 Task: Compose an email with the signature Delaney King with the subject Invitation to a baby shower and the message I need your assistance with scheduling a training session for our team on new software. from softage.4@softage.net to softage.8@softage.net, select last sentence, change the font color from current to red and background color to green Send the email. Finally, move the email from Sent Items to the label Intellectual property
Action: Mouse moved to (89, 73)
Screenshot: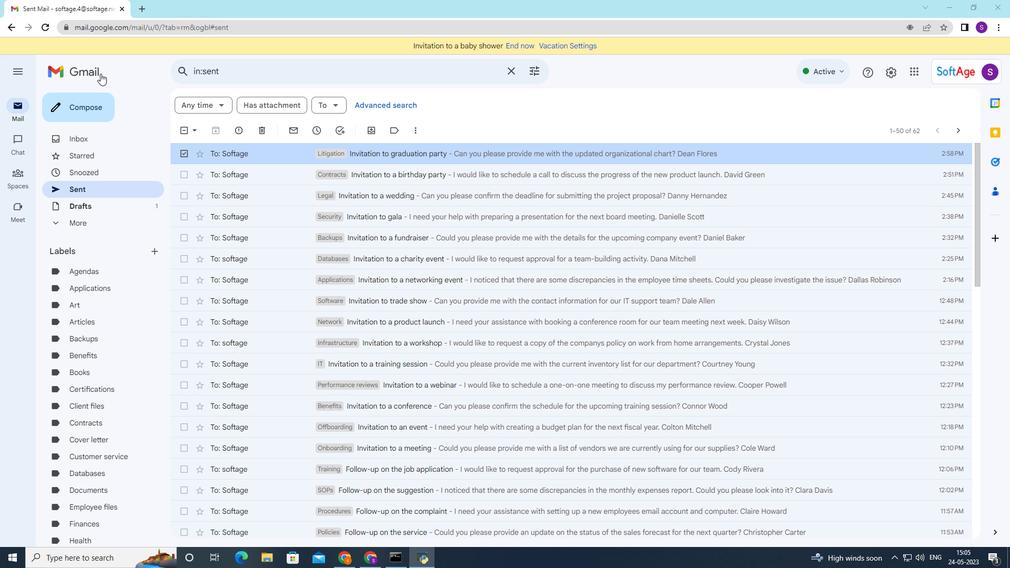 
Action: Mouse pressed left at (89, 73)
Screenshot: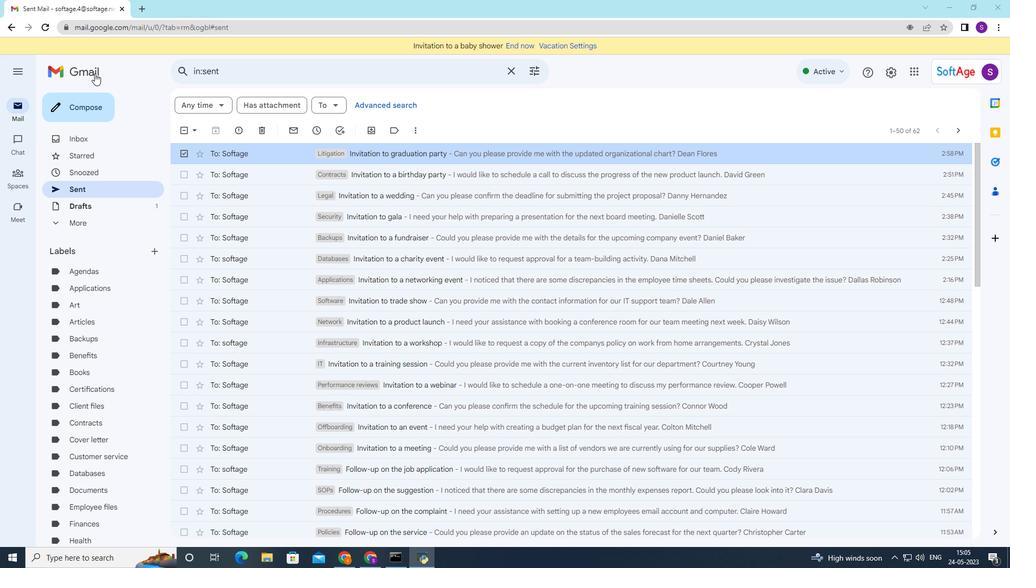 
Action: Mouse moved to (884, 72)
Screenshot: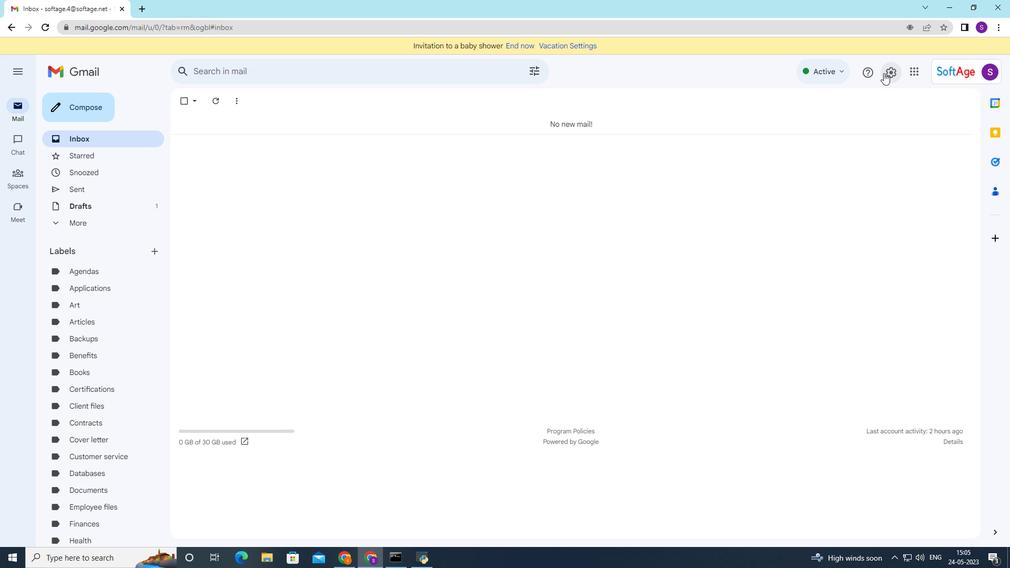 
Action: Mouse pressed left at (884, 72)
Screenshot: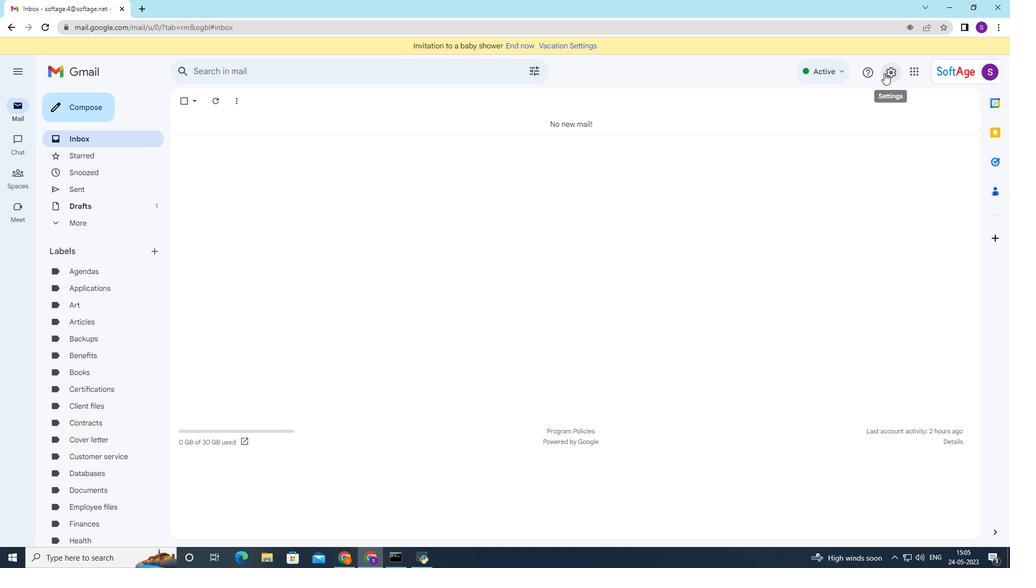 
Action: Mouse moved to (880, 126)
Screenshot: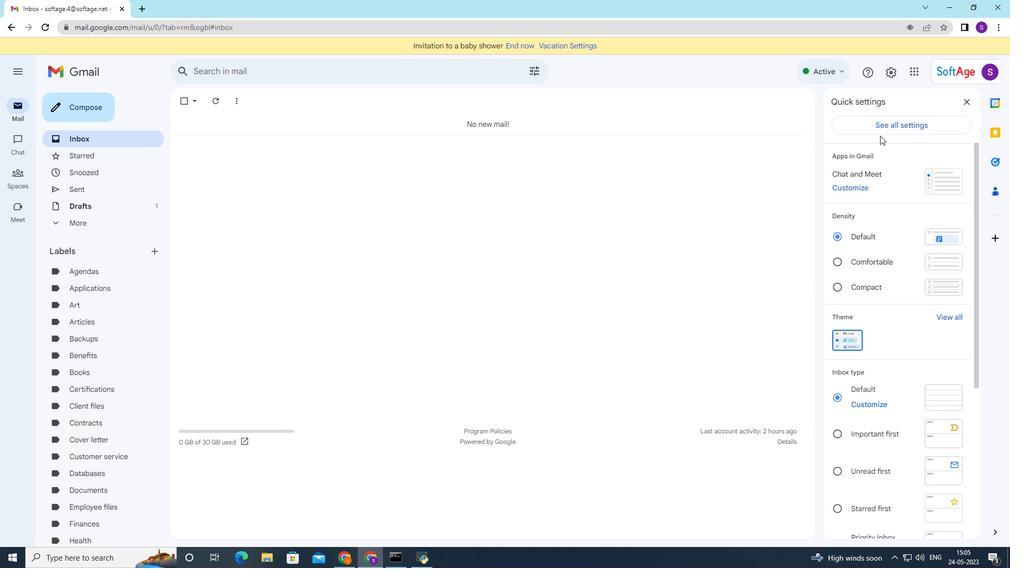 
Action: Mouse pressed left at (880, 126)
Screenshot: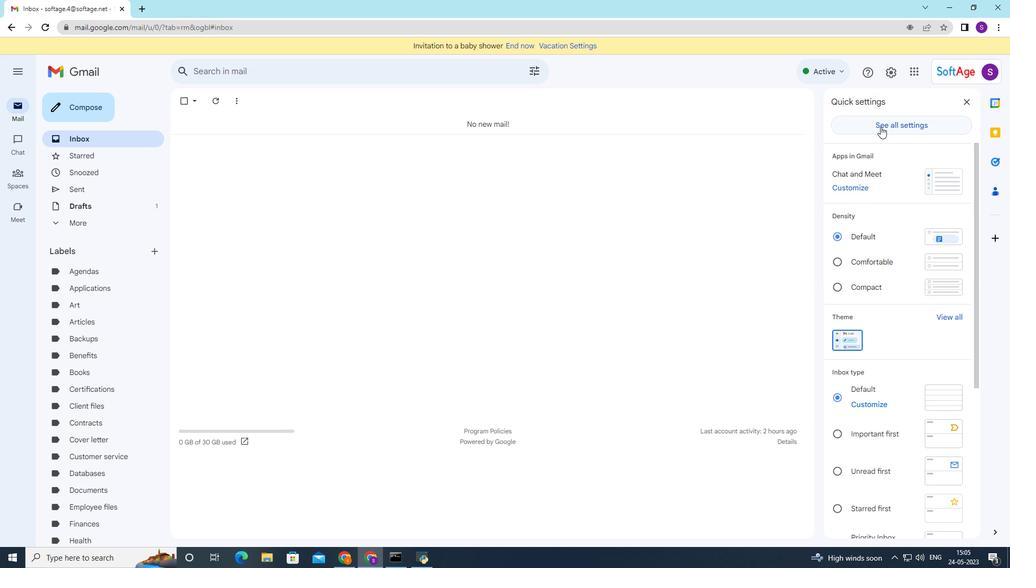 
Action: Mouse moved to (388, 247)
Screenshot: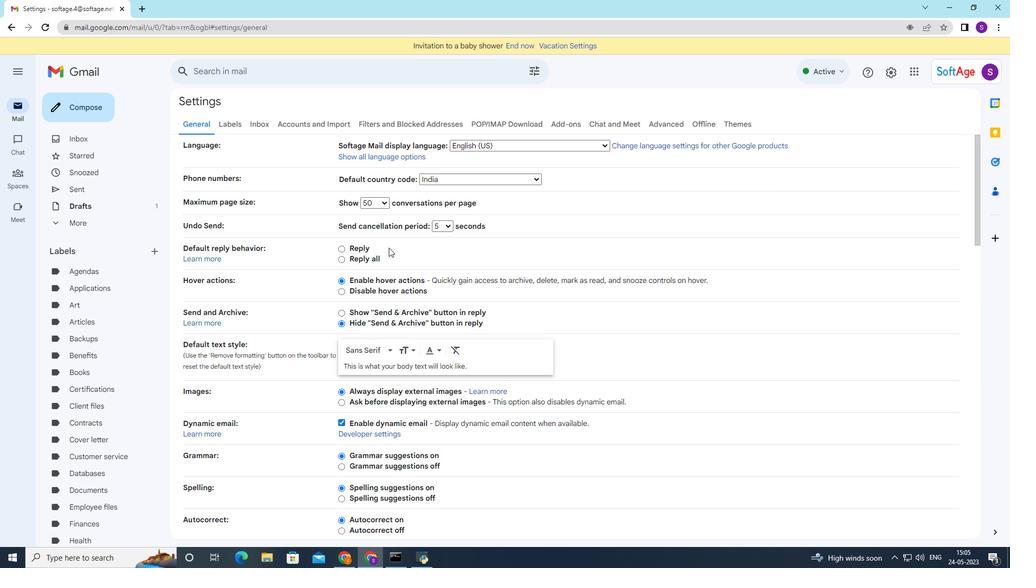 
Action: Mouse scrolled (388, 247) with delta (0, 0)
Screenshot: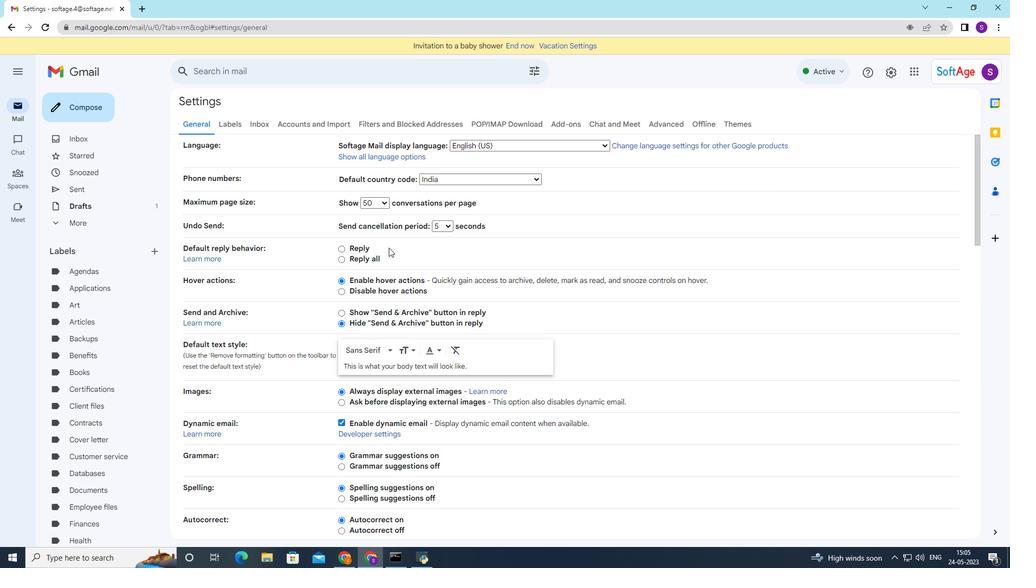 
Action: Mouse moved to (389, 247)
Screenshot: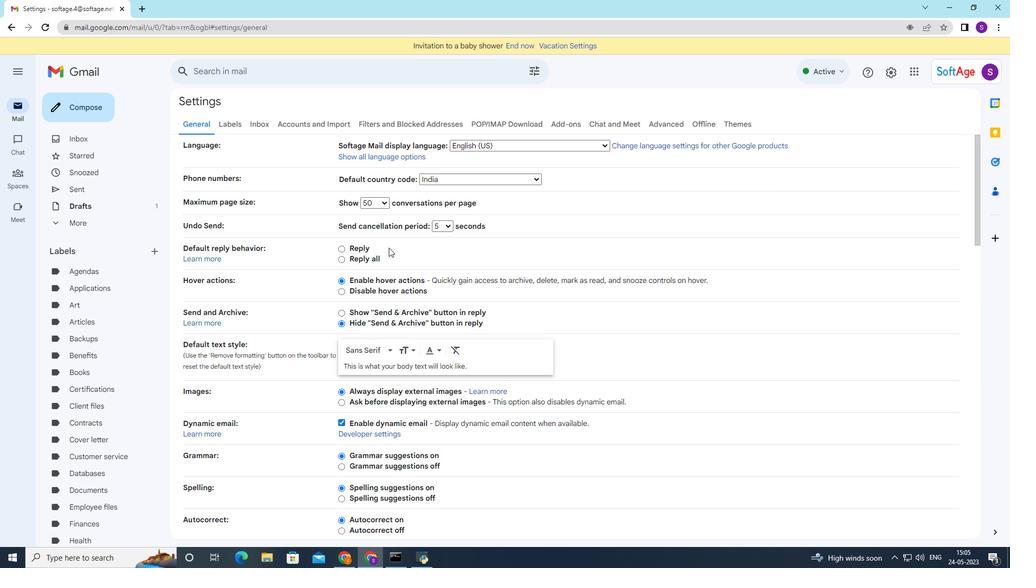 
Action: Mouse scrolled (389, 247) with delta (0, 0)
Screenshot: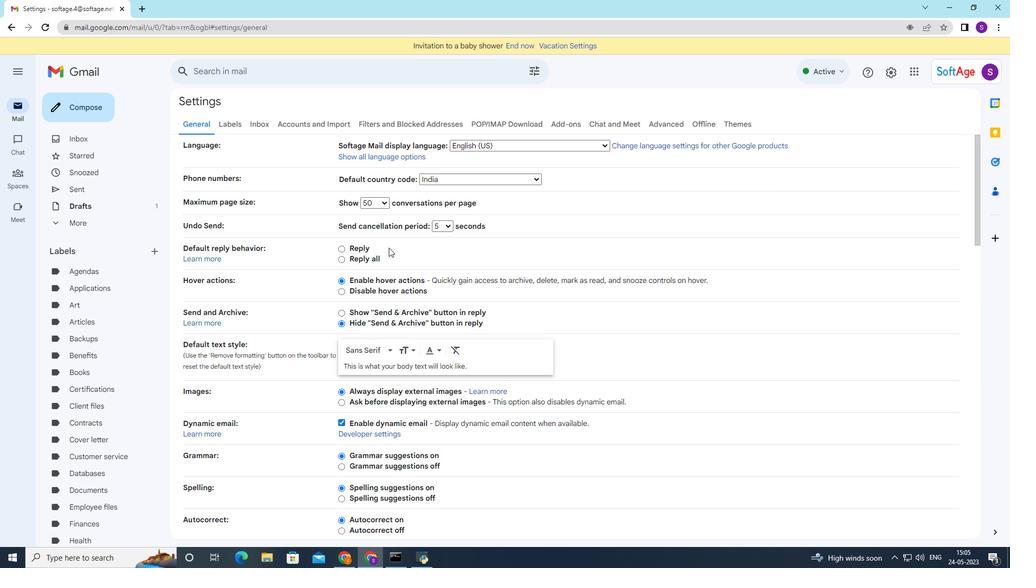 
Action: Mouse scrolled (389, 247) with delta (0, 0)
Screenshot: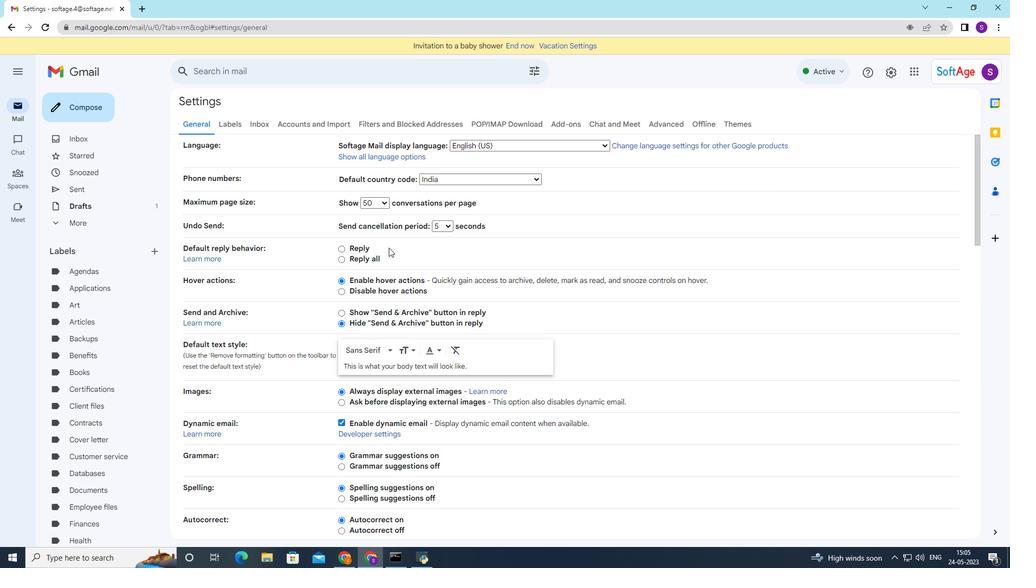 
Action: Mouse moved to (389, 247)
Screenshot: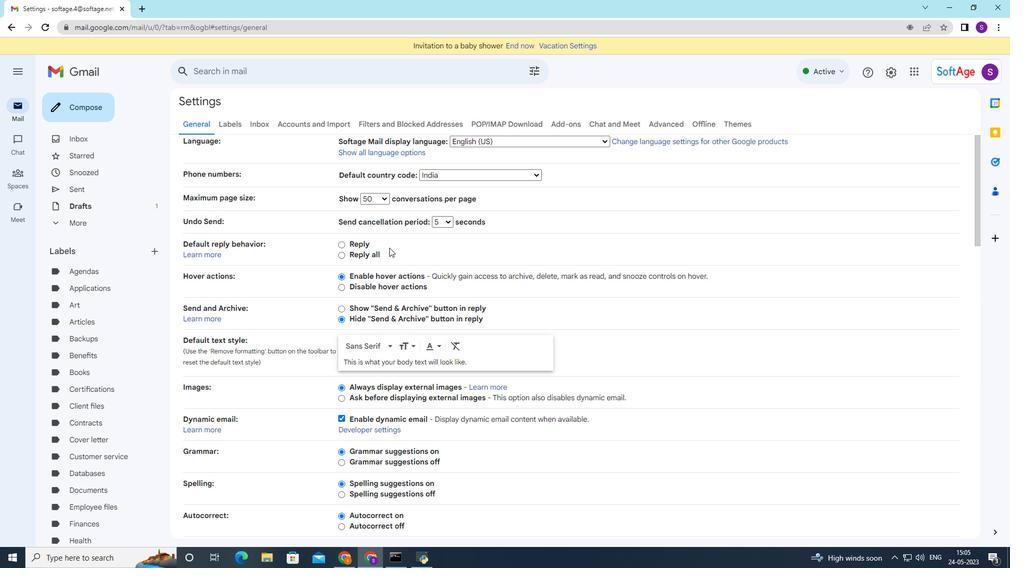 
Action: Mouse scrolled (389, 247) with delta (0, 0)
Screenshot: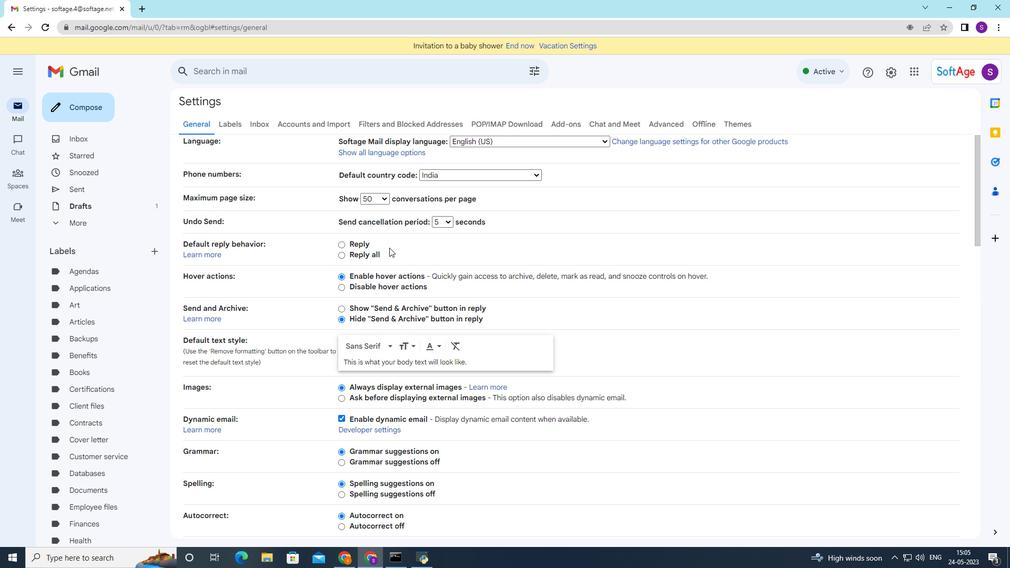 
Action: Mouse moved to (391, 247)
Screenshot: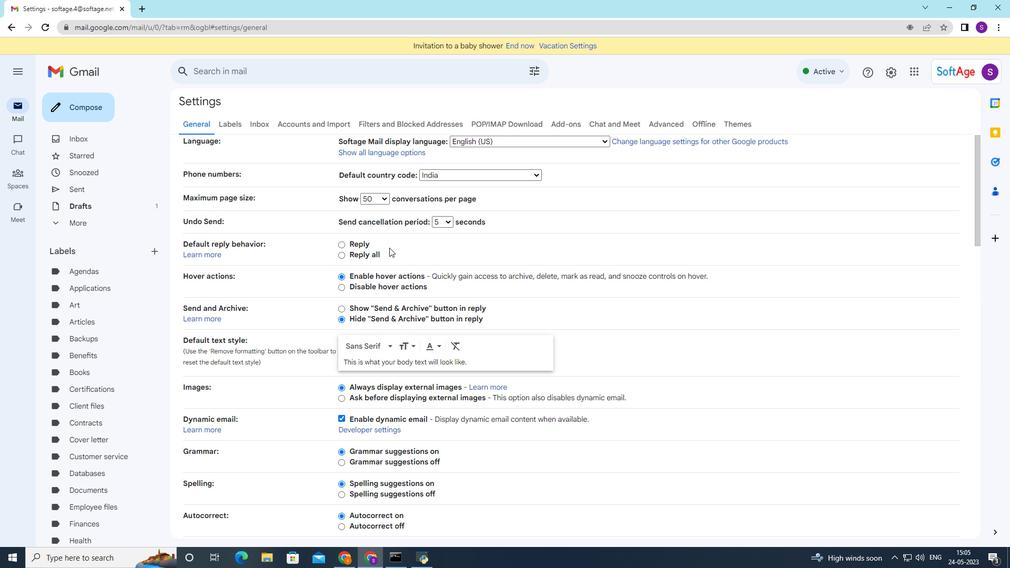 
Action: Mouse scrolled (390, 247) with delta (0, 0)
Screenshot: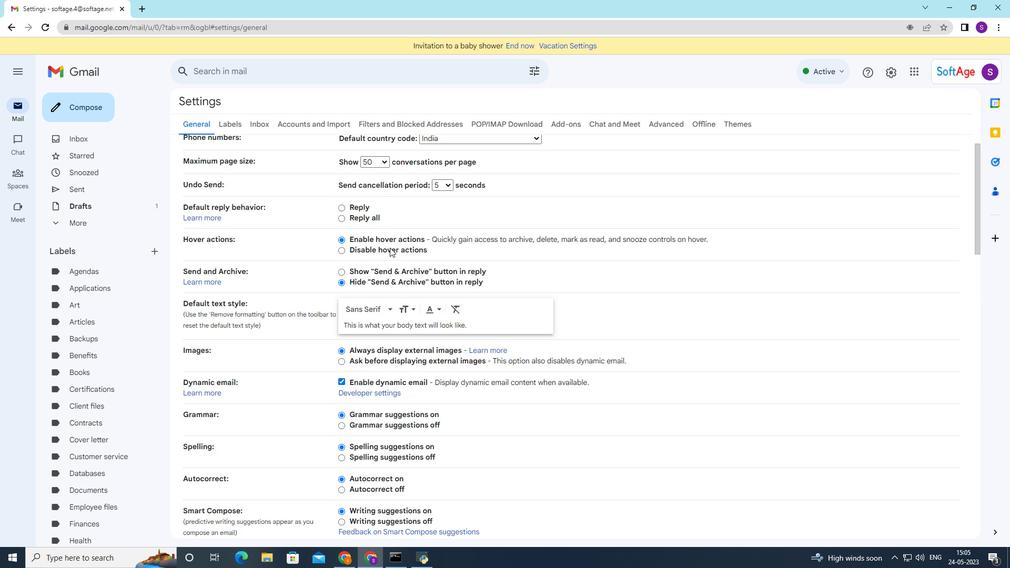 
Action: Mouse moved to (391, 247)
Screenshot: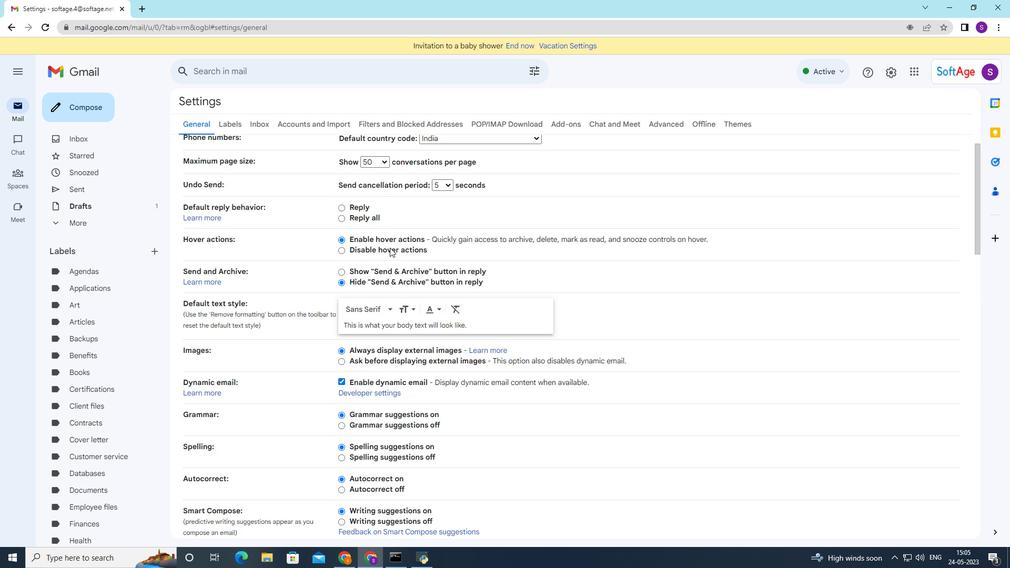 
Action: Mouse scrolled (390, 247) with delta (0, 0)
Screenshot: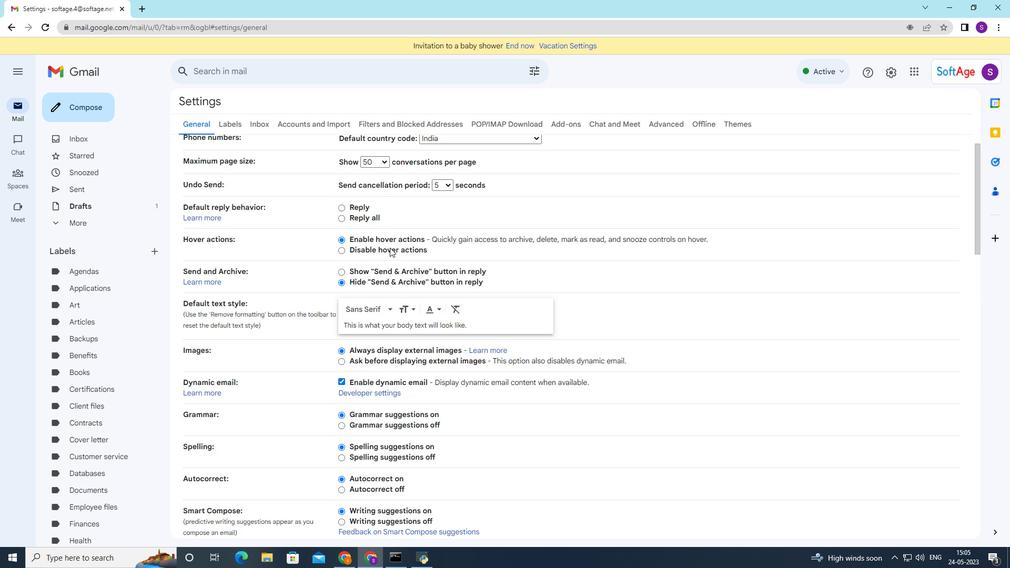 
Action: Mouse moved to (392, 247)
Screenshot: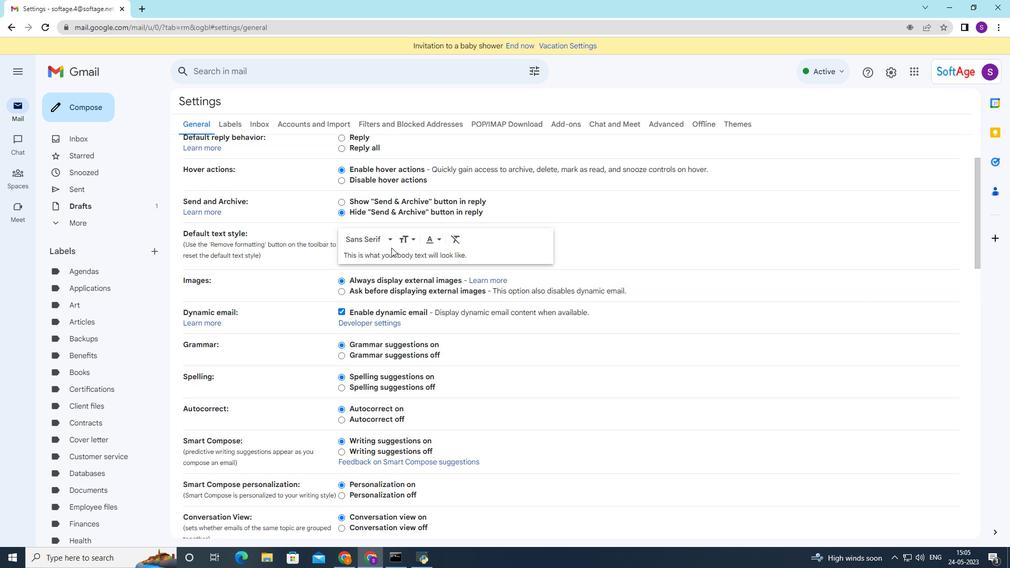 
Action: Mouse scrolled (392, 247) with delta (0, 0)
Screenshot: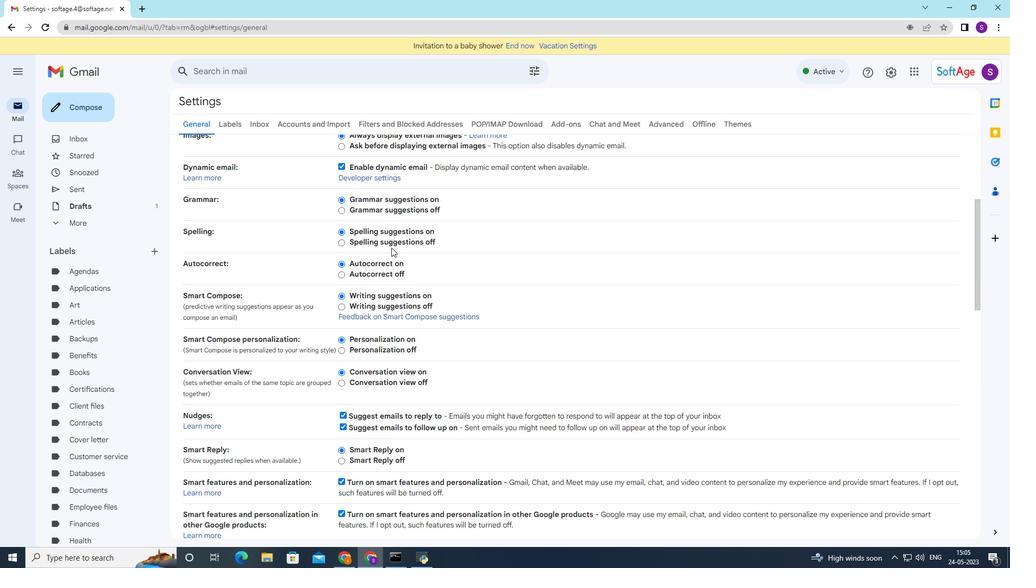 
Action: Mouse scrolled (392, 247) with delta (0, 0)
Screenshot: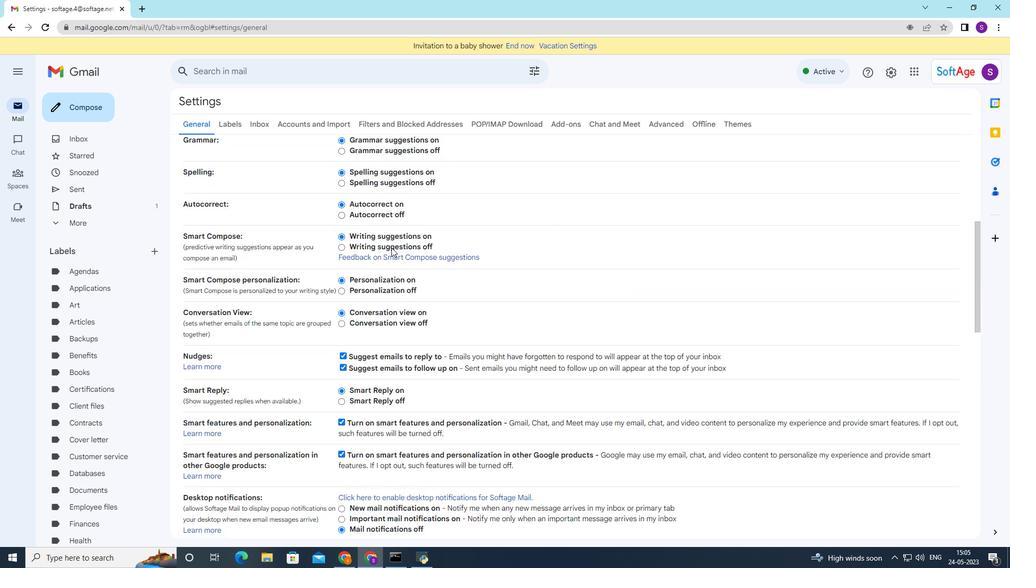 
Action: Mouse scrolled (392, 247) with delta (0, 0)
Screenshot: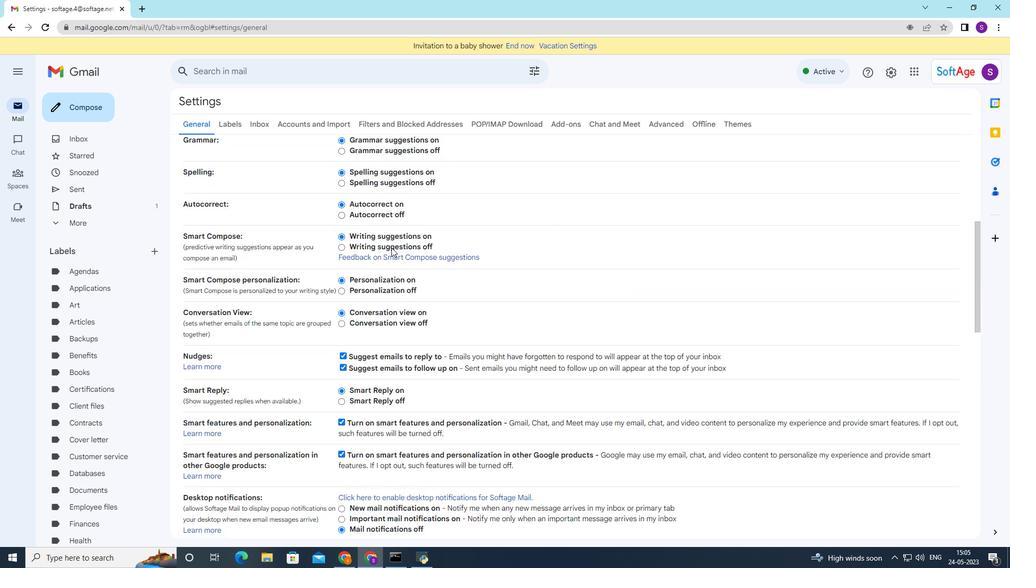 
Action: Mouse moved to (392, 247)
Screenshot: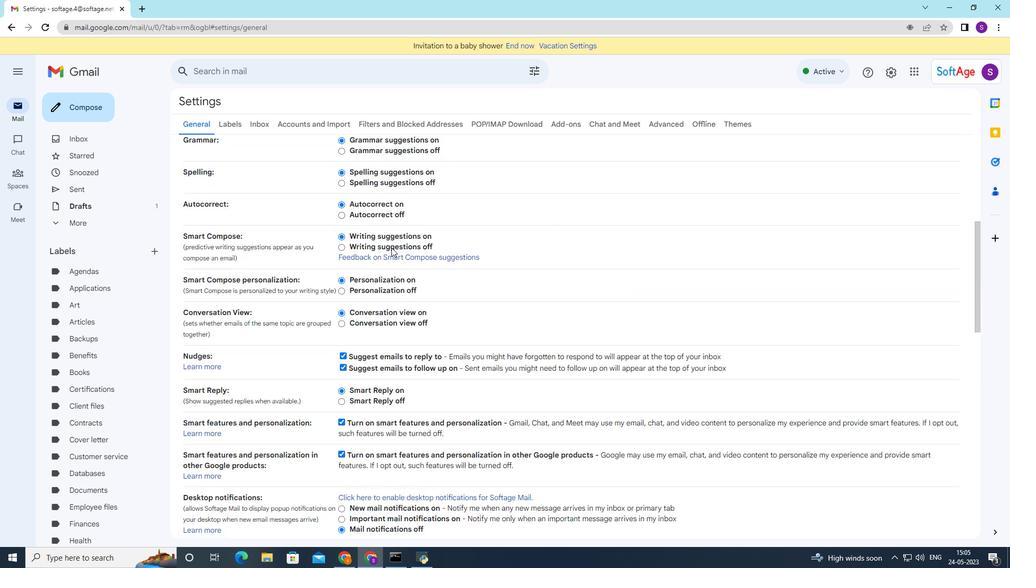 
Action: Mouse scrolled (392, 247) with delta (0, 0)
Screenshot: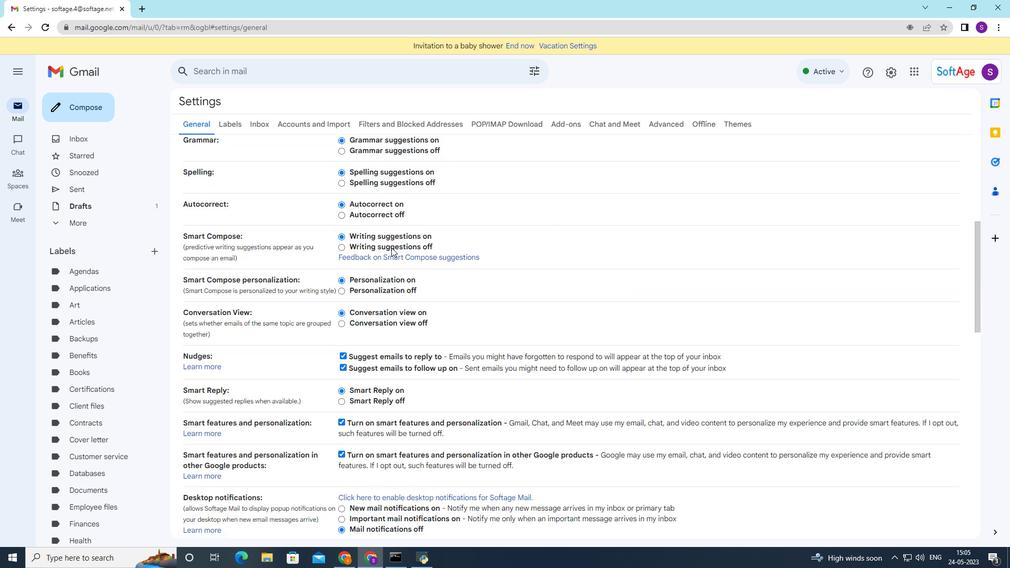 
Action: Mouse scrolled (392, 247) with delta (0, 0)
Screenshot: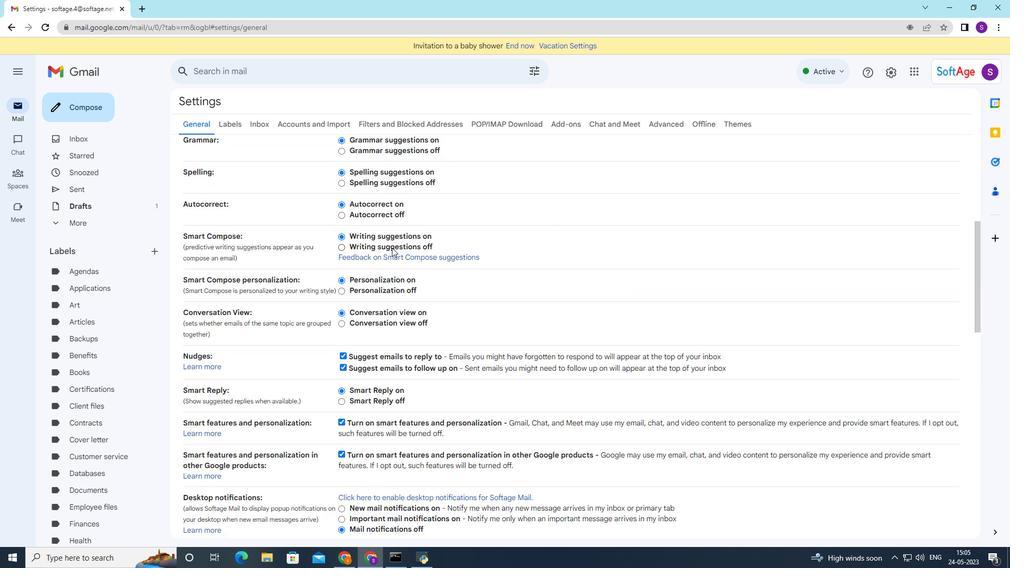 
Action: Mouse moved to (392, 248)
Screenshot: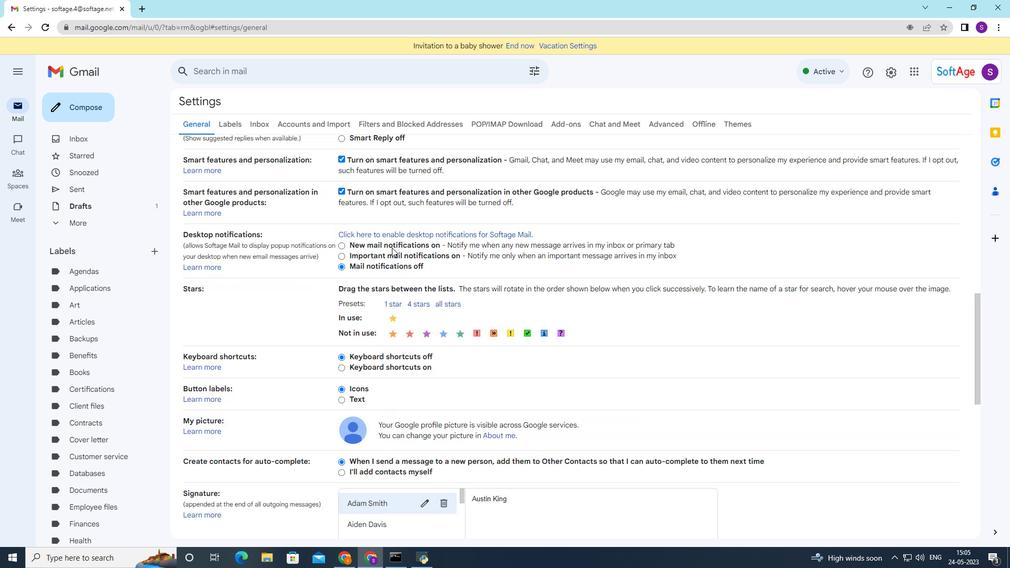 
Action: Mouse scrolled (392, 247) with delta (0, 0)
Screenshot: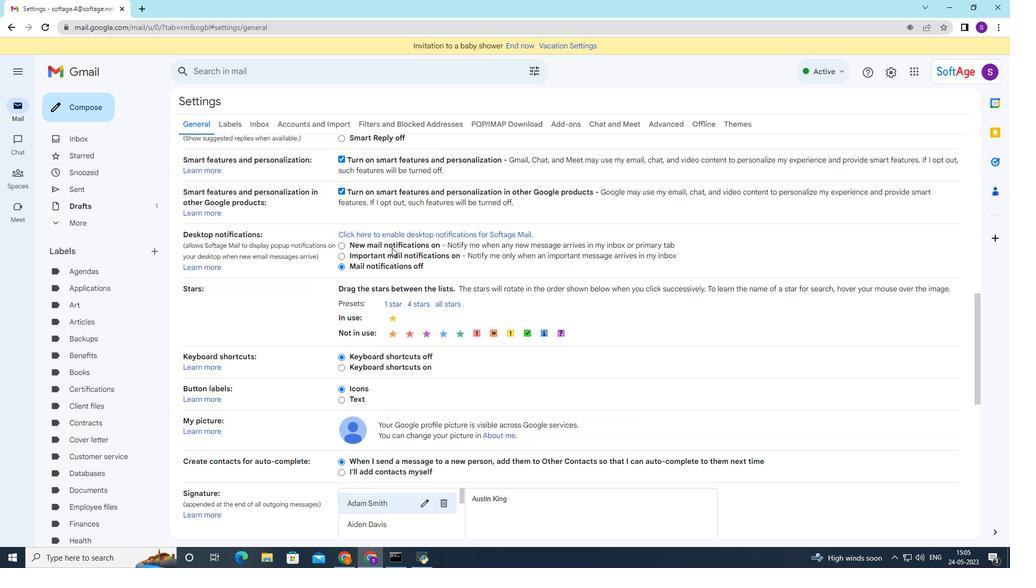
Action: Mouse moved to (392, 248)
Screenshot: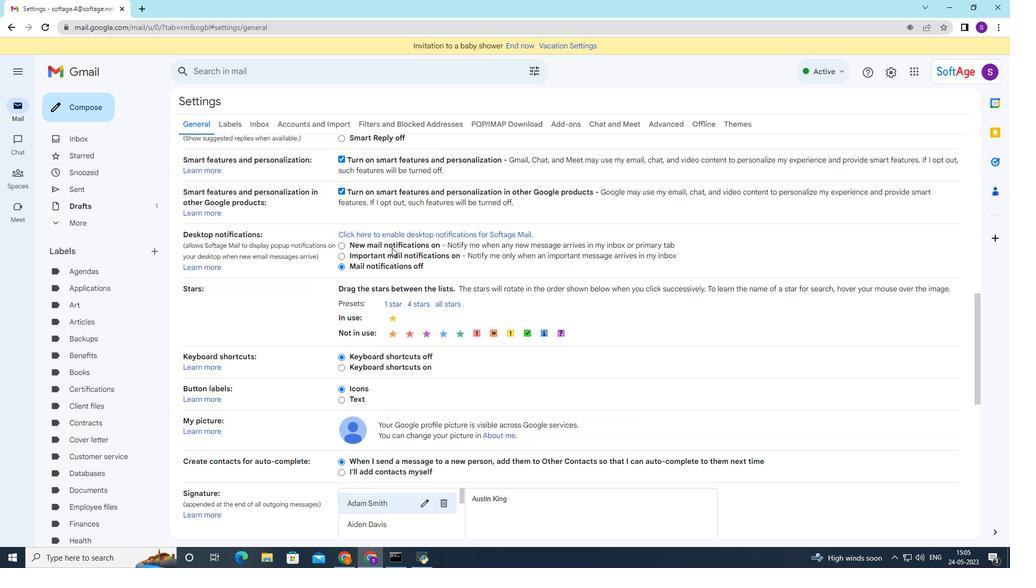 
Action: Mouse scrolled (392, 247) with delta (0, 0)
Screenshot: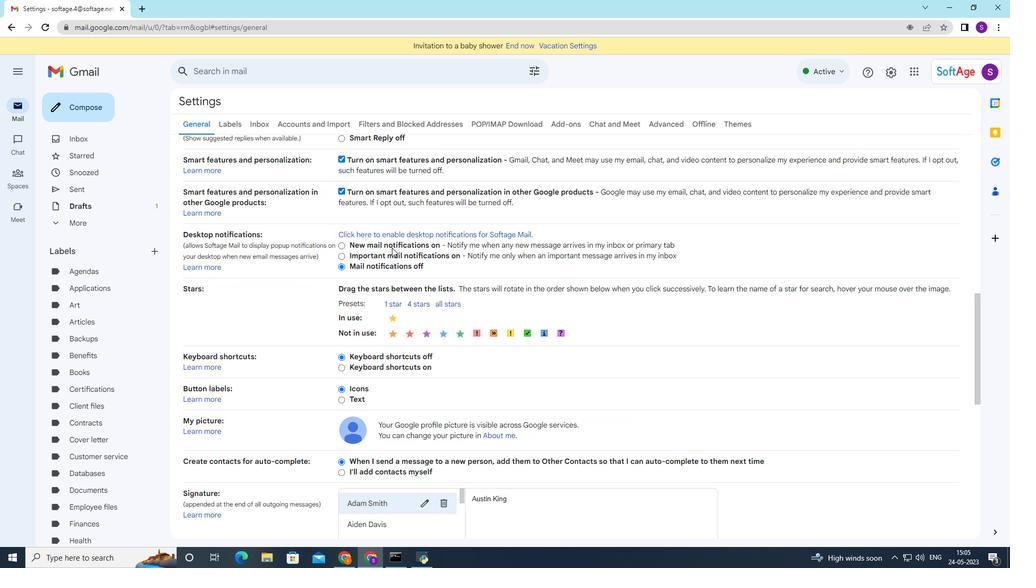 
Action: Mouse scrolled (392, 247) with delta (0, 0)
Screenshot: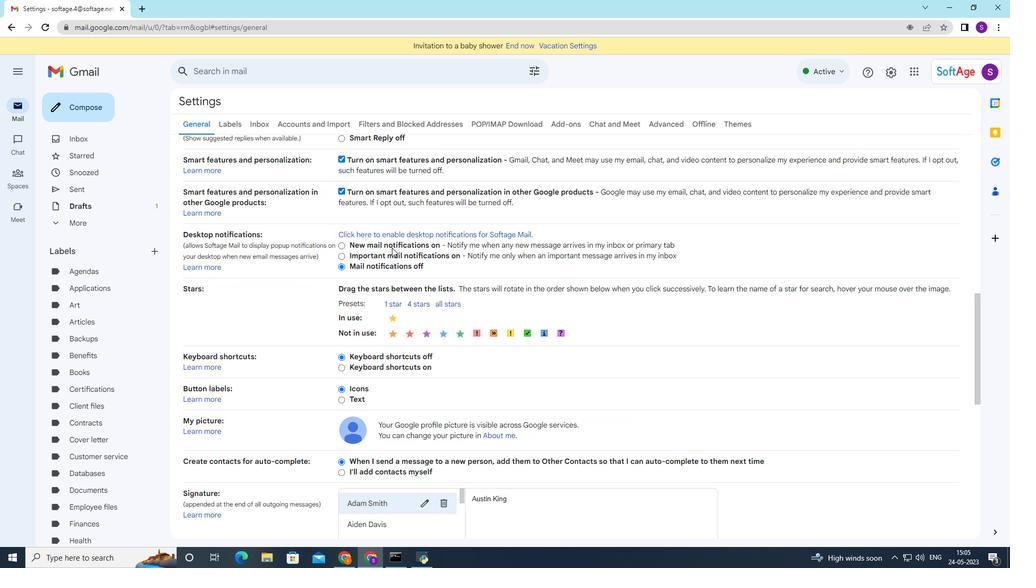 
Action: Mouse scrolled (392, 247) with delta (0, 0)
Screenshot: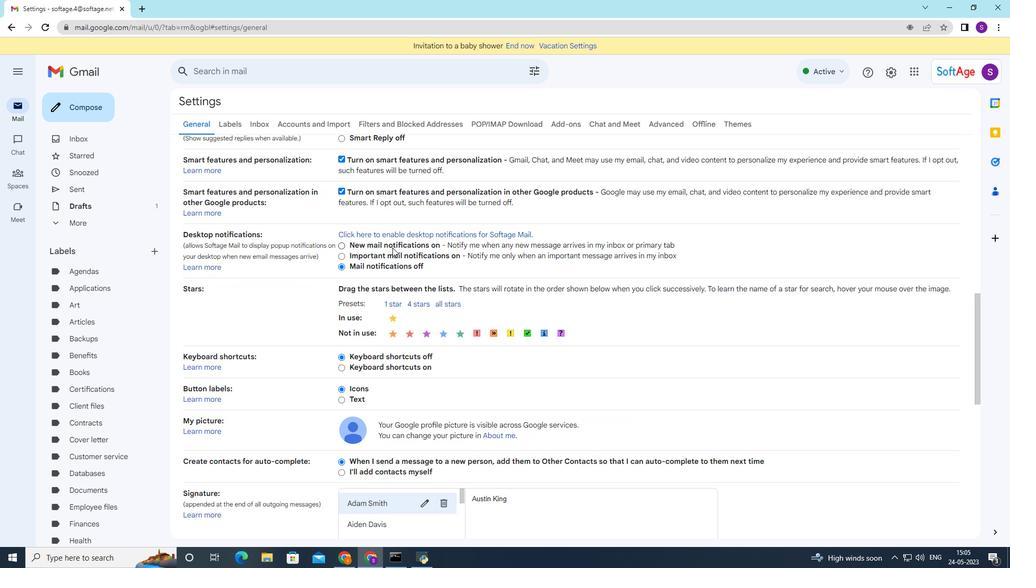 
Action: Mouse moved to (393, 248)
Screenshot: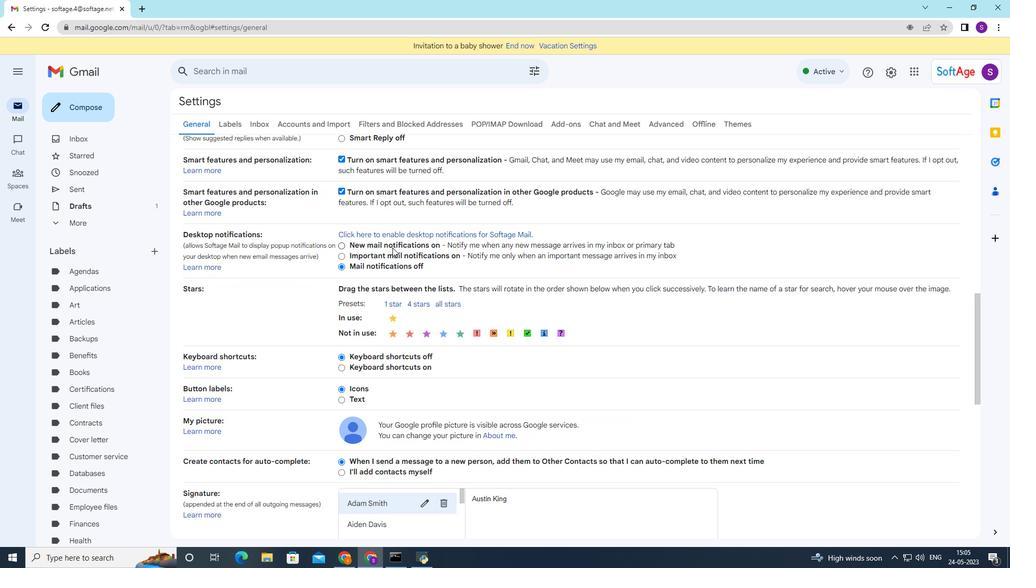 
Action: Mouse scrolled (393, 247) with delta (0, 0)
Screenshot: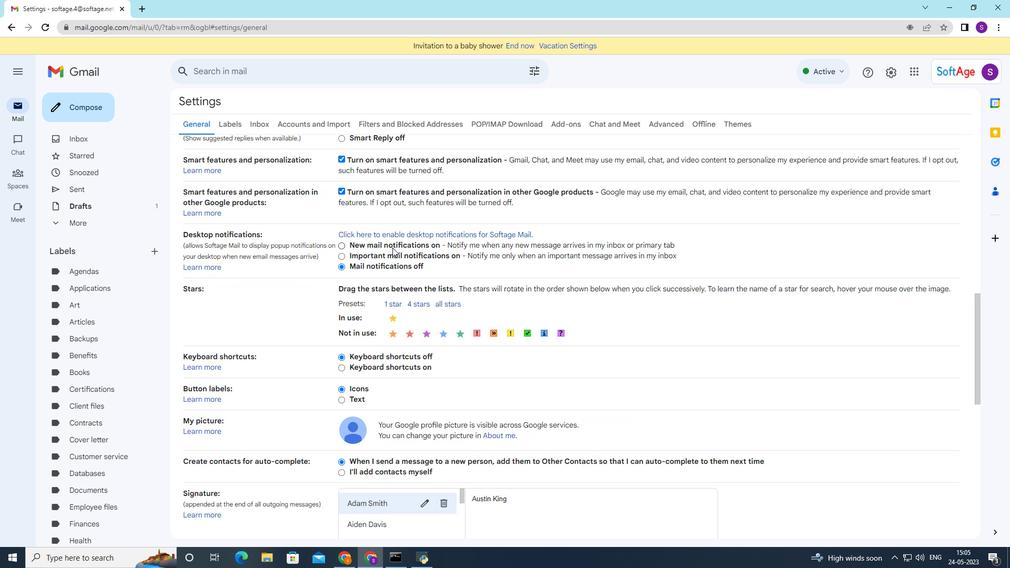 
Action: Mouse moved to (407, 321)
Screenshot: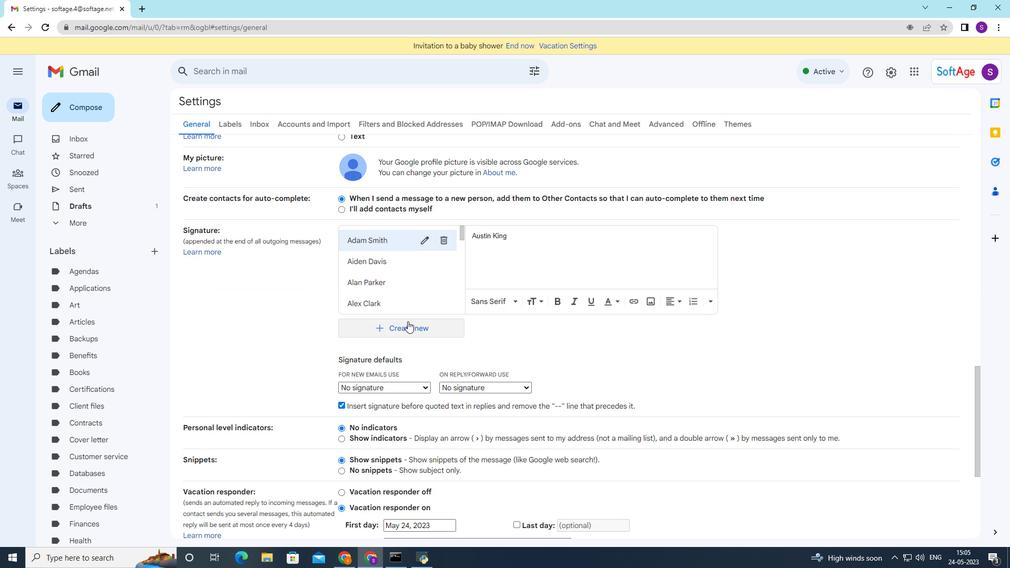 
Action: Mouse pressed left at (407, 321)
Screenshot: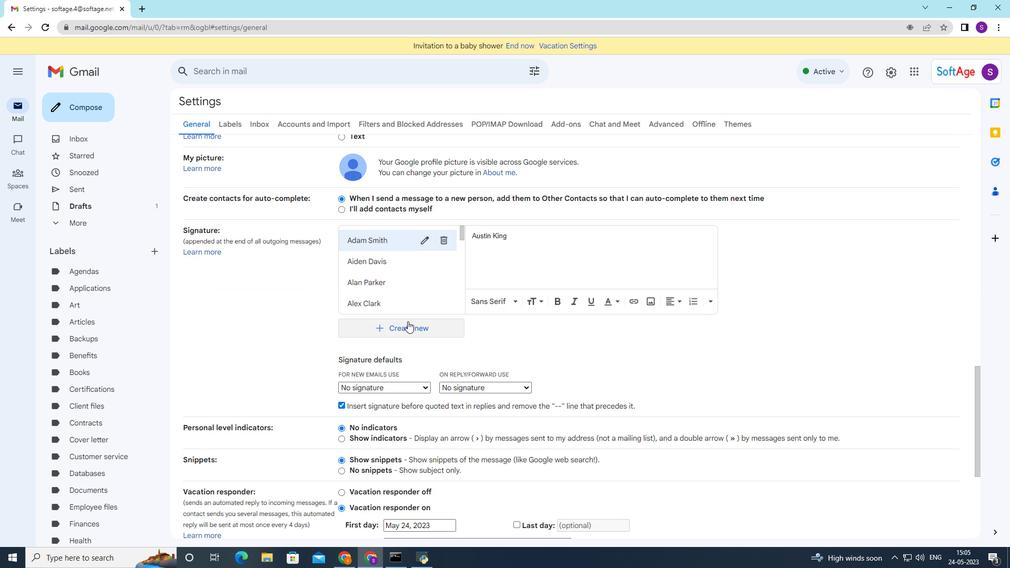 
Action: Mouse moved to (432, 307)
Screenshot: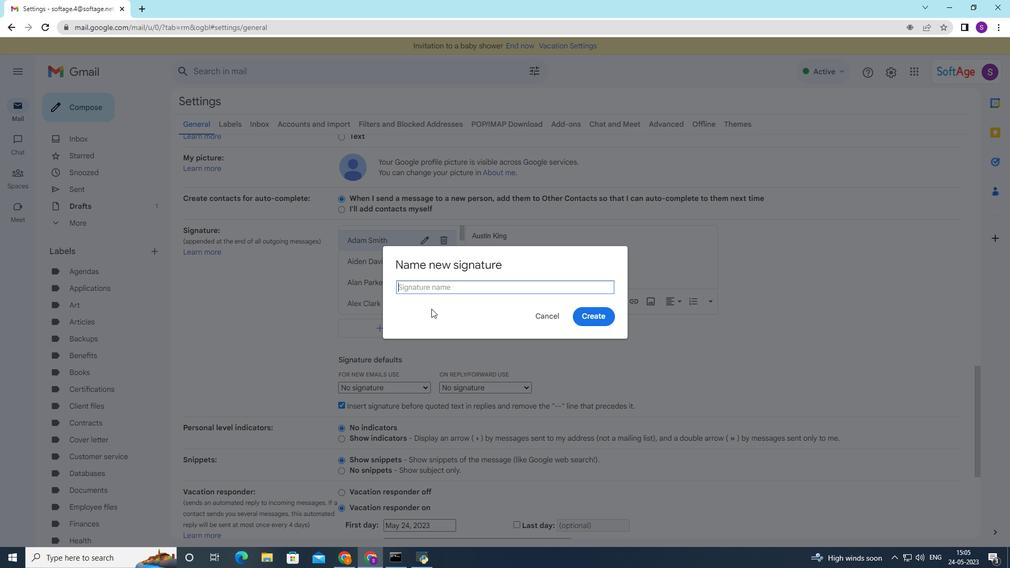 
Action: Key pressed <Key.shift><Key.shift><Key.shift><Key.shift>Delaney<Key.space><Key.shift>L<Key.backspace><Key.shift>King
Screenshot: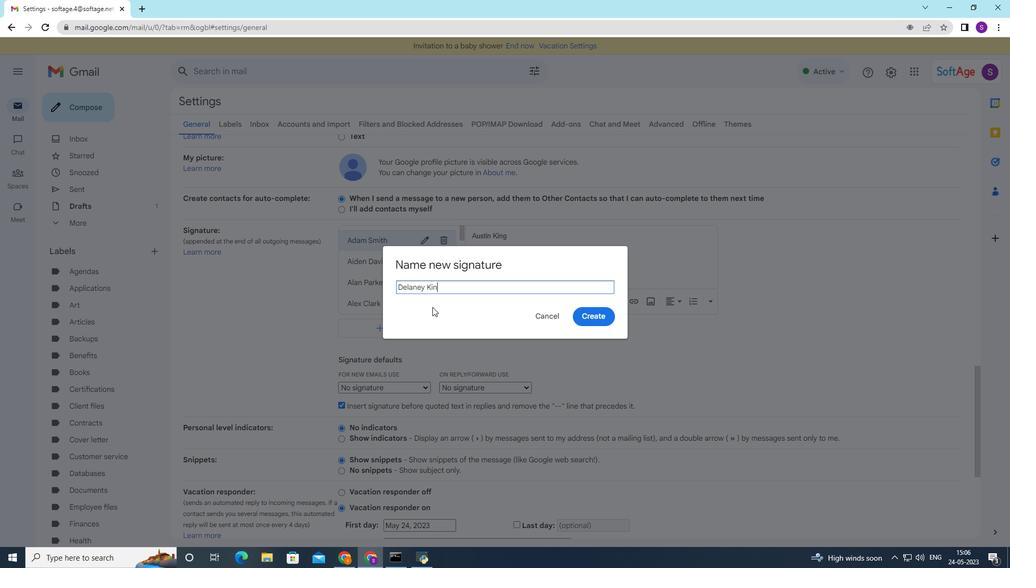 
Action: Mouse moved to (588, 316)
Screenshot: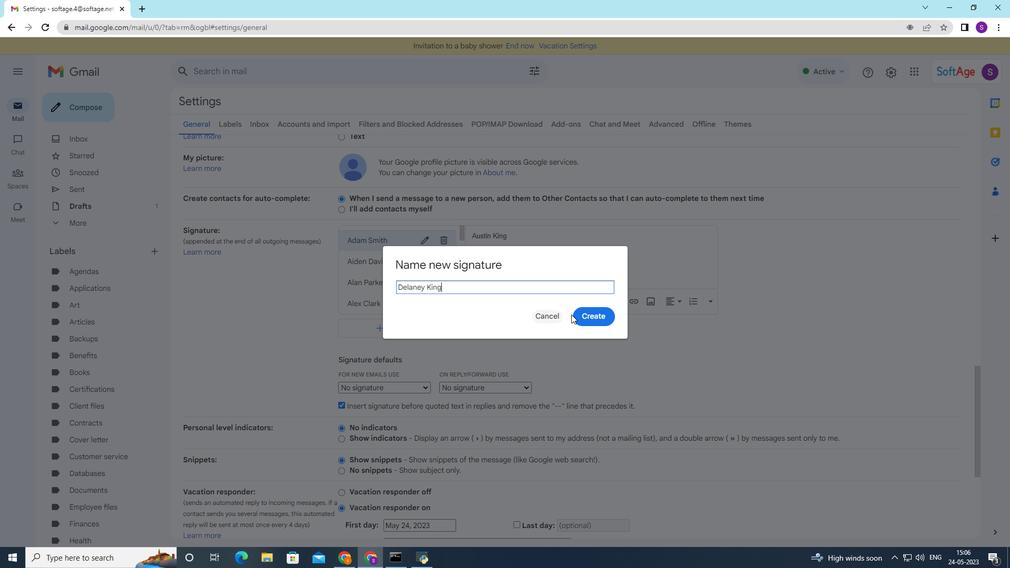 
Action: Mouse pressed left at (588, 316)
Screenshot: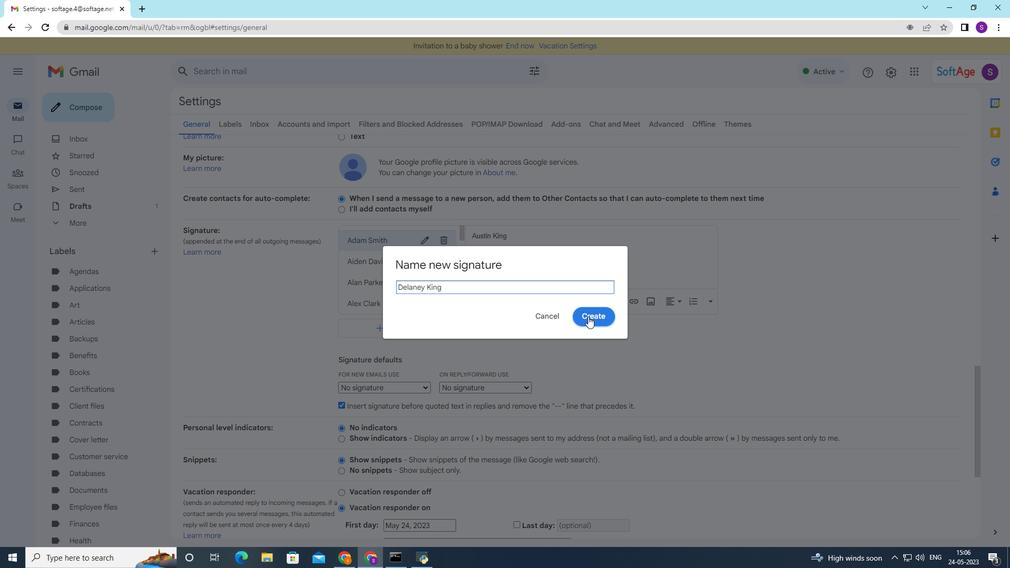 
Action: Mouse moved to (559, 289)
Screenshot: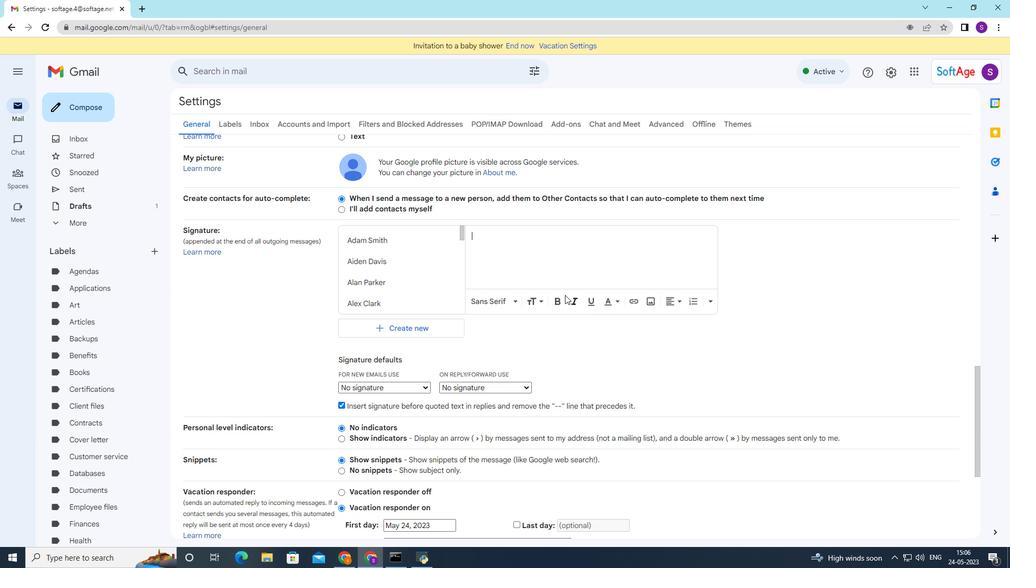 
Action: Key pressed <Key.shift>Delam<Key.backspace>ney<Key.space><Key.shift>King
Screenshot: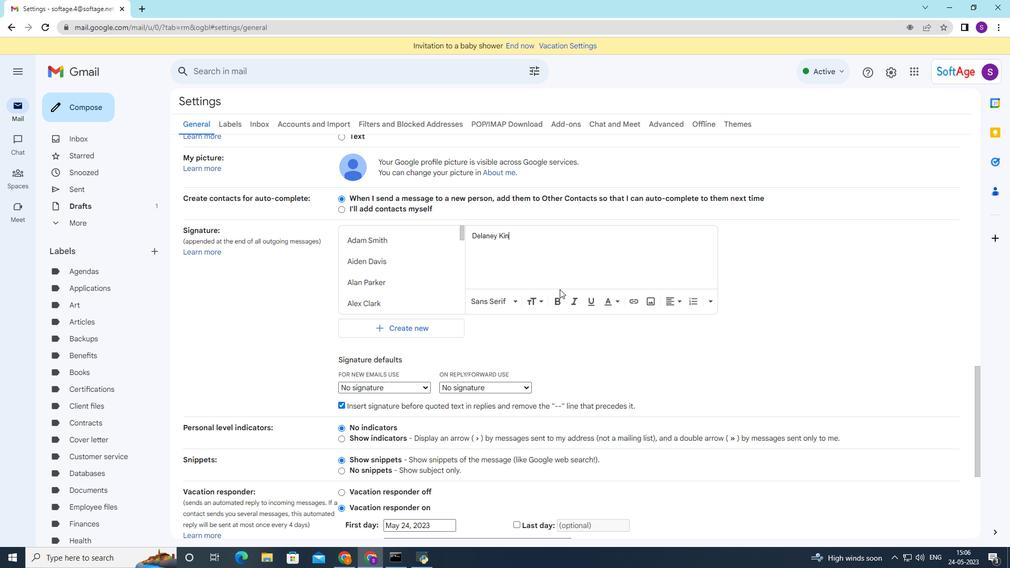 
Action: Mouse moved to (533, 294)
Screenshot: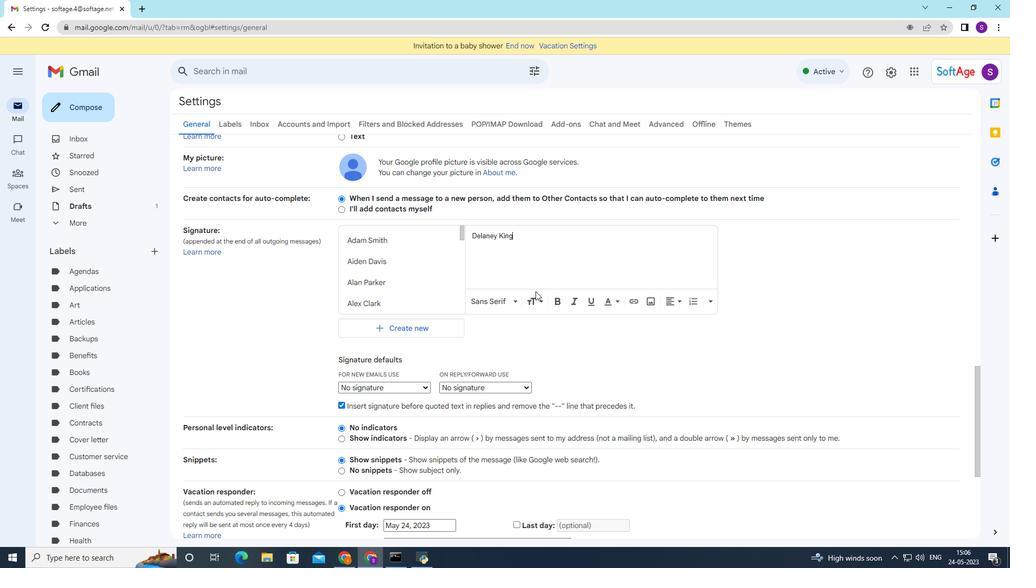 
Action: Mouse scrolled (533, 294) with delta (0, 0)
Screenshot: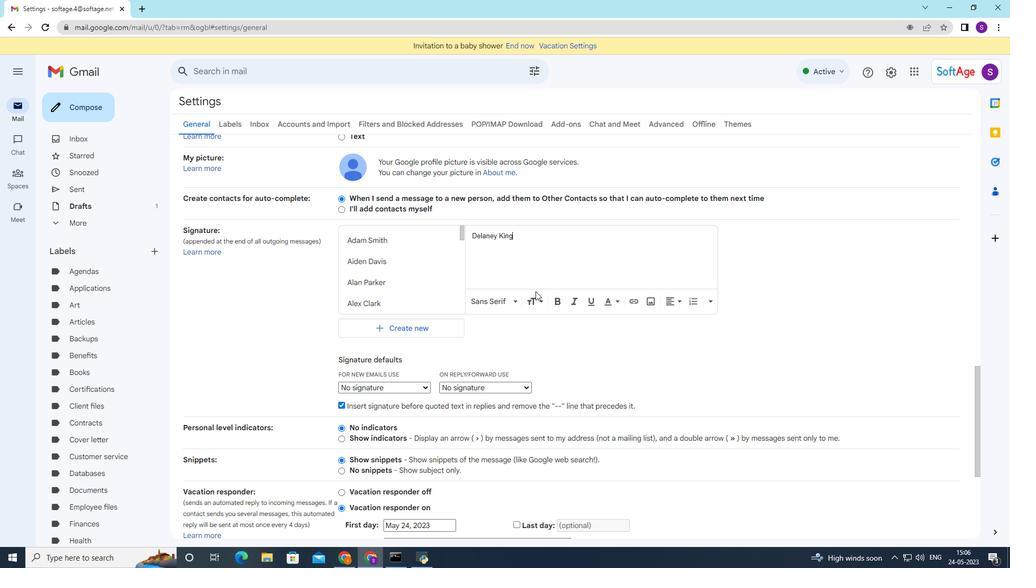 
Action: Mouse moved to (532, 295)
Screenshot: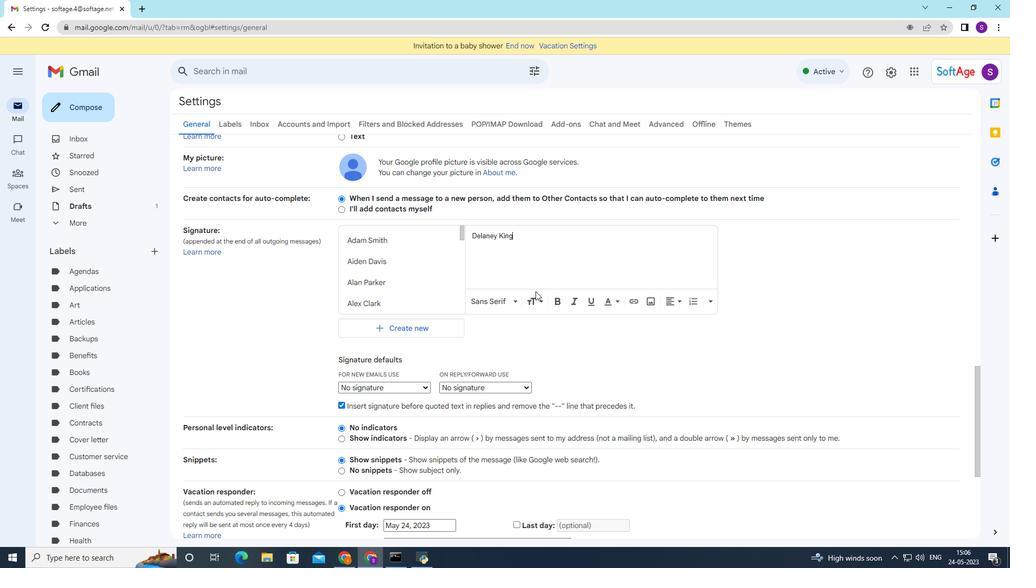 
Action: Mouse scrolled (532, 294) with delta (0, 0)
Screenshot: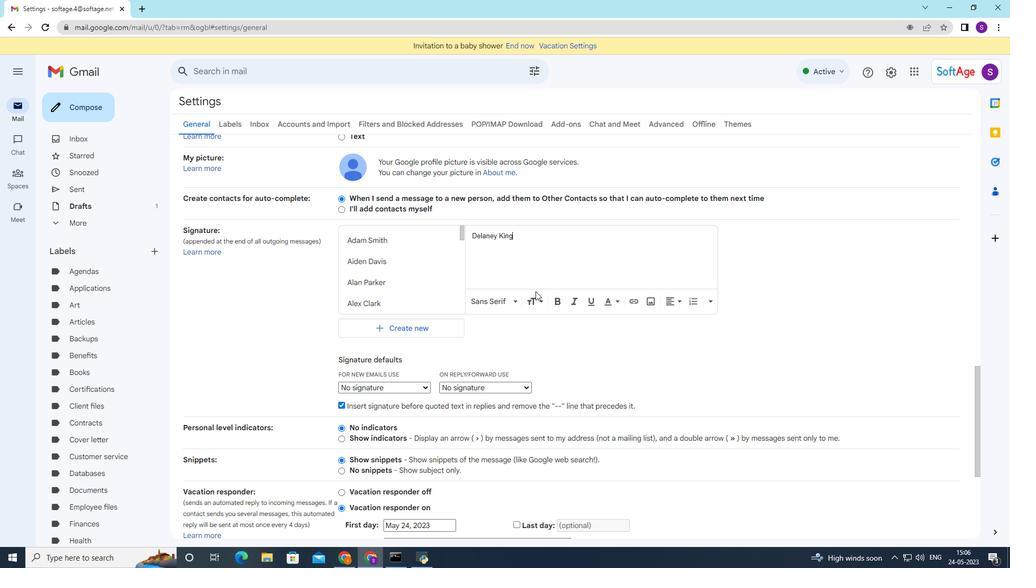 
Action: Mouse moved to (532, 295)
Screenshot: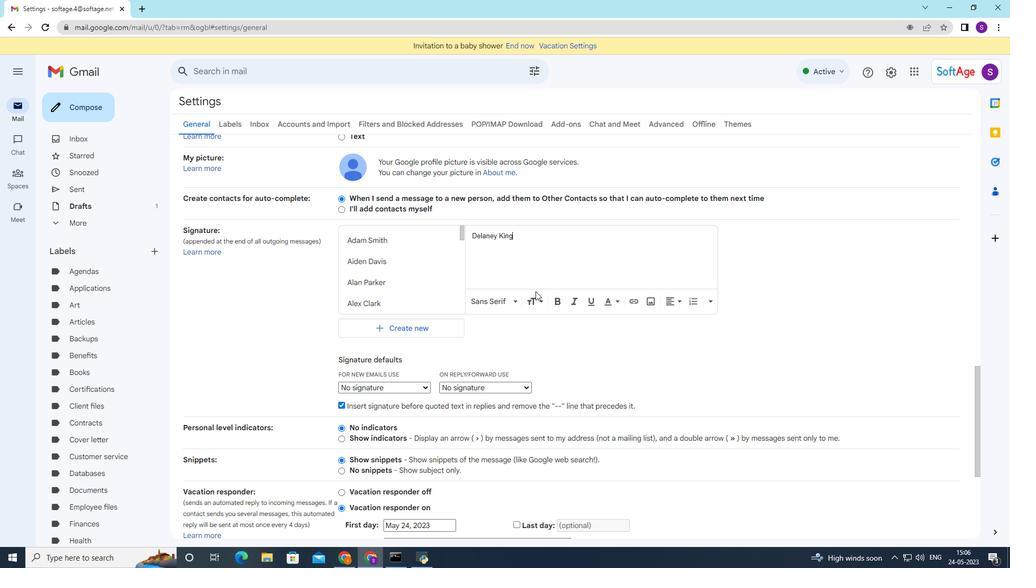 
Action: Mouse scrolled (532, 294) with delta (0, 0)
Screenshot: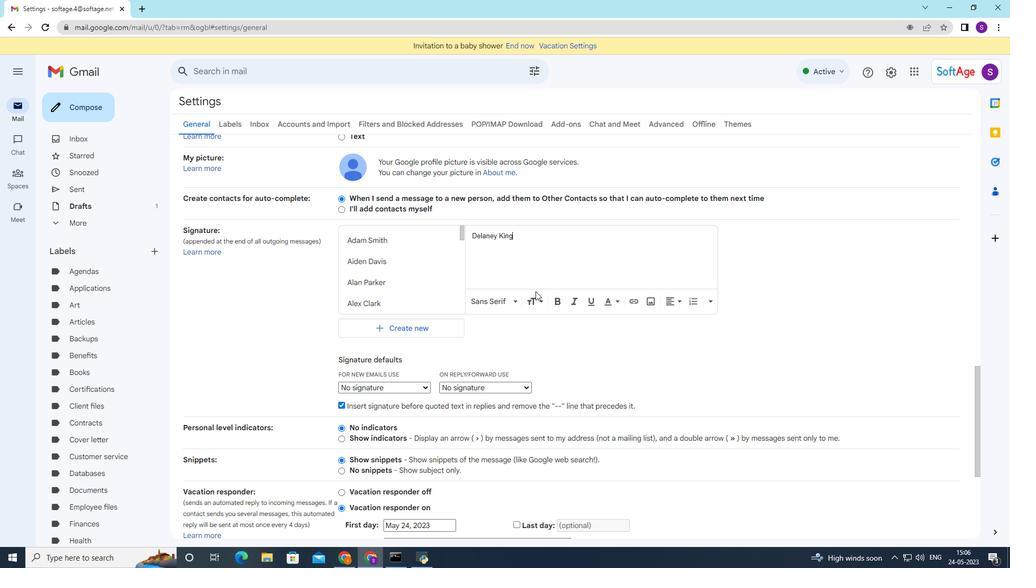 
Action: Mouse scrolled (532, 294) with delta (0, 0)
Screenshot: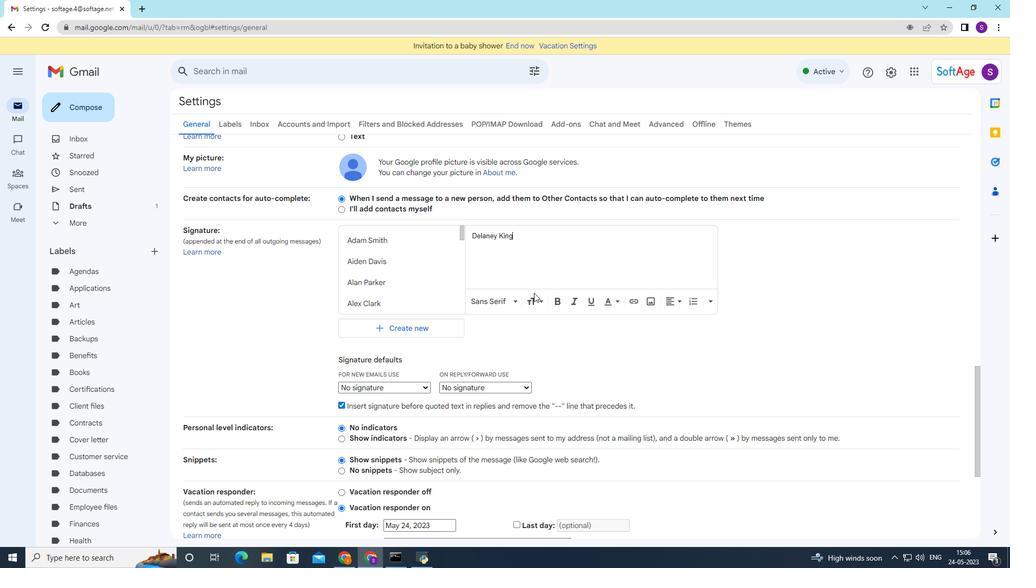 
Action: Mouse scrolled (532, 294) with delta (0, 0)
Screenshot: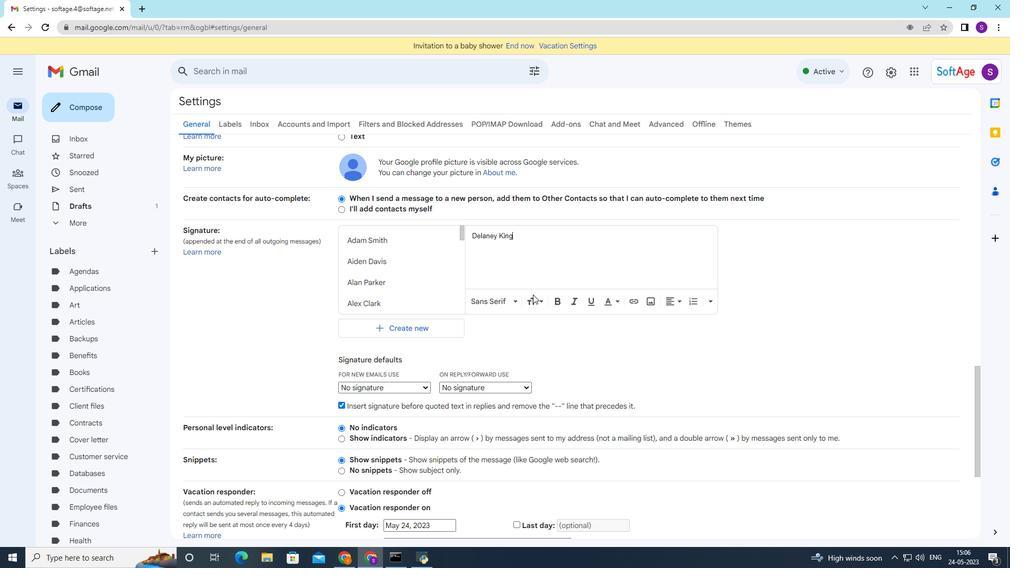 
Action: Mouse moved to (533, 358)
Screenshot: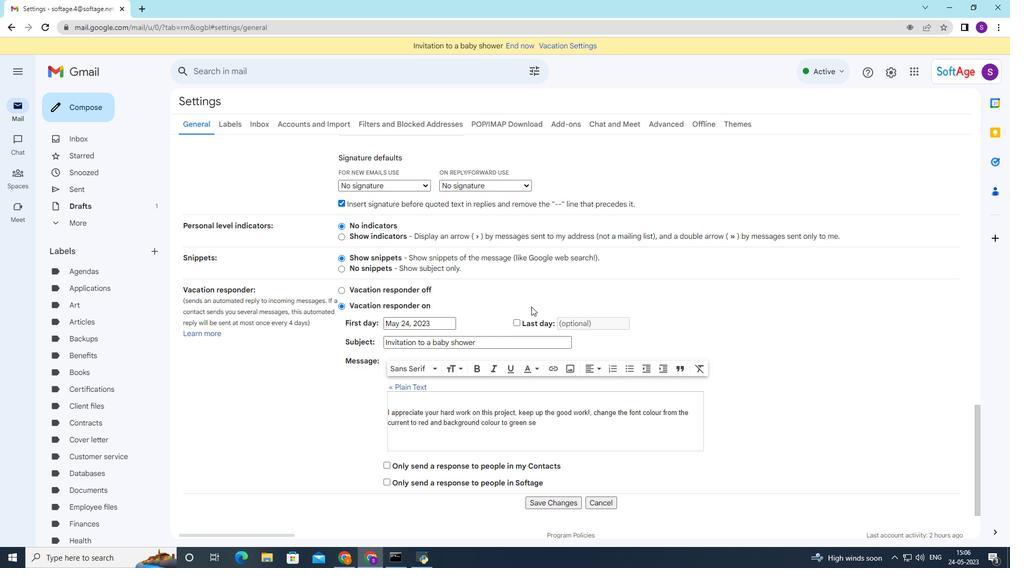 
Action: Mouse scrolled (533, 357) with delta (0, 0)
Screenshot: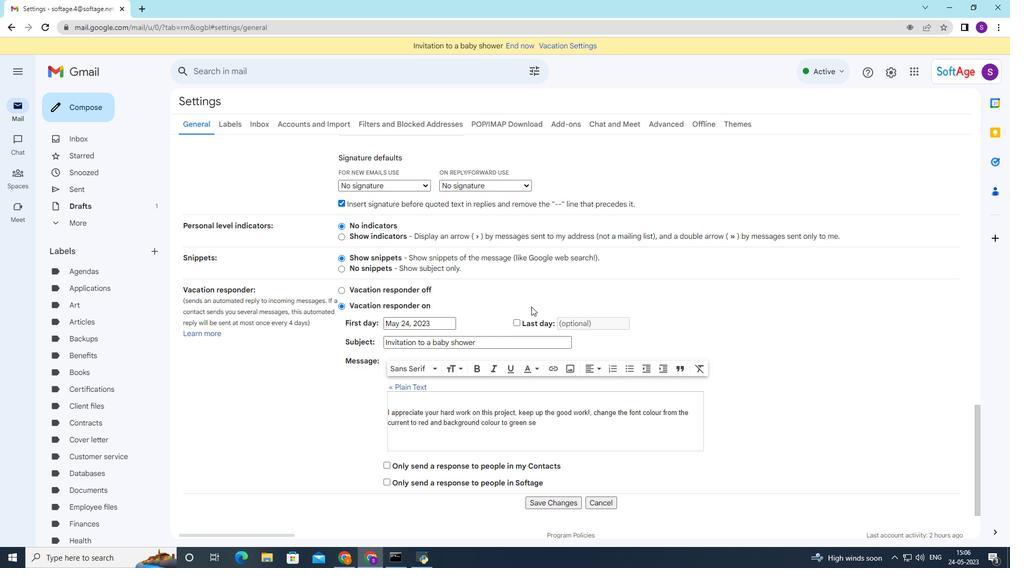
Action: Mouse moved to (535, 363)
Screenshot: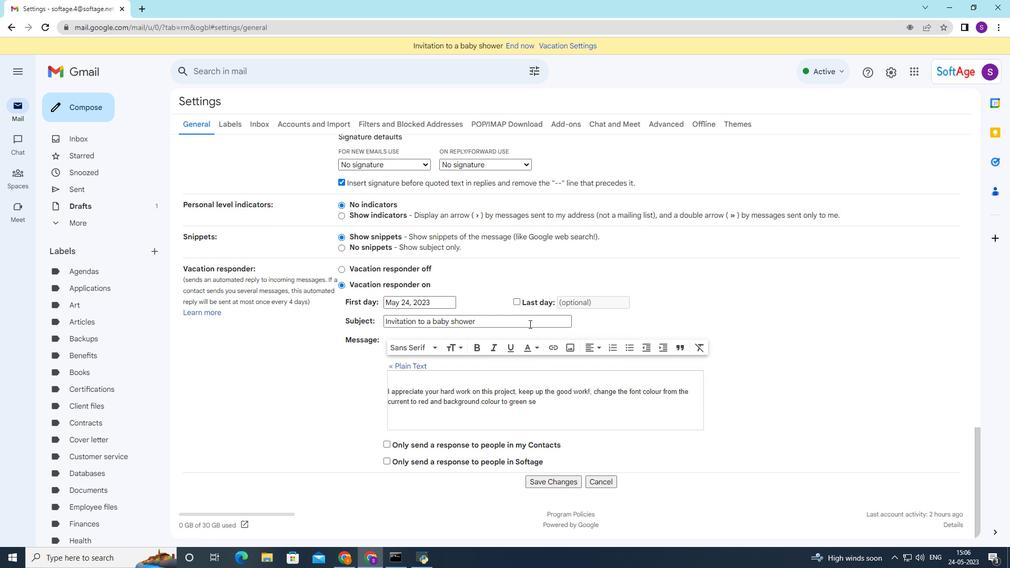 
Action: Mouse scrolled (535, 362) with delta (0, 0)
Screenshot: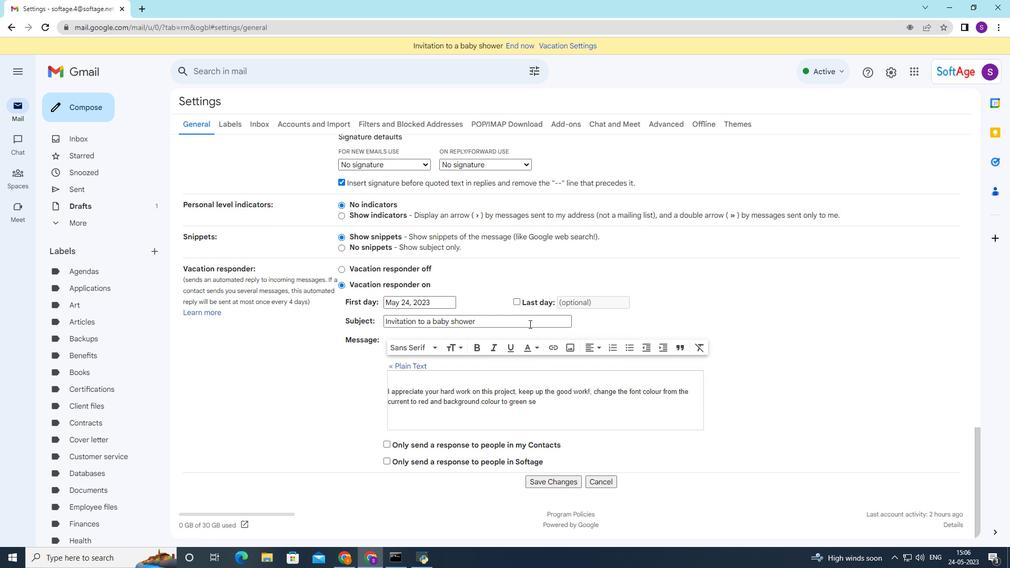 
Action: Mouse moved to (537, 365)
Screenshot: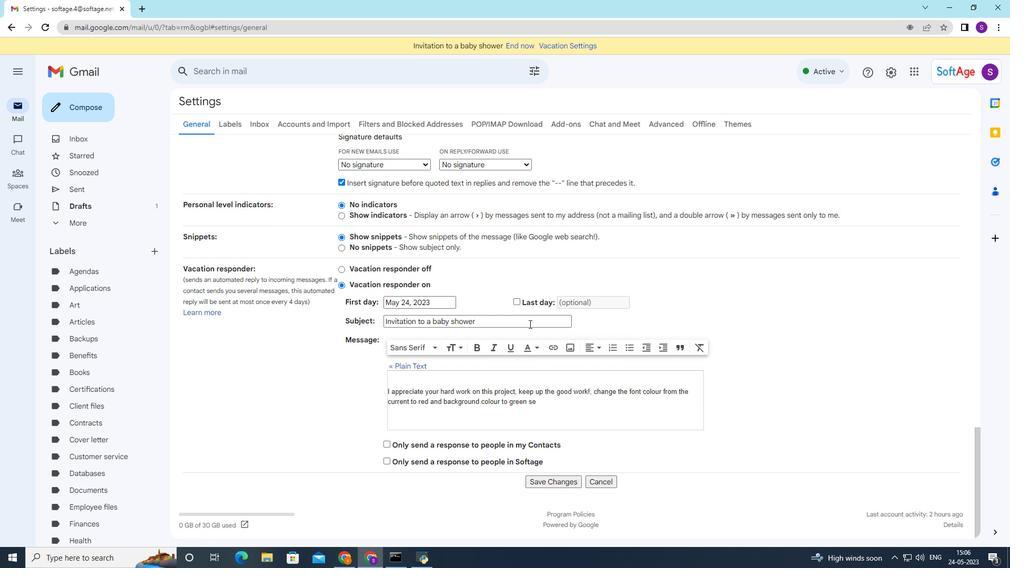 
Action: Mouse scrolled (537, 364) with delta (0, 0)
Screenshot: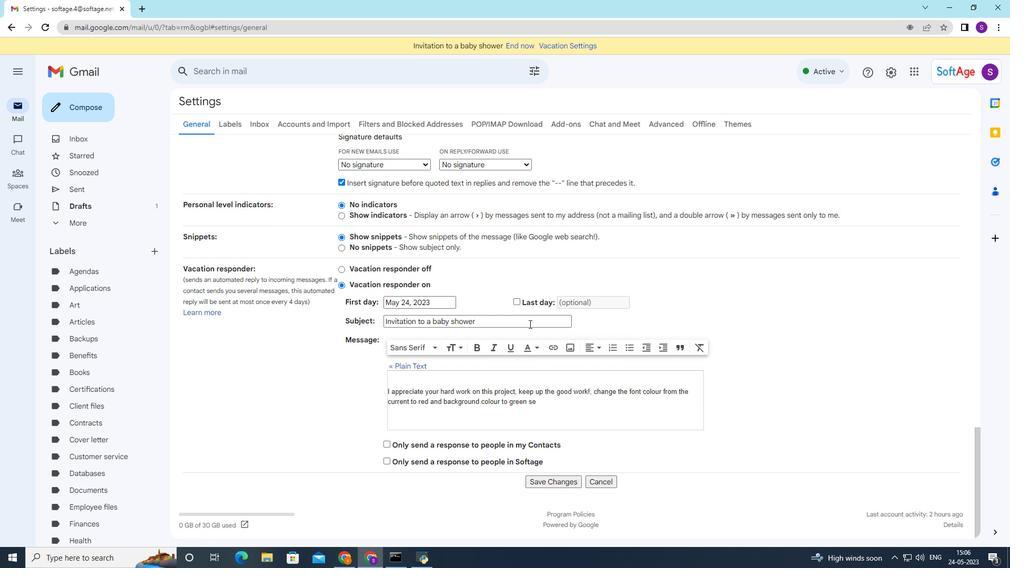 
Action: Mouse moved to (558, 485)
Screenshot: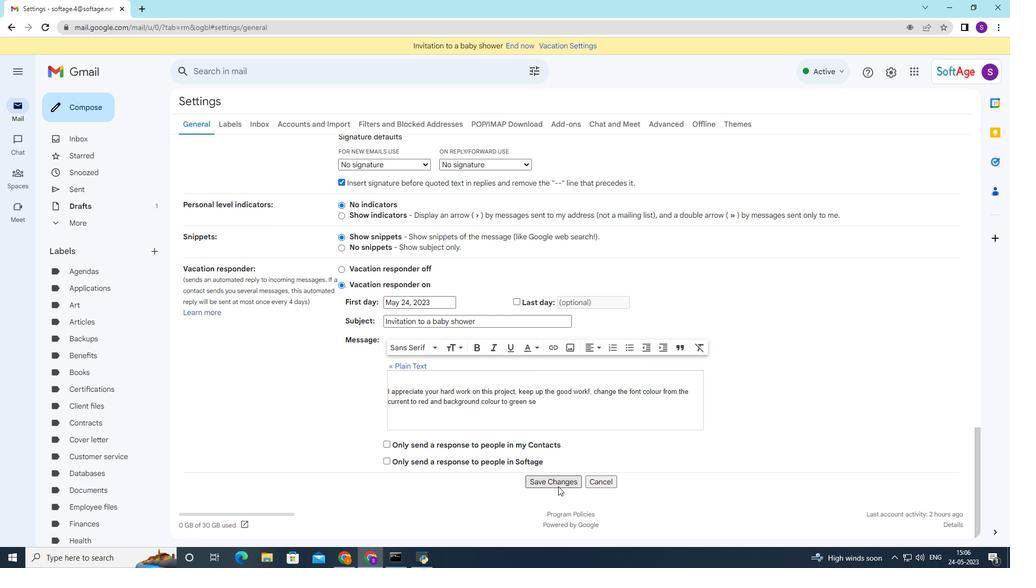 
Action: Mouse pressed left at (558, 485)
Screenshot: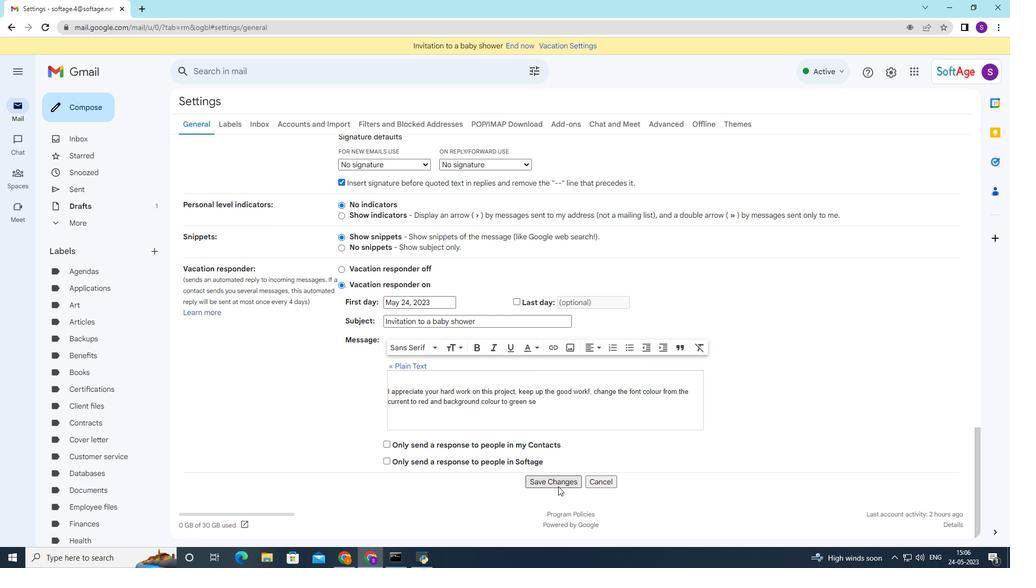 
Action: Mouse moved to (79, 112)
Screenshot: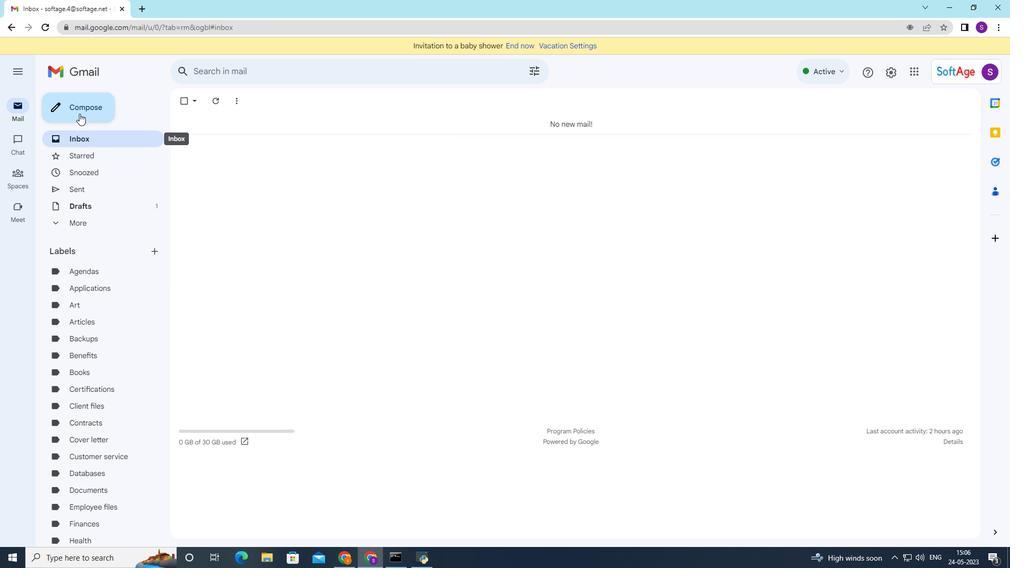
Action: Mouse pressed left at (79, 112)
Screenshot: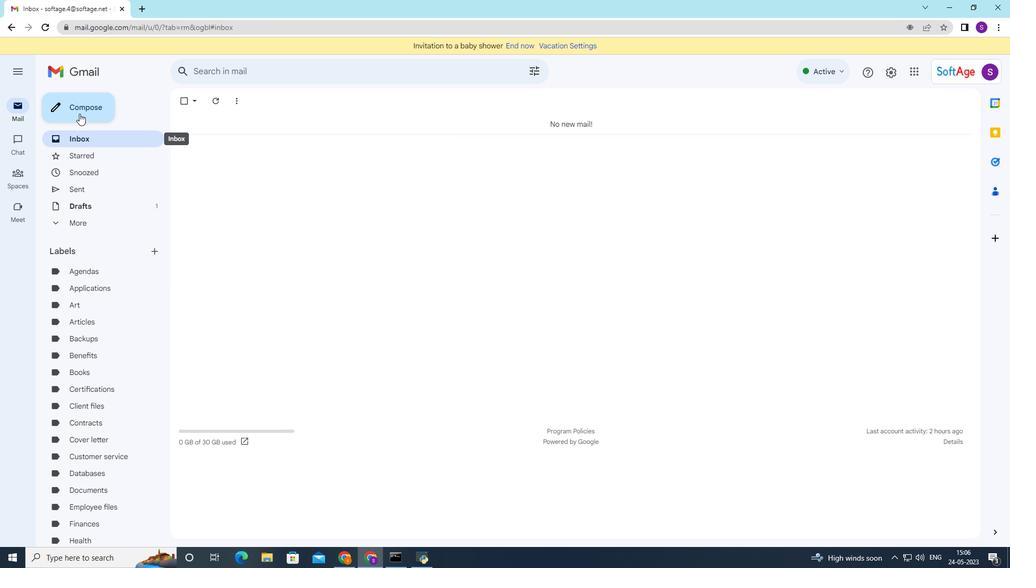
Action: Mouse moved to (565, 380)
Screenshot: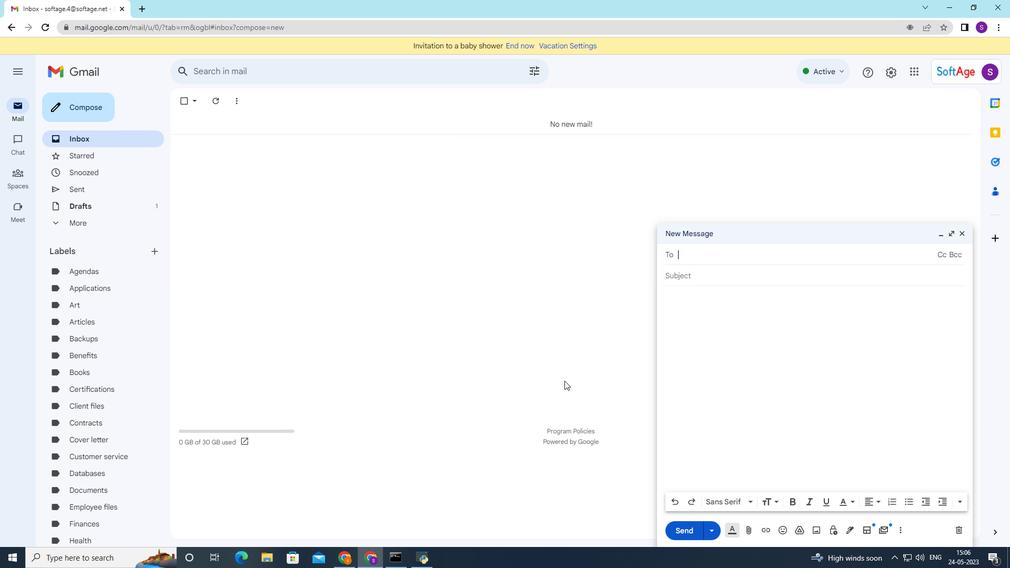 
Action: Key pressed softage.8
Screenshot: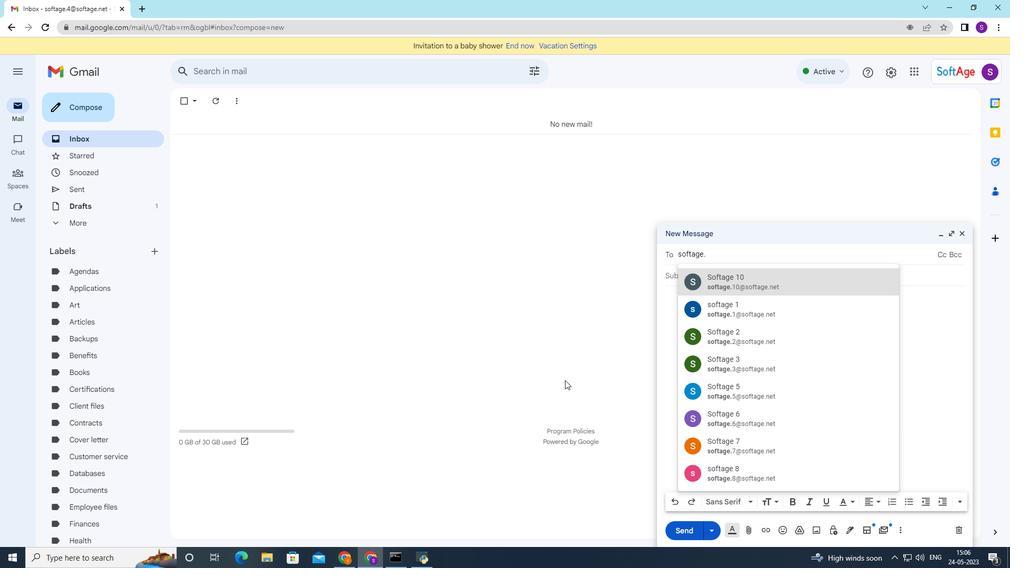 
Action: Mouse moved to (706, 268)
Screenshot: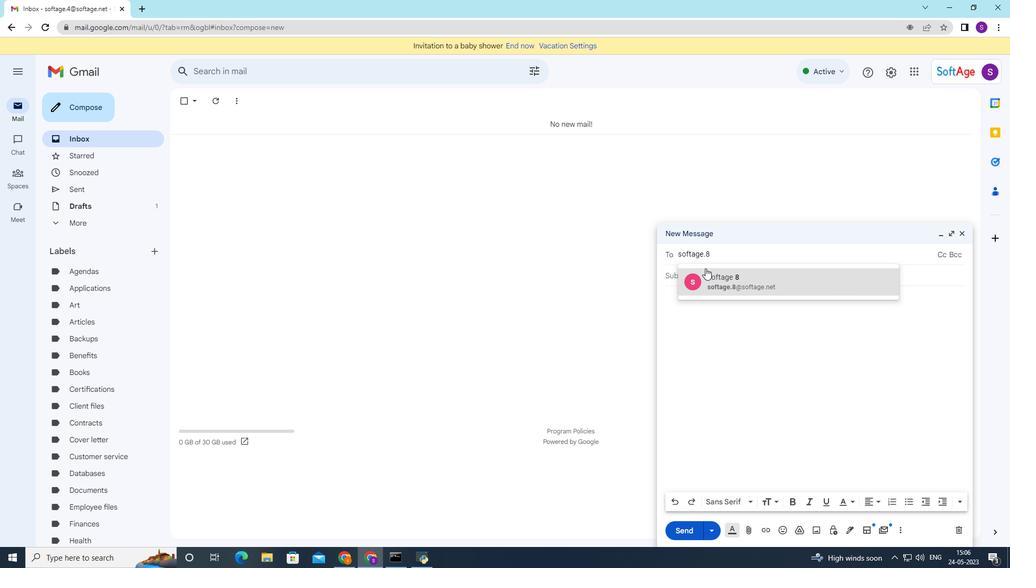
Action: Mouse pressed left at (706, 268)
Screenshot: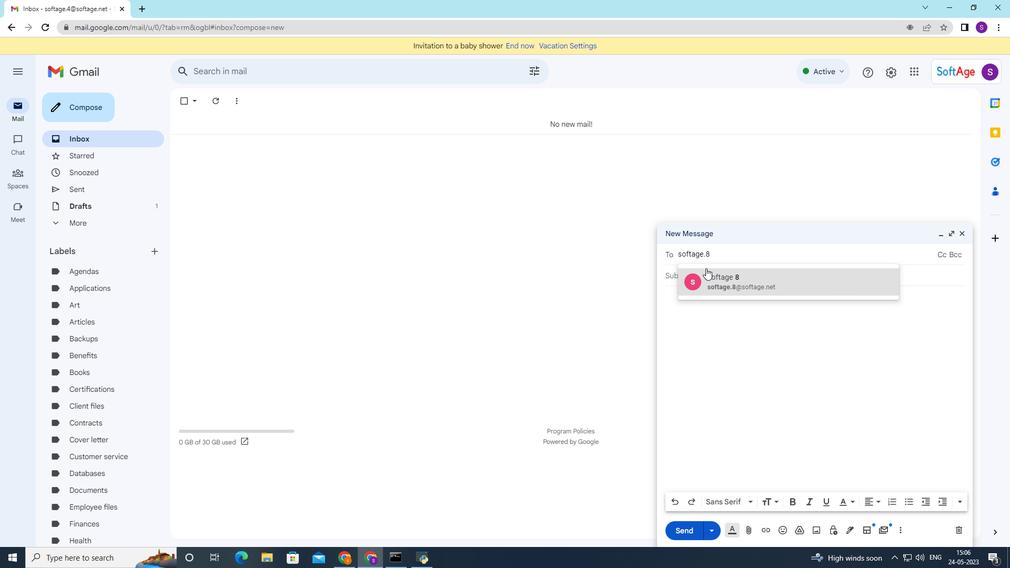 
Action: Mouse moved to (703, 284)
Screenshot: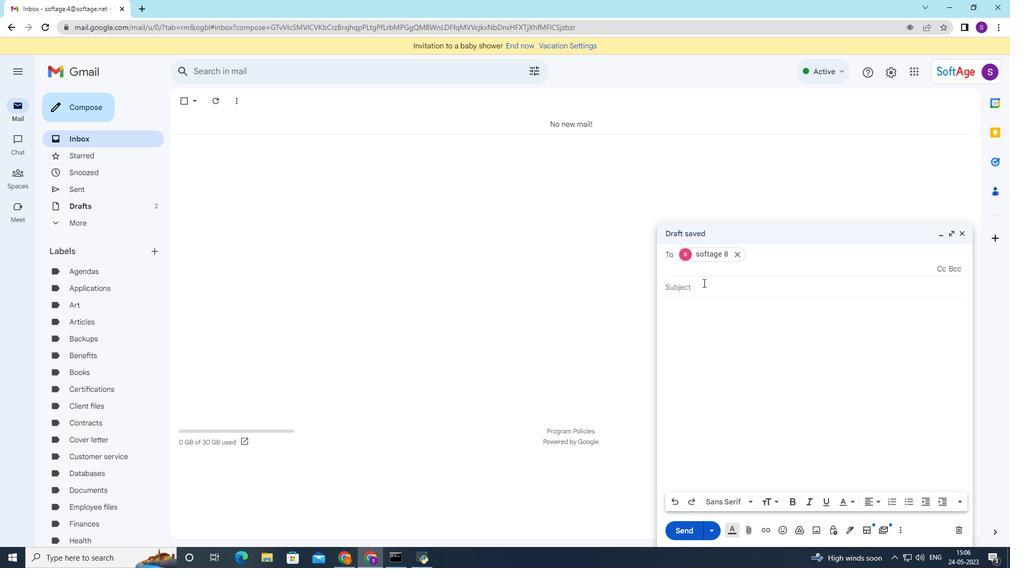 
Action: Mouse pressed left at (703, 284)
Screenshot: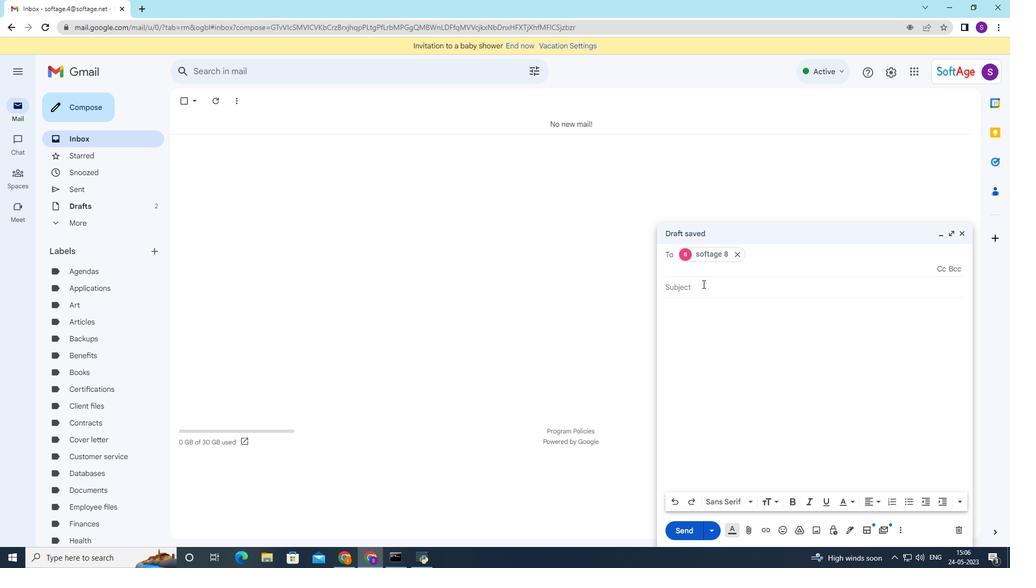 
Action: Mouse moved to (851, 532)
Screenshot: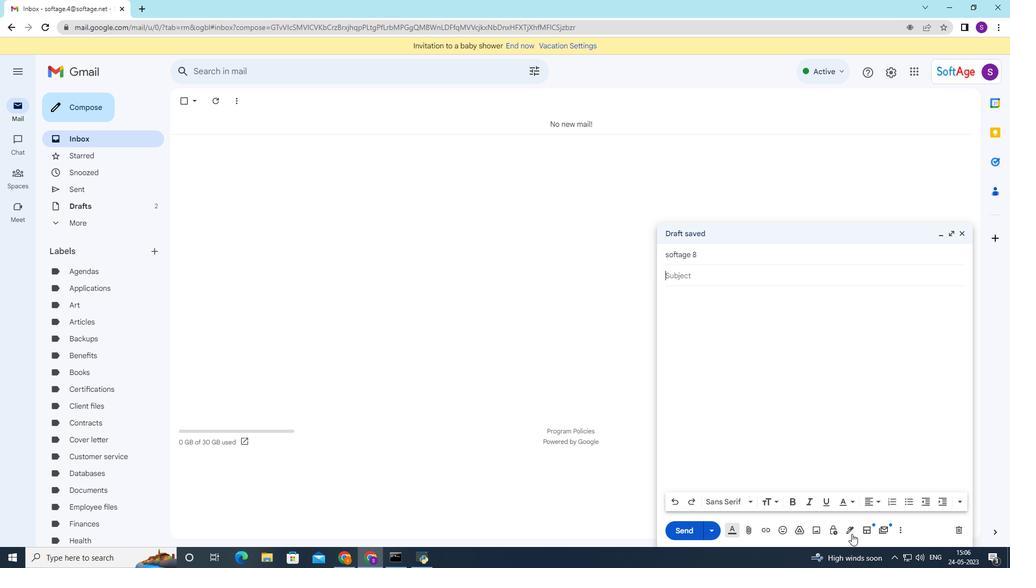 
Action: Mouse pressed left at (851, 532)
Screenshot: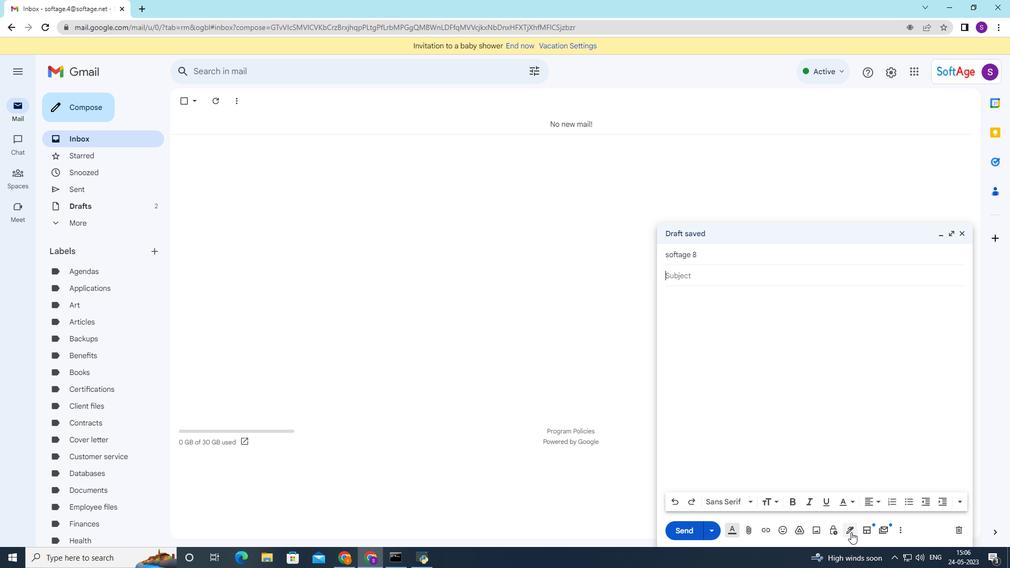 
Action: Mouse moved to (915, 341)
Screenshot: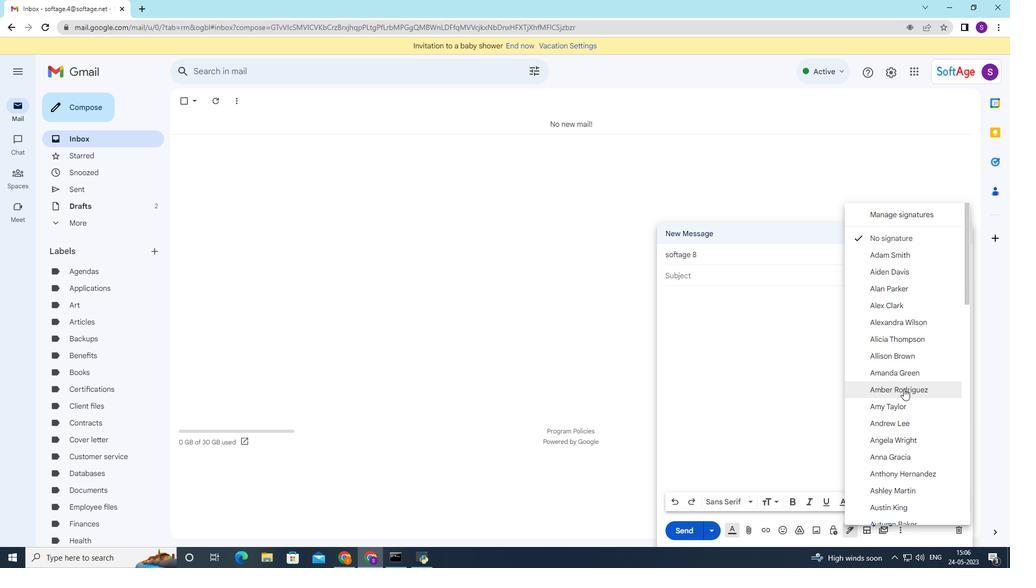 
Action: Mouse scrolled (915, 340) with delta (0, 0)
Screenshot: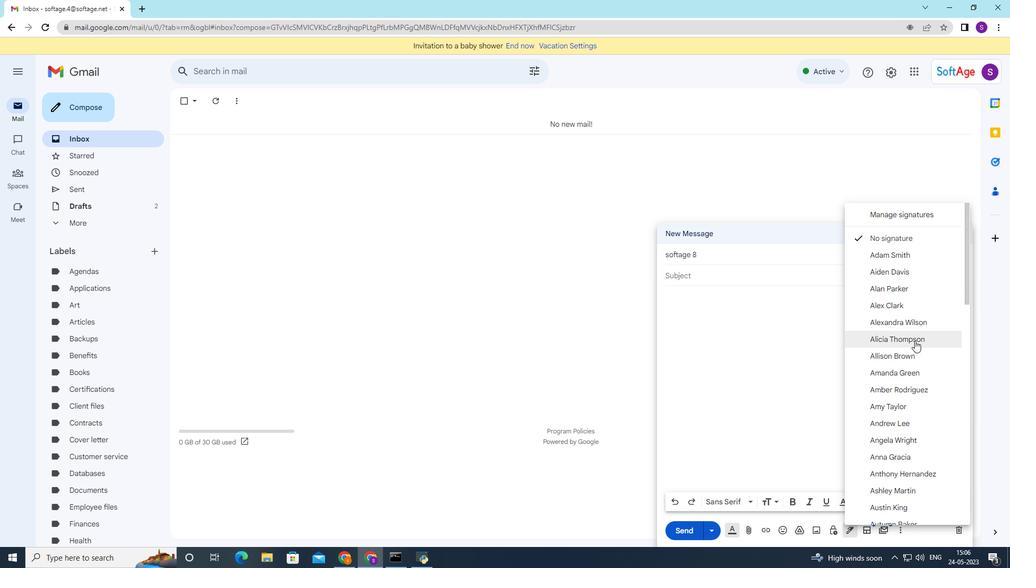 
Action: Mouse moved to (915, 341)
Screenshot: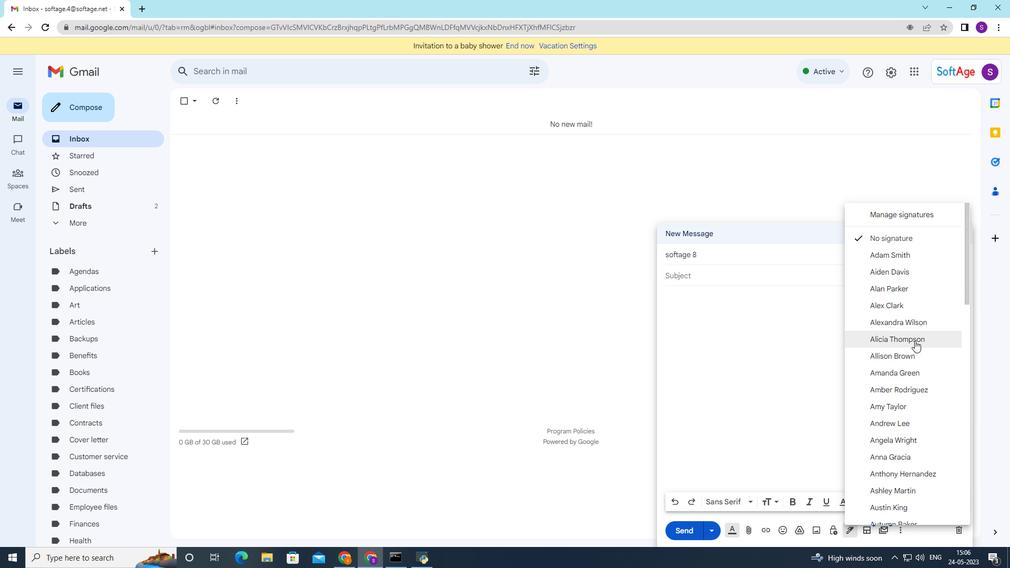 
Action: Mouse scrolled (915, 341) with delta (0, 0)
Screenshot: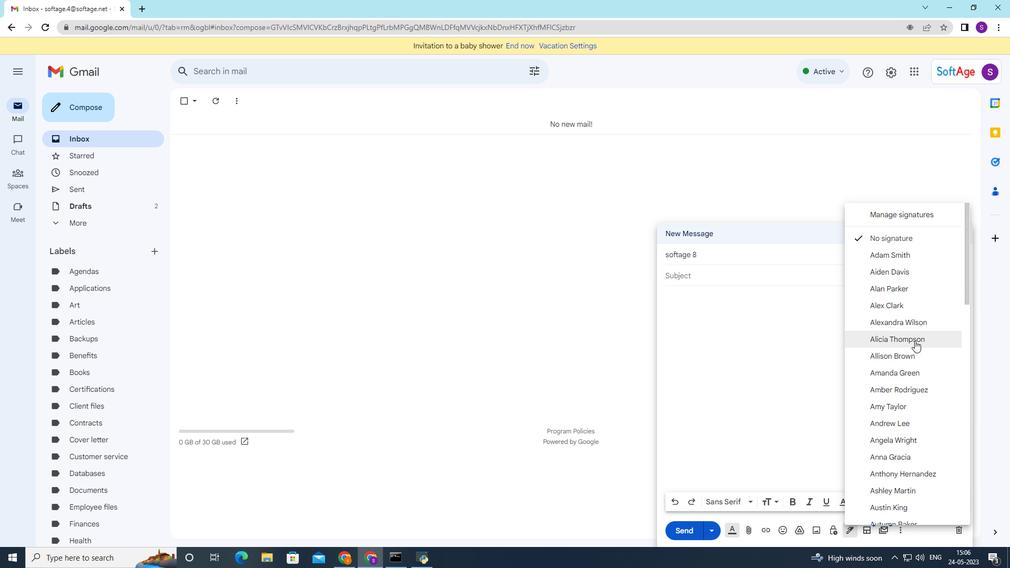 
Action: Mouse moved to (915, 342)
Screenshot: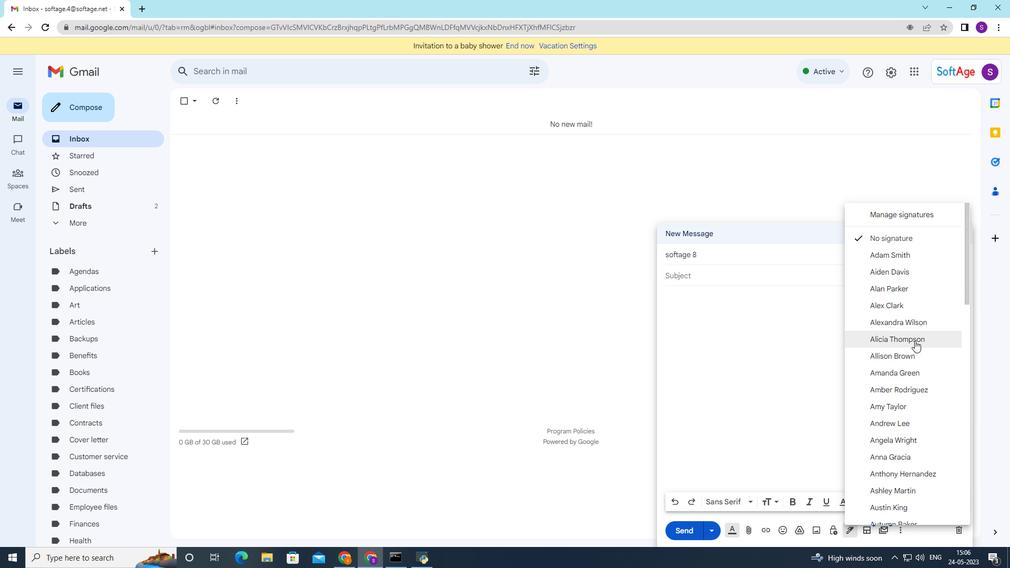 
Action: Mouse scrolled (915, 341) with delta (0, 0)
Screenshot: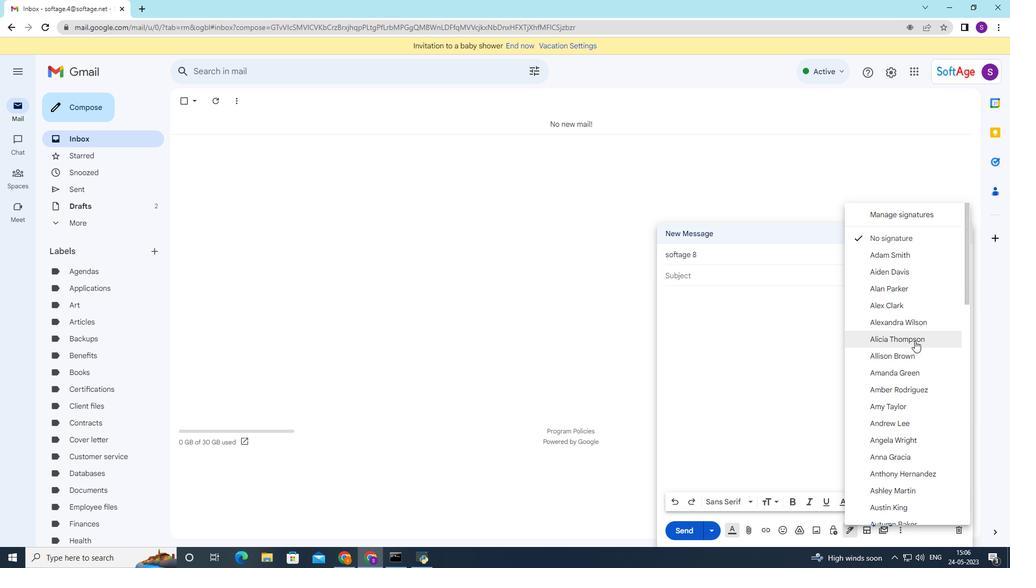 
Action: Mouse moved to (914, 343)
Screenshot: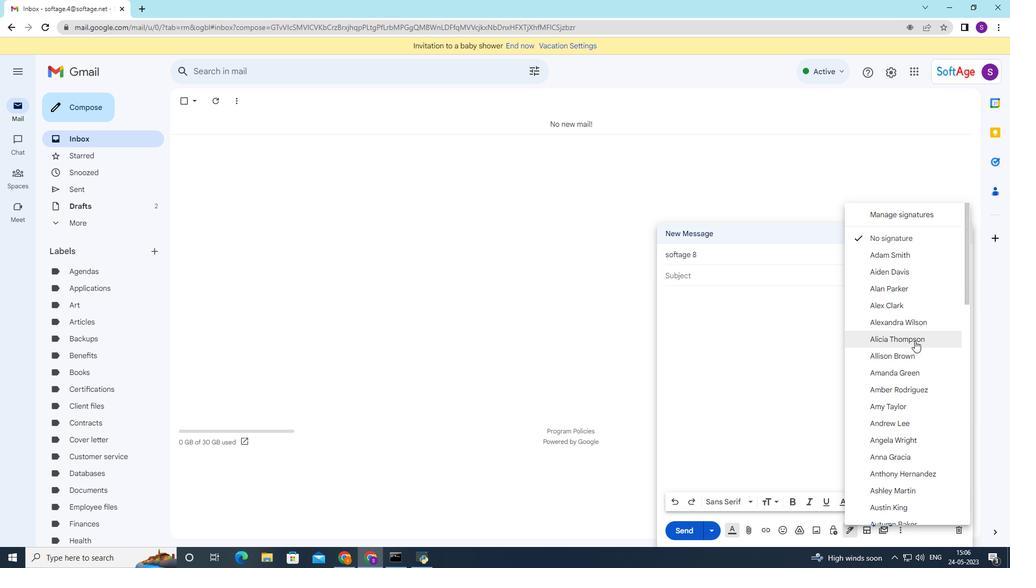 
Action: Mouse scrolled (914, 343) with delta (0, 0)
Screenshot: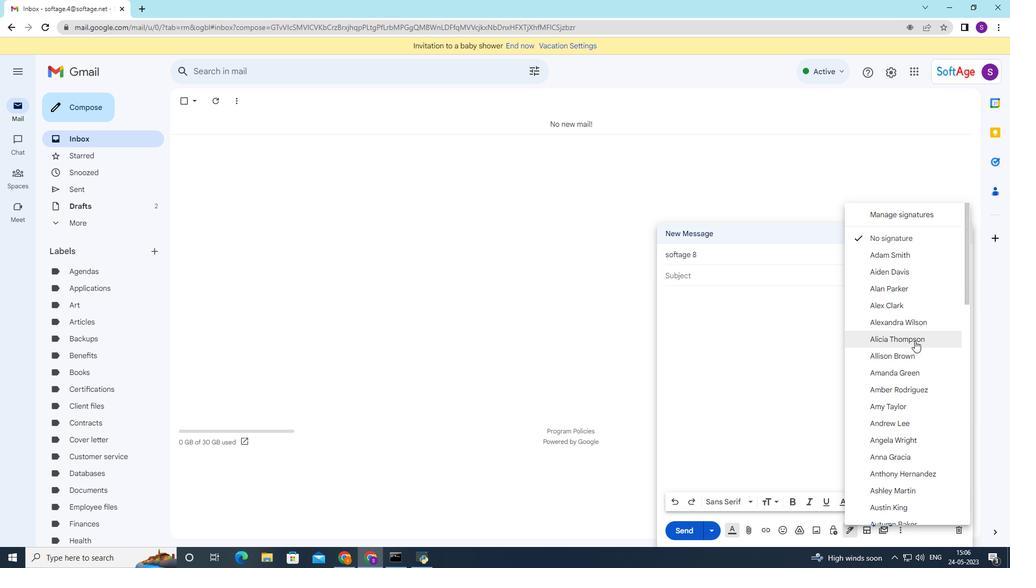 
Action: Mouse moved to (897, 406)
Screenshot: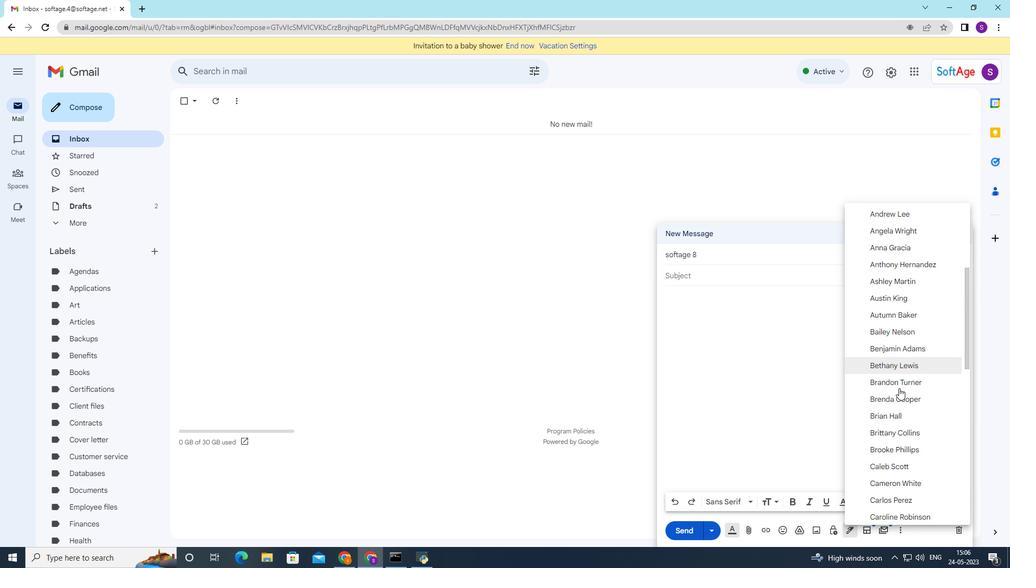 
Action: Mouse scrolled (897, 406) with delta (0, 0)
Screenshot: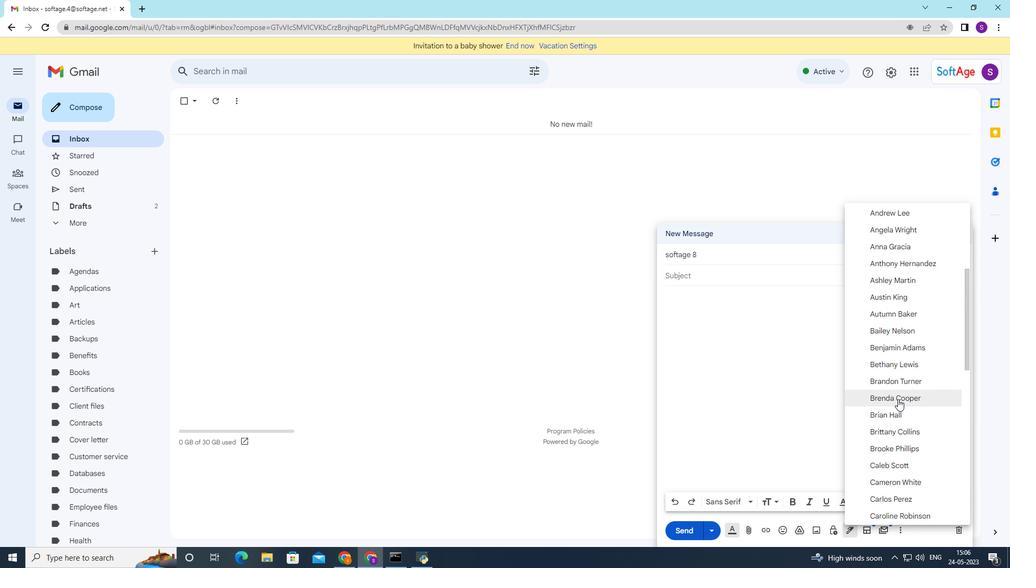 
Action: Mouse moved to (897, 407)
Screenshot: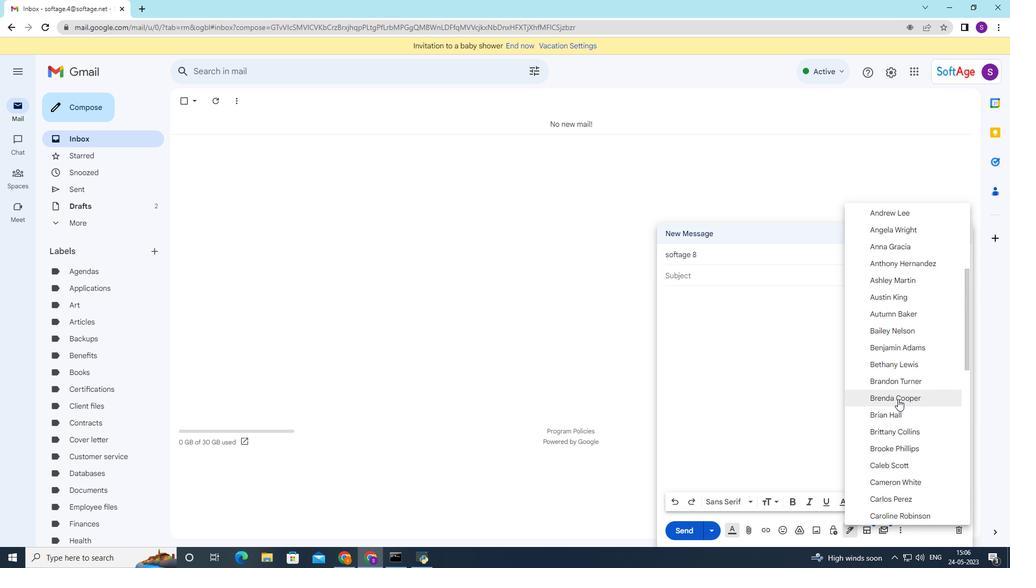 
Action: Mouse scrolled (897, 407) with delta (0, 0)
Screenshot: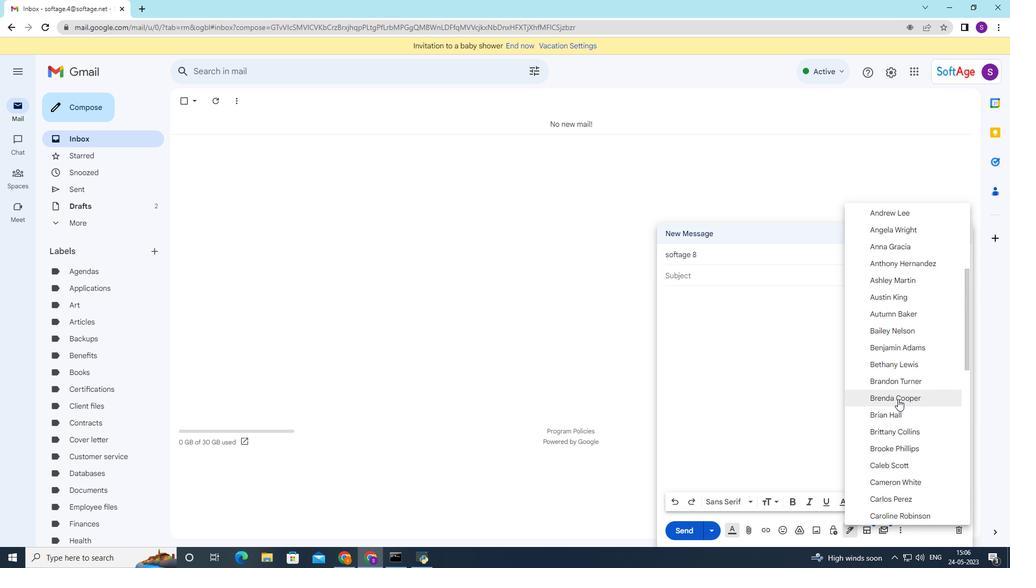 
Action: Mouse moved to (897, 409)
Screenshot: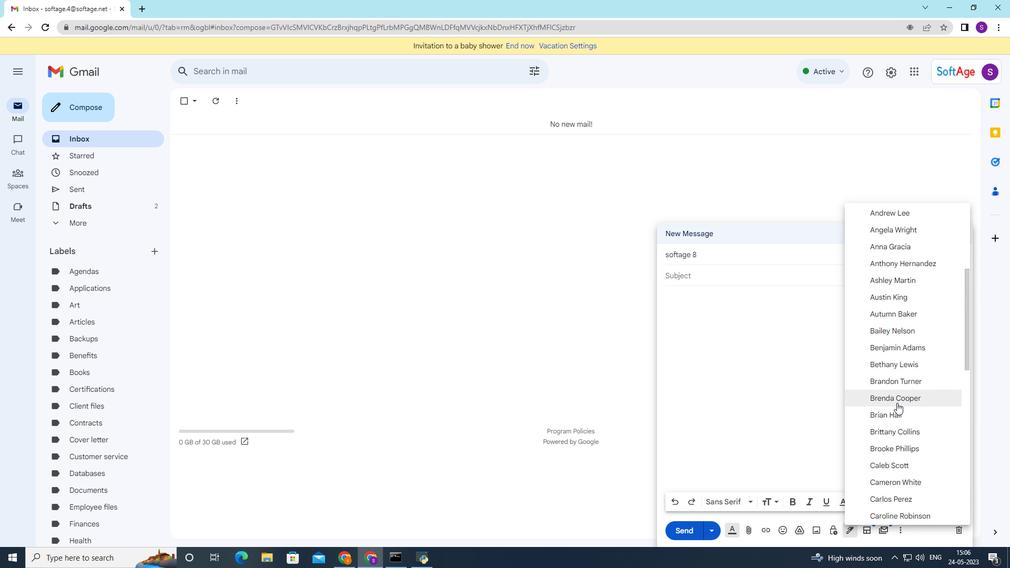 
Action: Mouse scrolled (897, 408) with delta (0, 0)
Screenshot: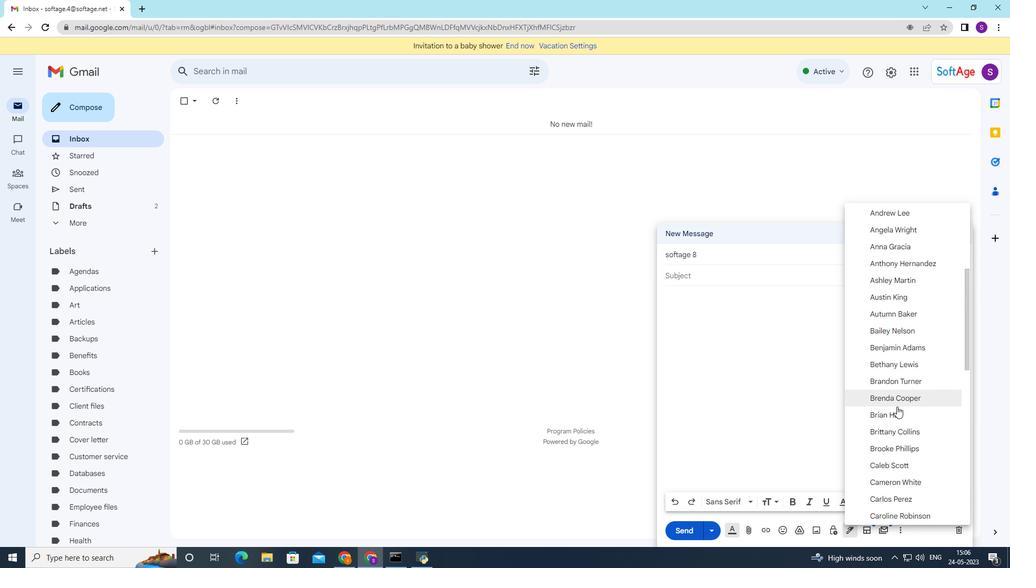 
Action: Mouse moved to (896, 426)
Screenshot: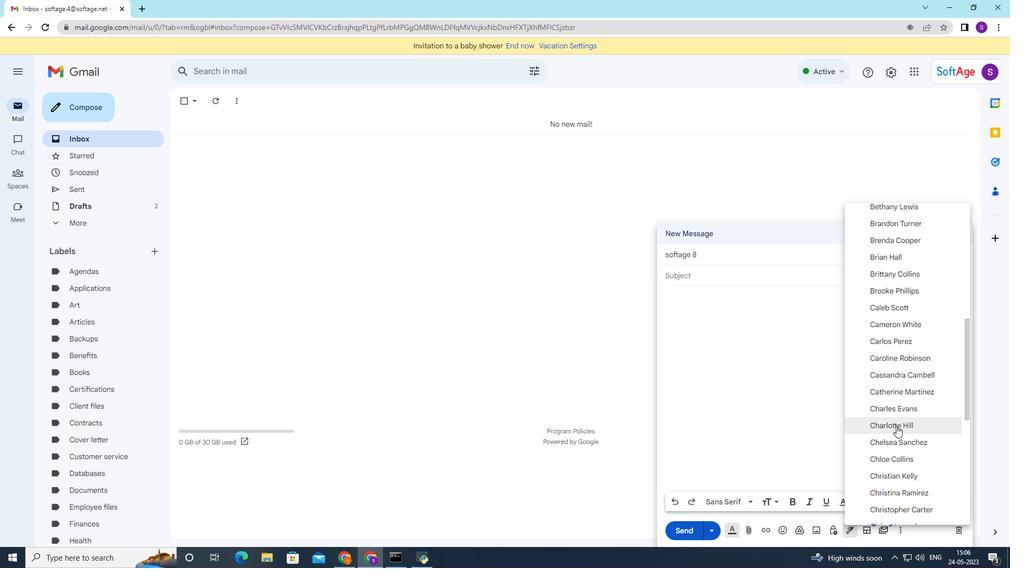 
Action: Mouse scrolled (896, 426) with delta (0, 0)
Screenshot: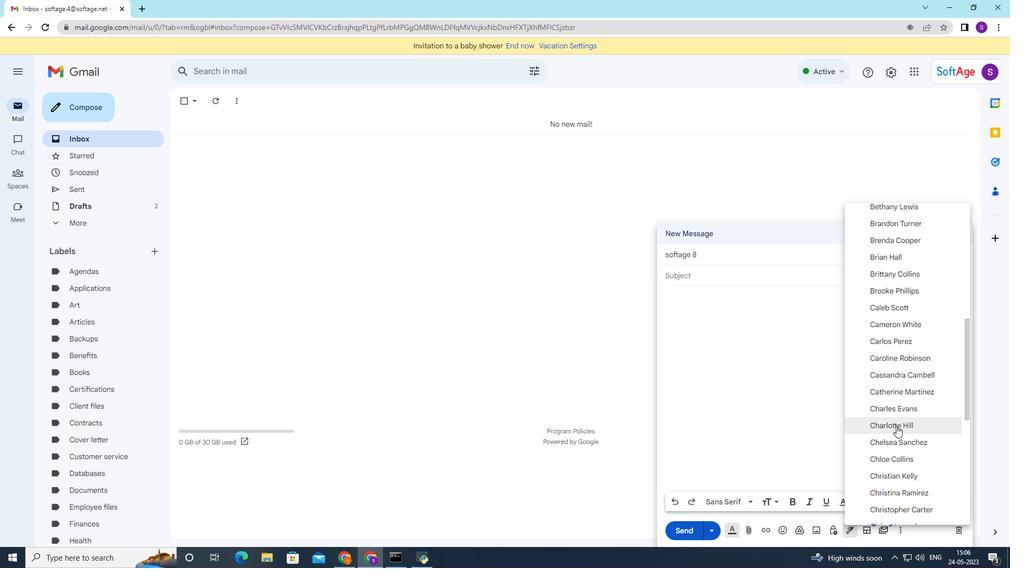 
Action: Mouse scrolled (896, 425) with delta (0, 0)
Screenshot: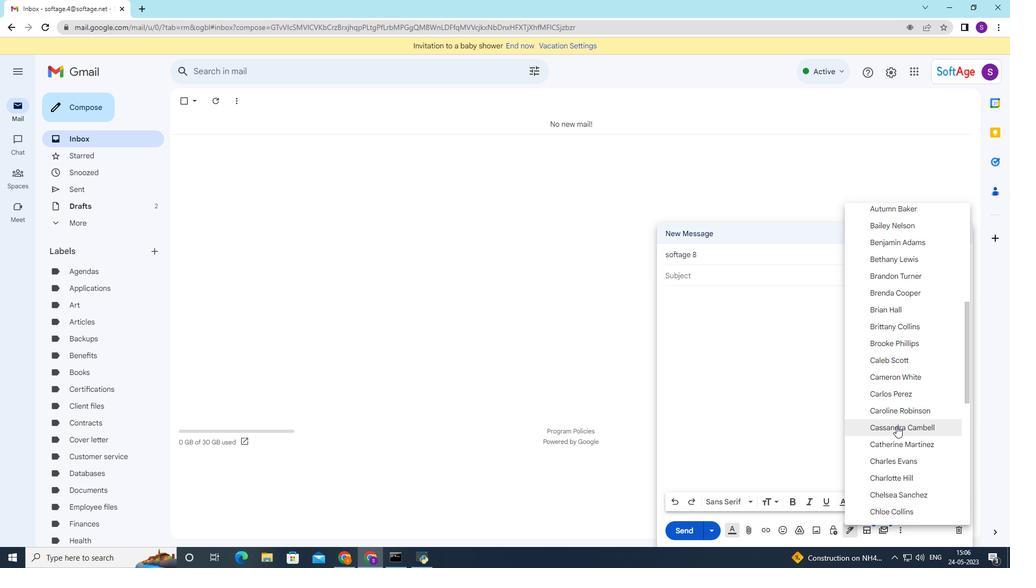 
Action: Mouse scrolled (896, 425) with delta (0, 0)
Screenshot: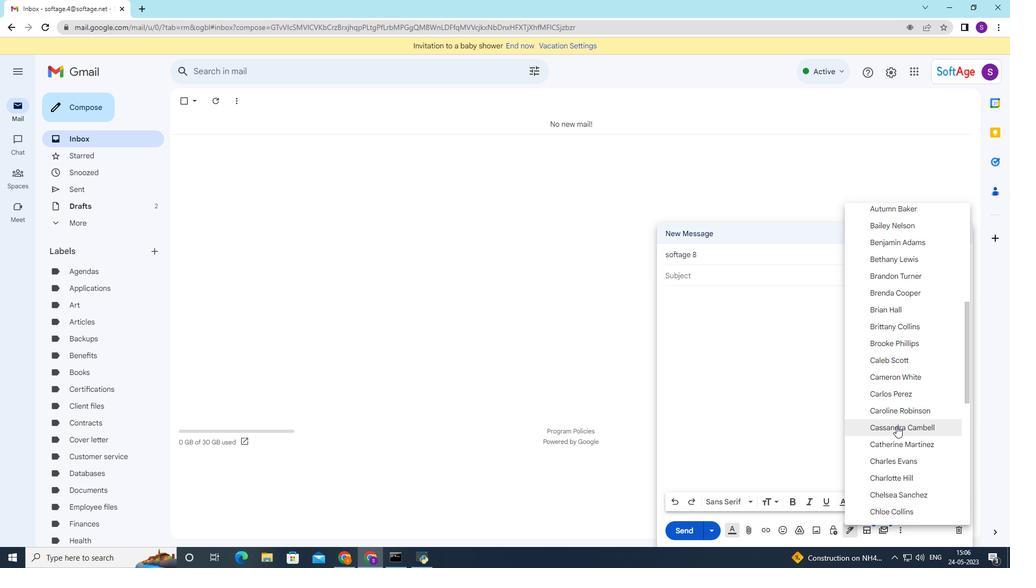 
Action: Mouse moved to (896, 426)
Screenshot: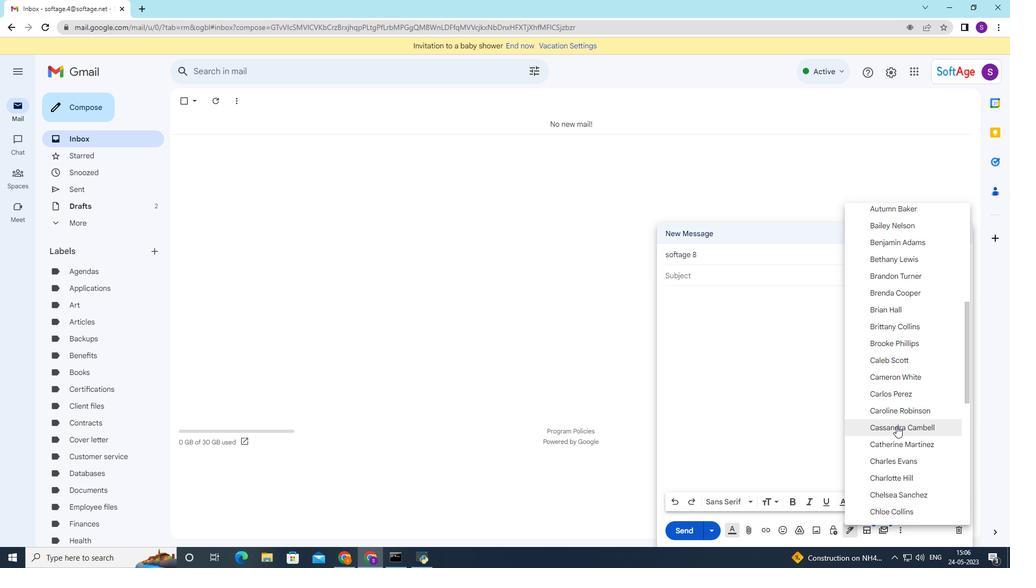 
Action: Mouse scrolled (896, 425) with delta (0, 0)
Screenshot: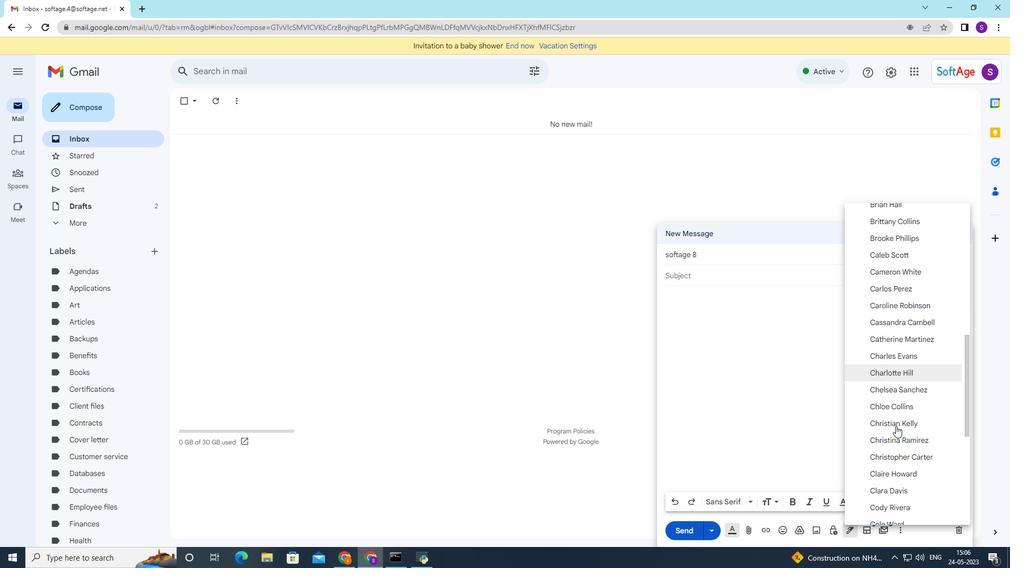 
Action: Mouse scrolled (896, 425) with delta (0, 0)
Screenshot: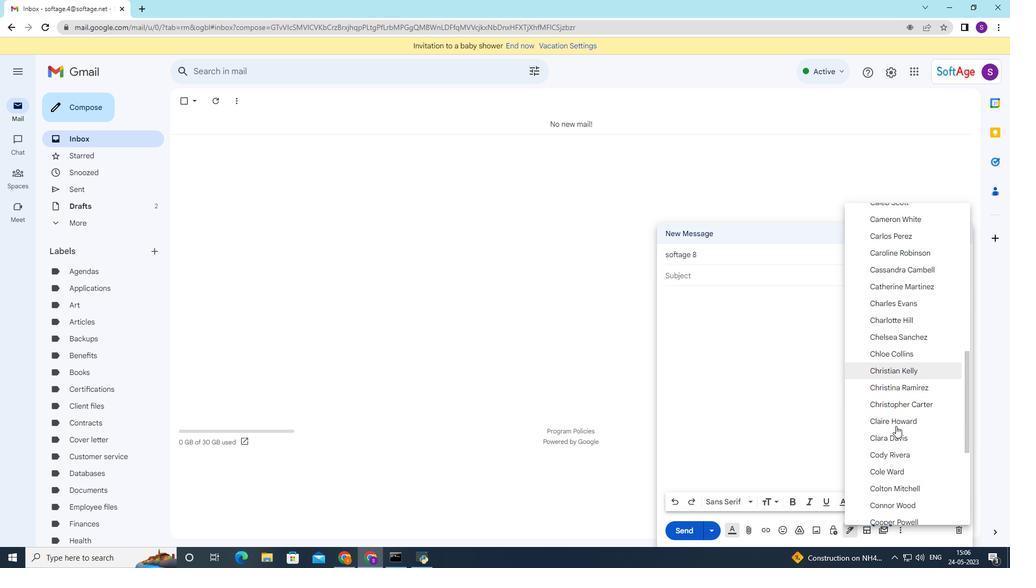 
Action: Mouse moved to (895, 432)
Screenshot: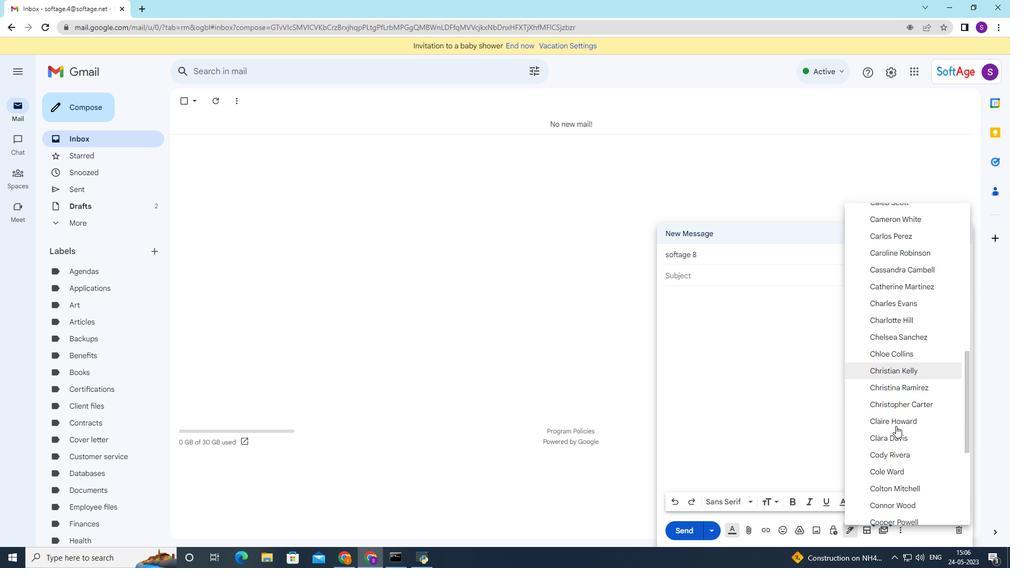 
Action: Mouse scrolled (895, 432) with delta (0, 0)
Screenshot: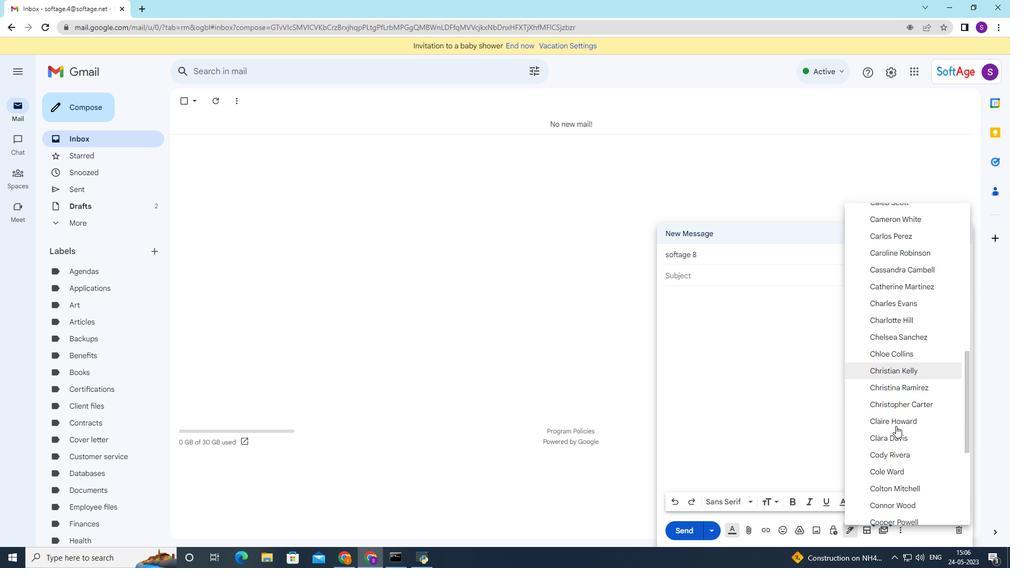 
Action: Mouse moved to (894, 435)
Screenshot: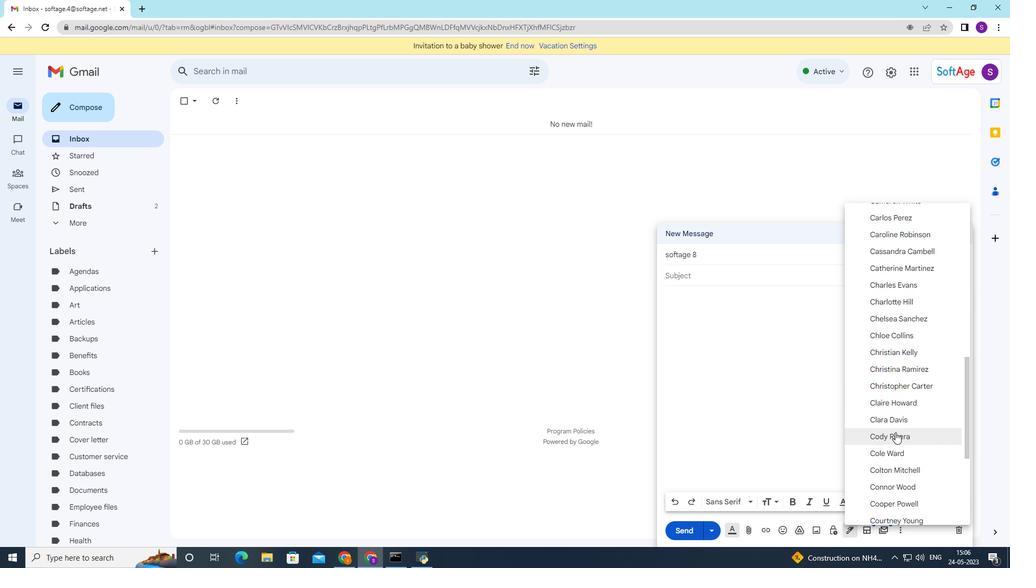 
Action: Mouse scrolled (894, 435) with delta (0, 0)
Screenshot: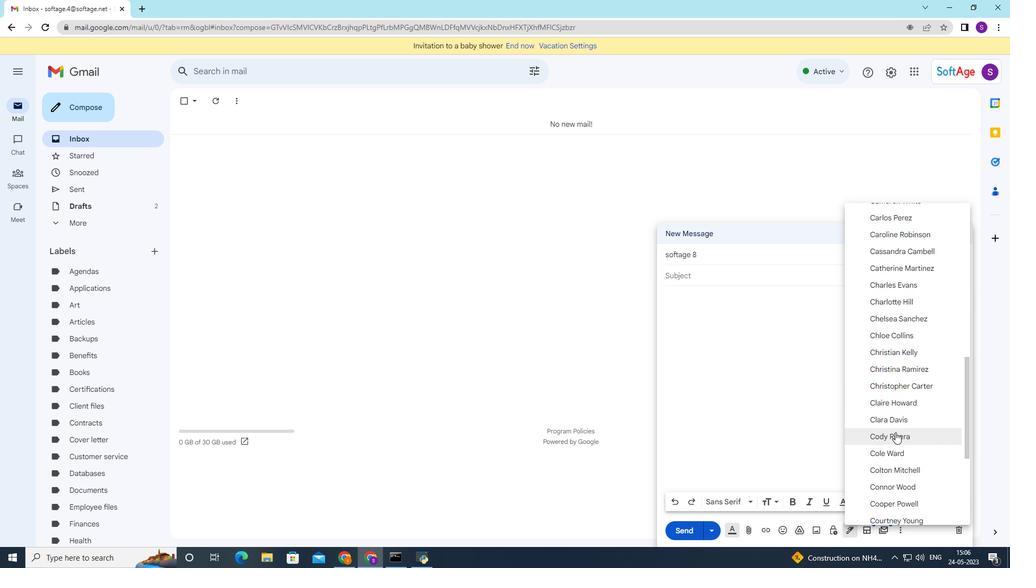 
Action: Mouse moved to (894, 437)
Screenshot: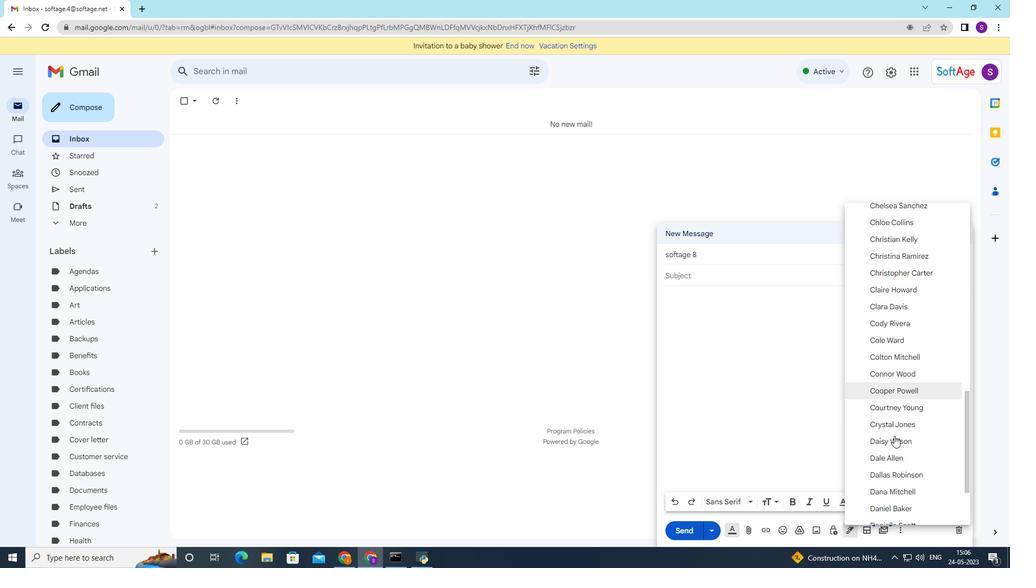 
Action: Mouse scrolled (894, 436) with delta (0, 0)
Screenshot: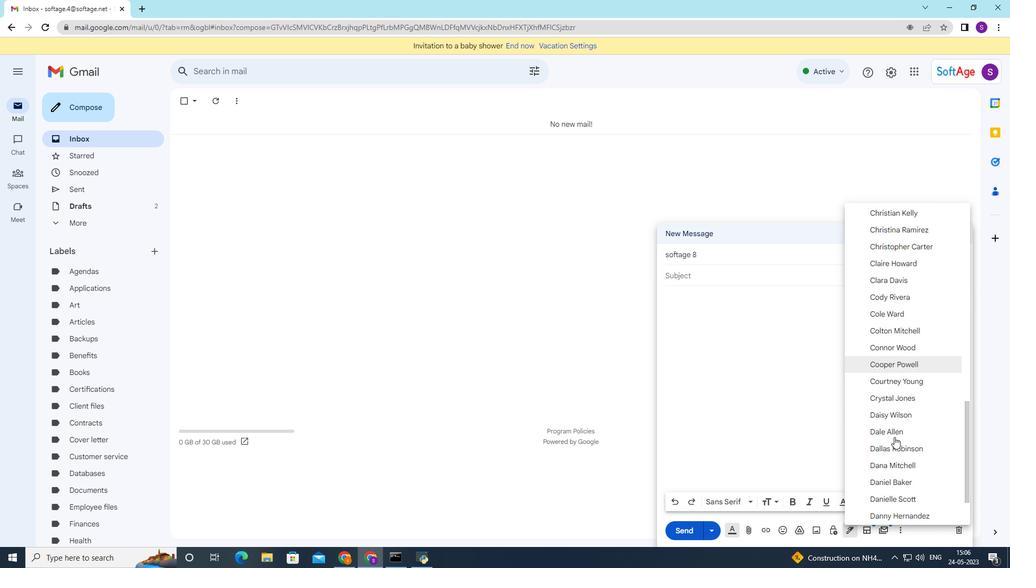 
Action: Mouse scrolled (894, 436) with delta (0, 0)
Screenshot: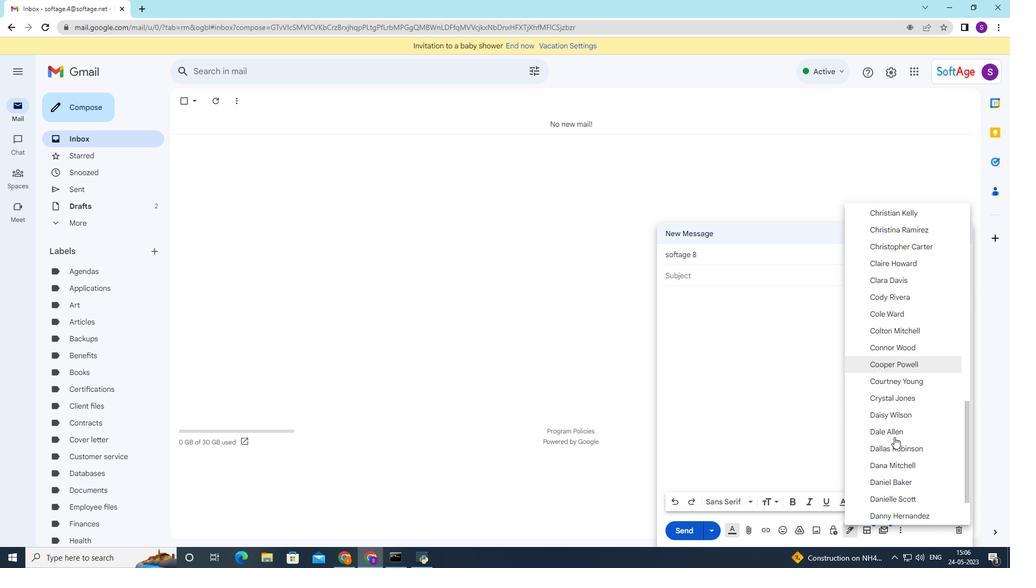 
Action: Mouse moved to (894, 439)
Screenshot: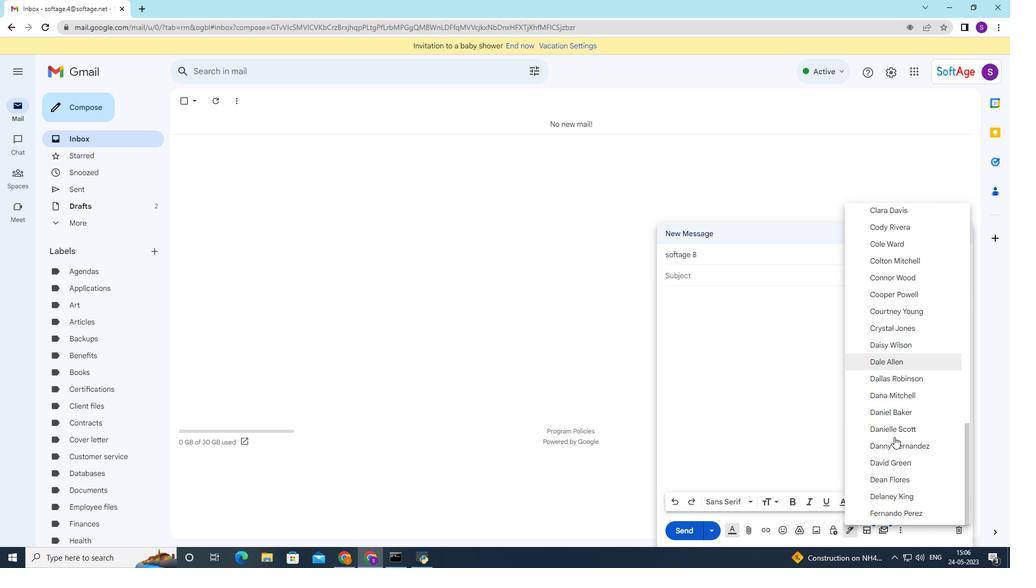 
Action: Mouse scrolled (894, 439) with delta (0, 0)
Screenshot: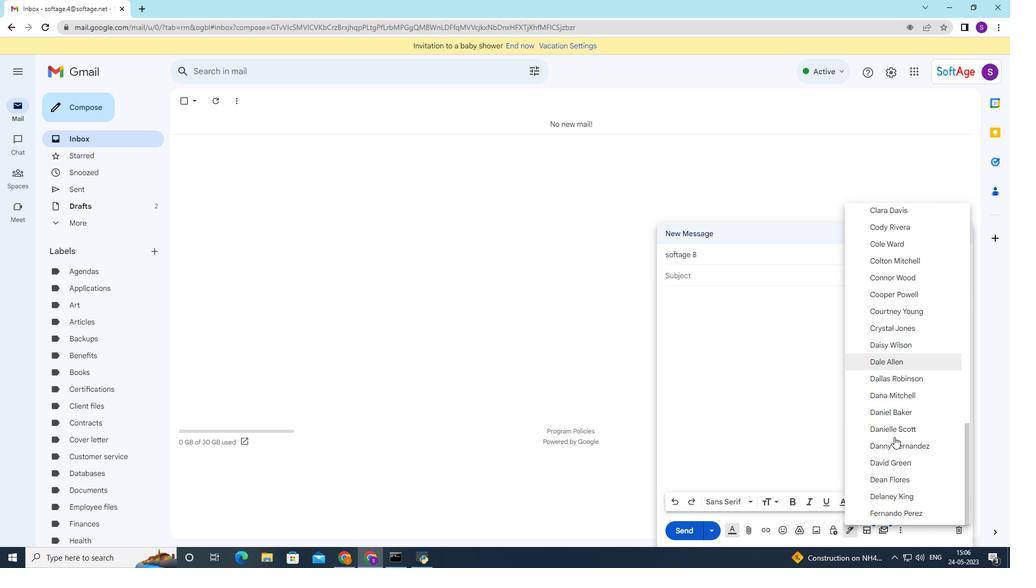 
Action: Mouse moved to (899, 496)
Screenshot: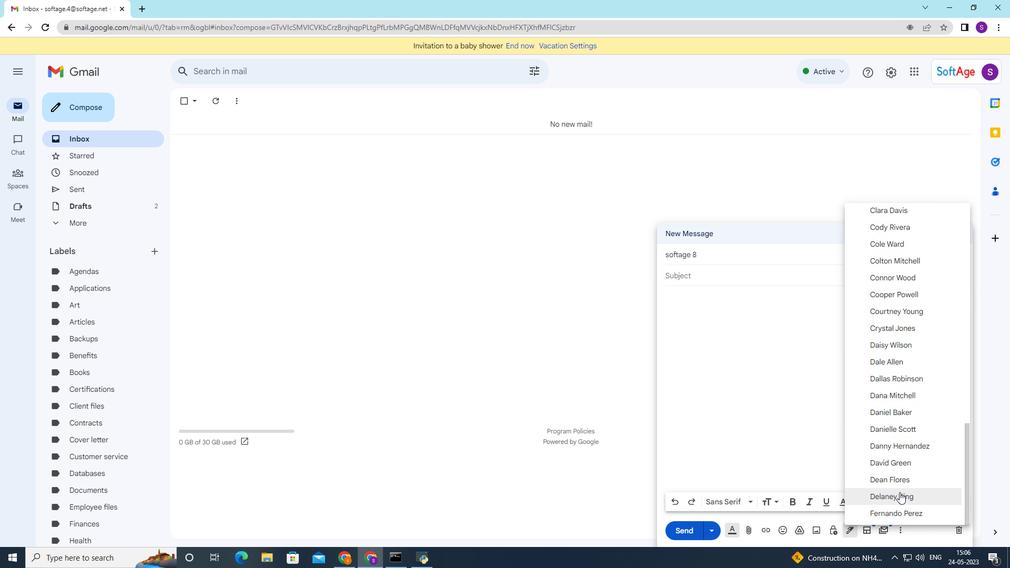 
Action: Mouse pressed left at (899, 496)
Screenshot: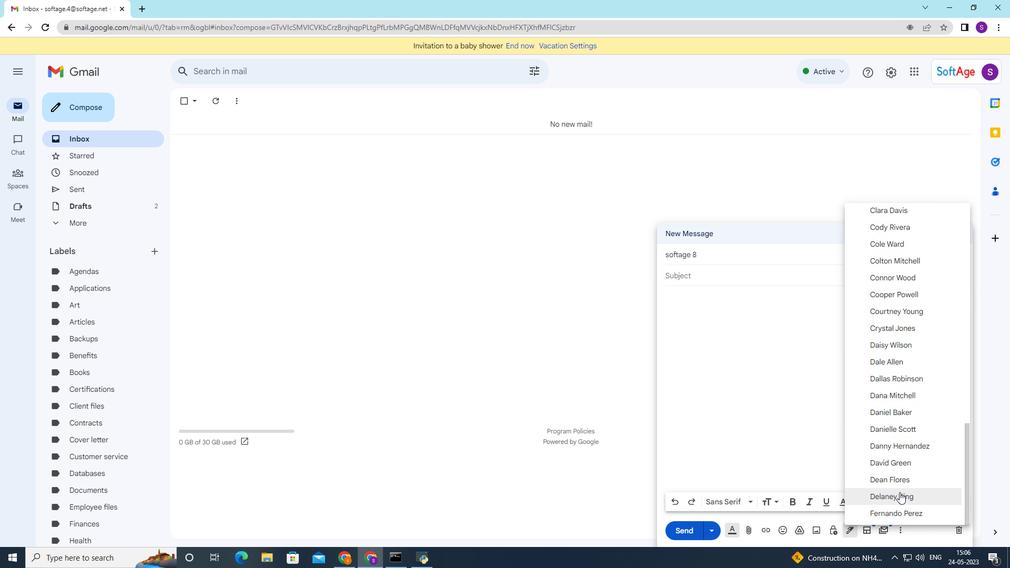 
Action: Mouse moved to (701, 271)
Screenshot: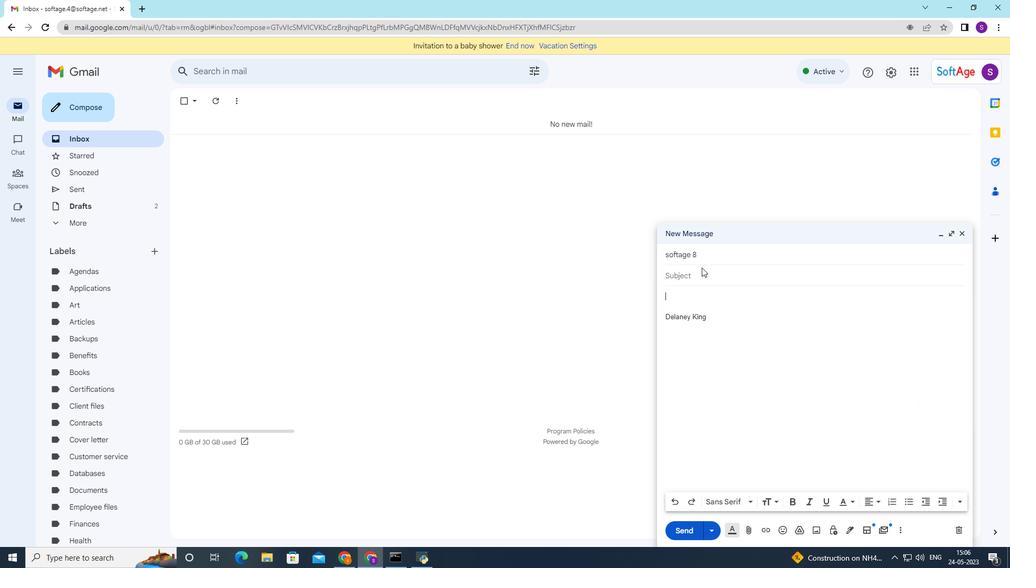 
Action: Mouse pressed left at (701, 271)
Screenshot: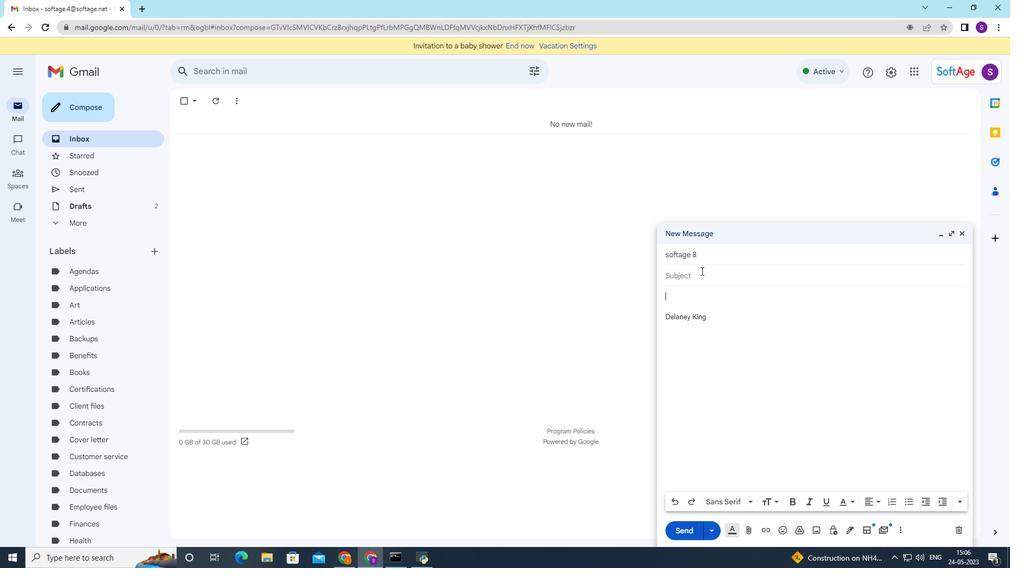 
Action: Mouse moved to (701, 271)
Screenshot: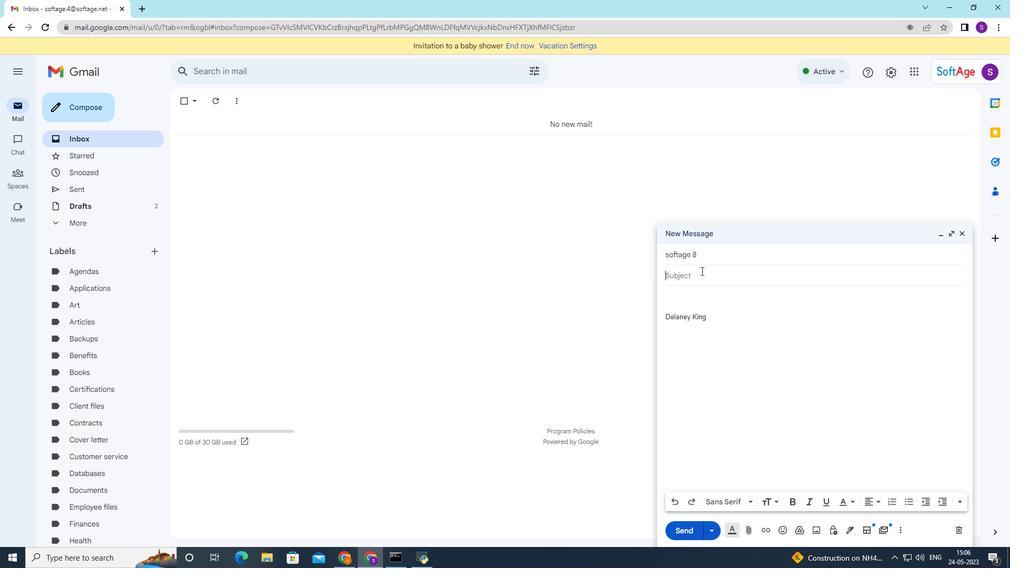 
Action: Key pressed <Key.shift><Key.shift><Key.shift>Invitation<Key.space>to<Key.space>a<Key.space>baby<Key.space>shower
Screenshot: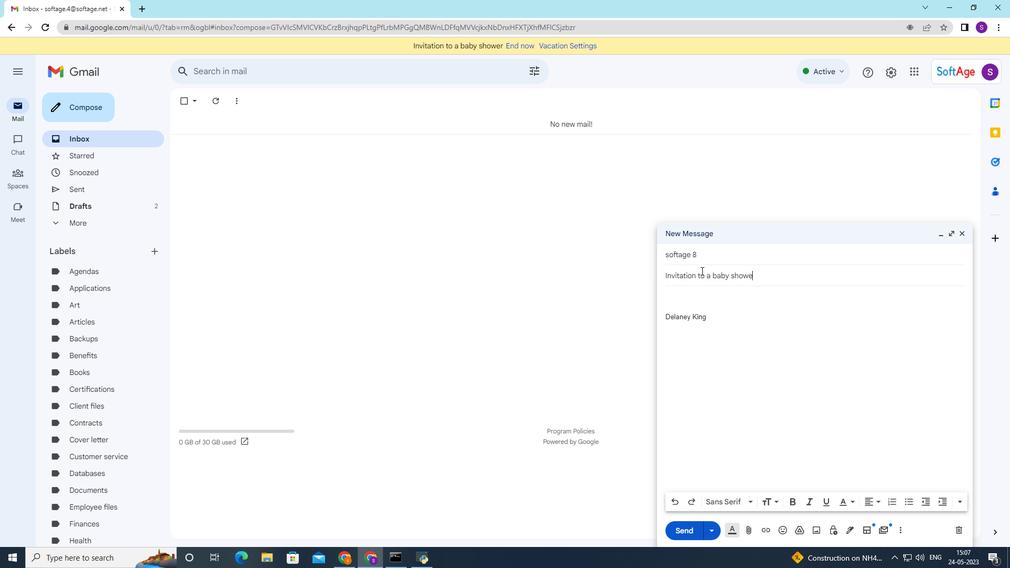 
Action: Mouse moved to (684, 293)
Screenshot: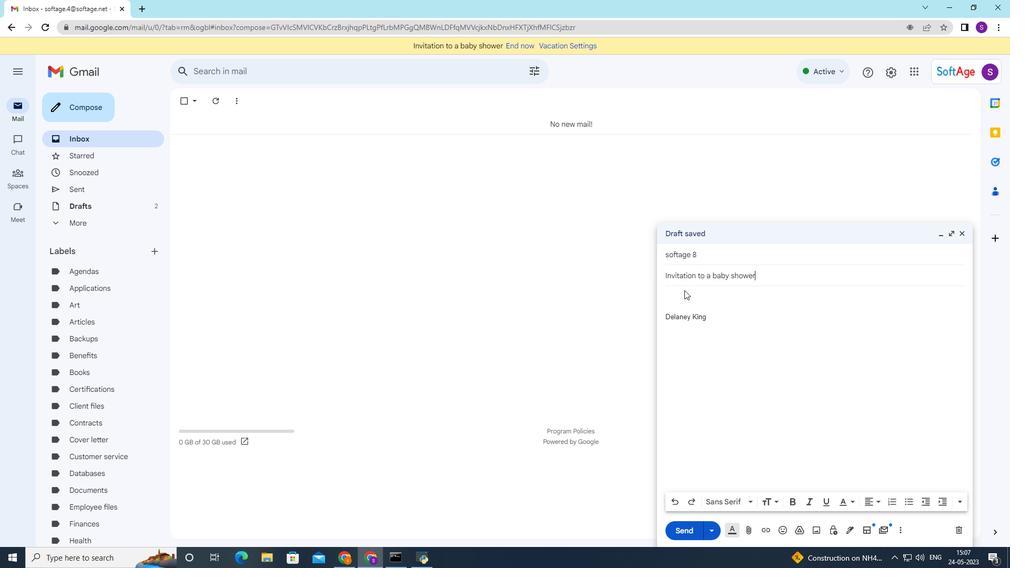 
Action: Mouse pressed left at (684, 293)
Screenshot: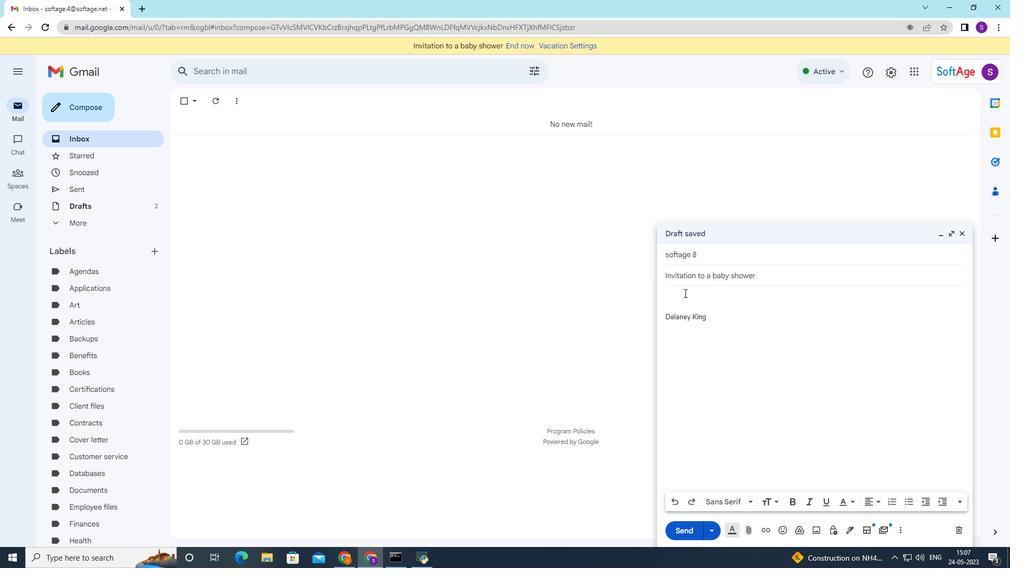 
Action: Mouse moved to (684, 293)
Screenshot: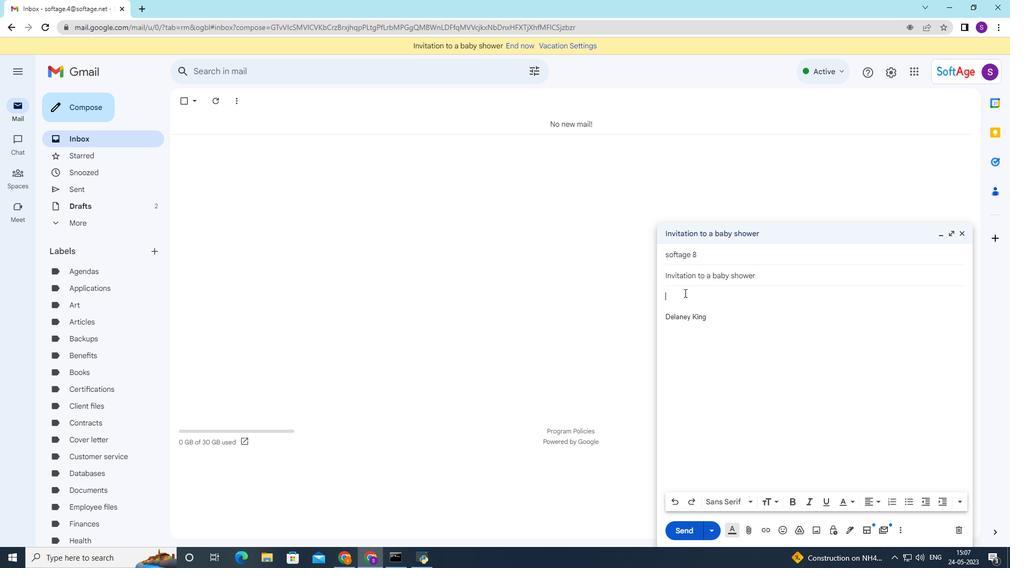 
Action: Key pressed <Key.shift>I<Key.space>need<Key.space>your<Key.space>assistance<Key.space>with<Key.space>scheduling<Key.space>a<Key.space>training<Key.space>session<Key.space>for<Key.space>our<Key.space>team<Key.space>on<Key.space>new<Key.space>software<Key.space><Key.backspace>.
Screenshot: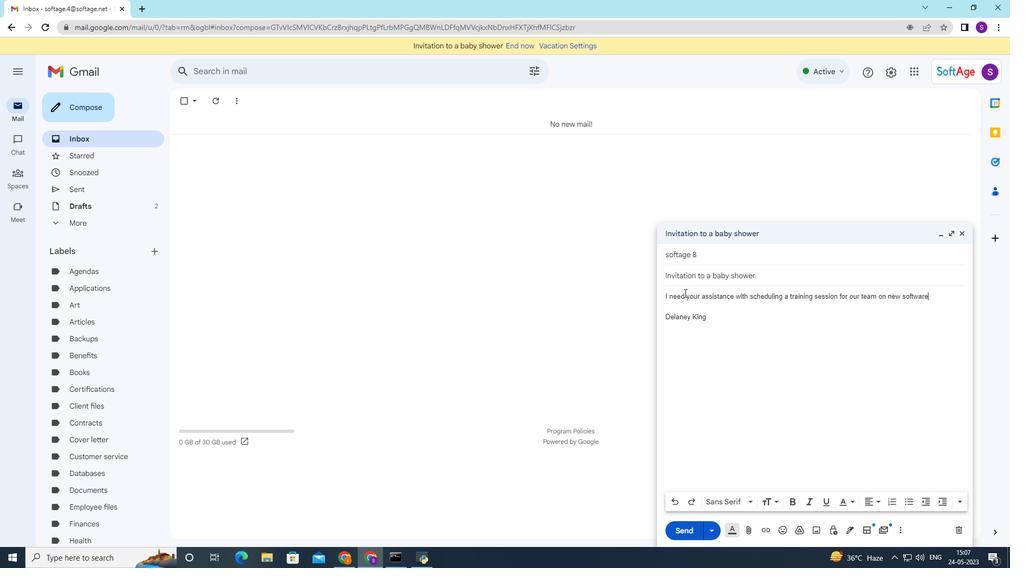 
Action: Mouse moved to (878, 295)
Screenshot: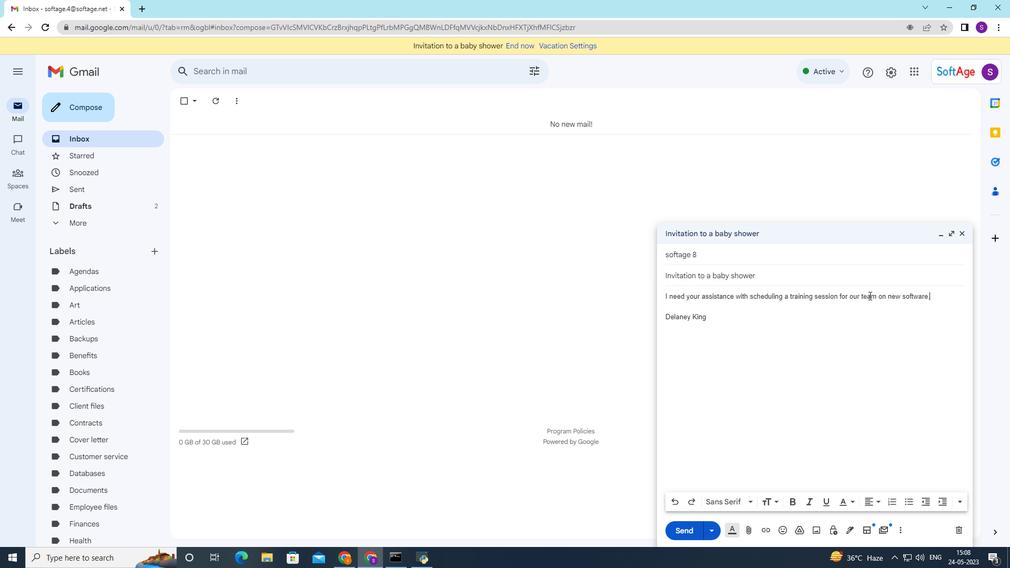 
Action: Mouse pressed left at (878, 295)
Screenshot: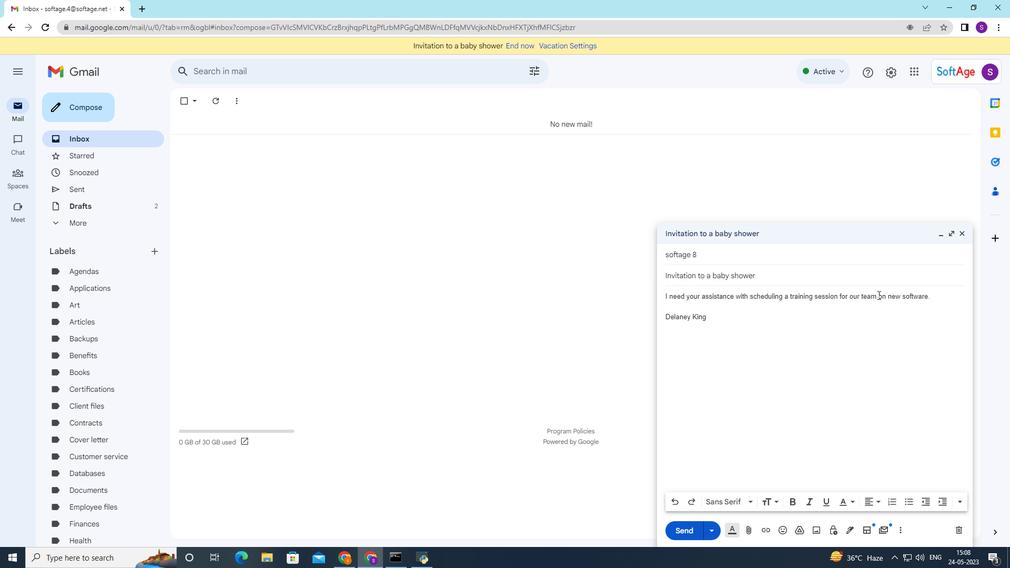 
Action: Mouse pressed left at (878, 295)
Screenshot: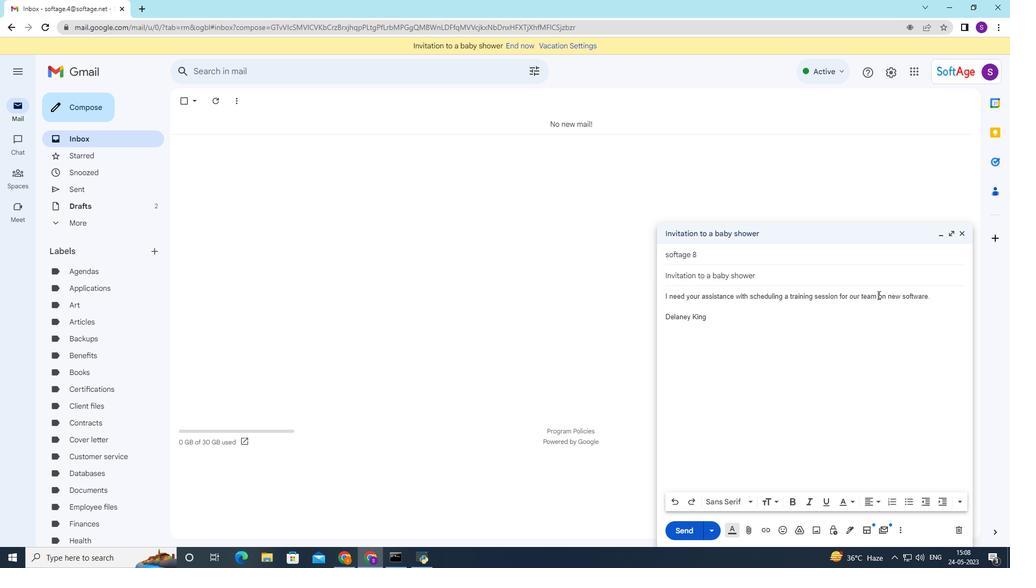 
Action: Mouse pressed left at (878, 295)
Screenshot: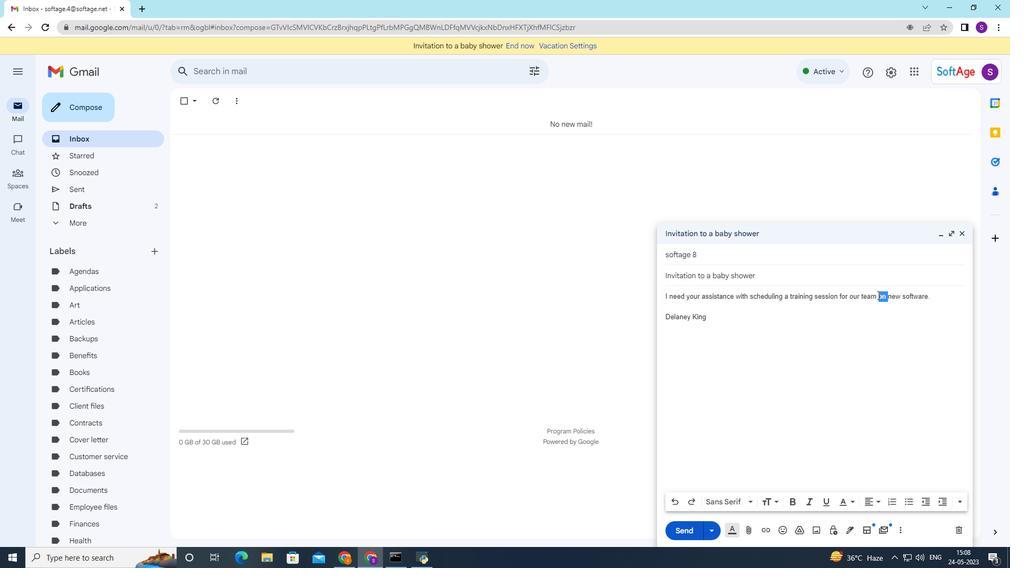 
Action: Mouse pressed left at (878, 295)
Screenshot: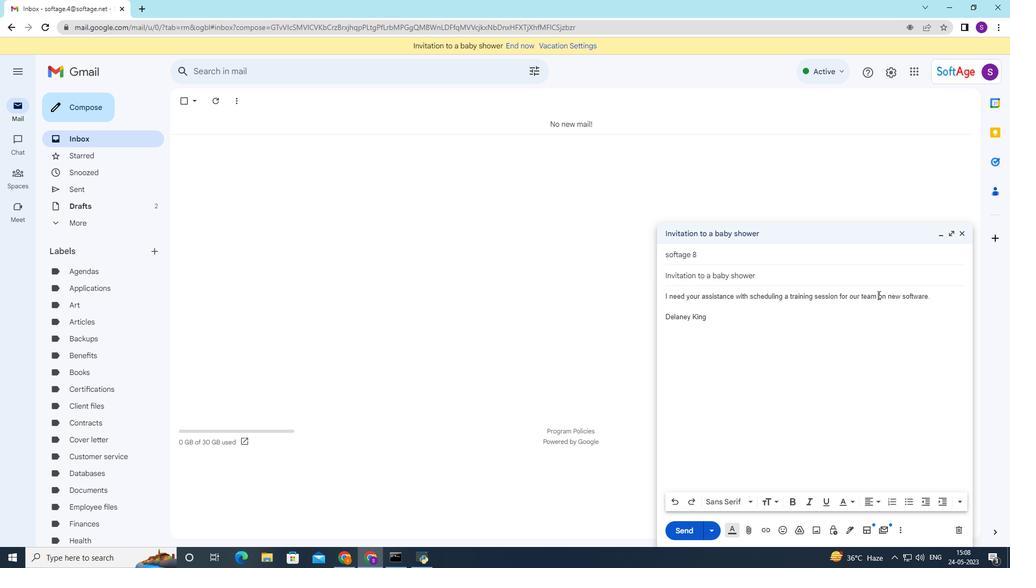 
Action: Mouse pressed left at (878, 295)
Screenshot: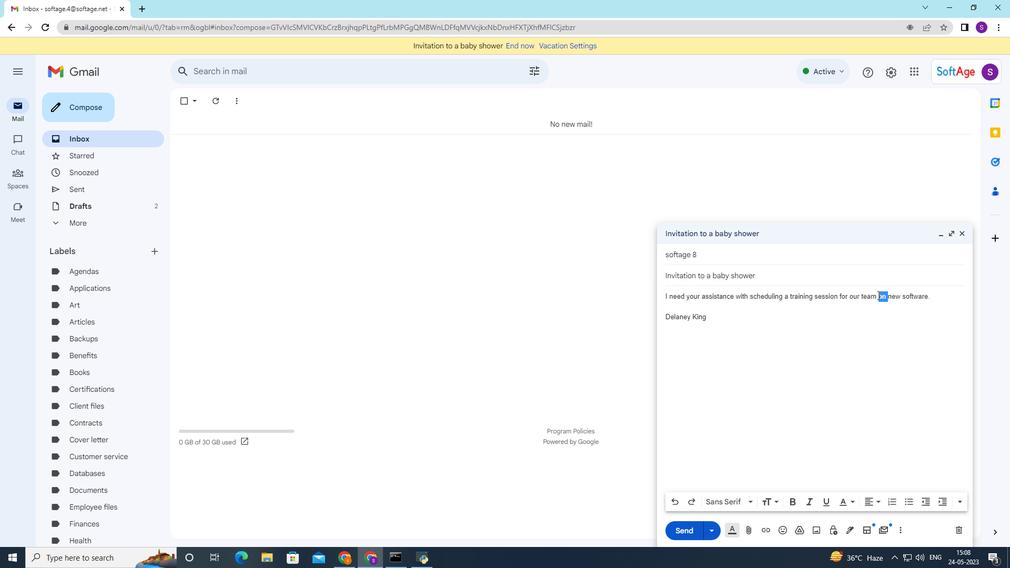 
Action: Mouse moved to (853, 499)
Screenshot: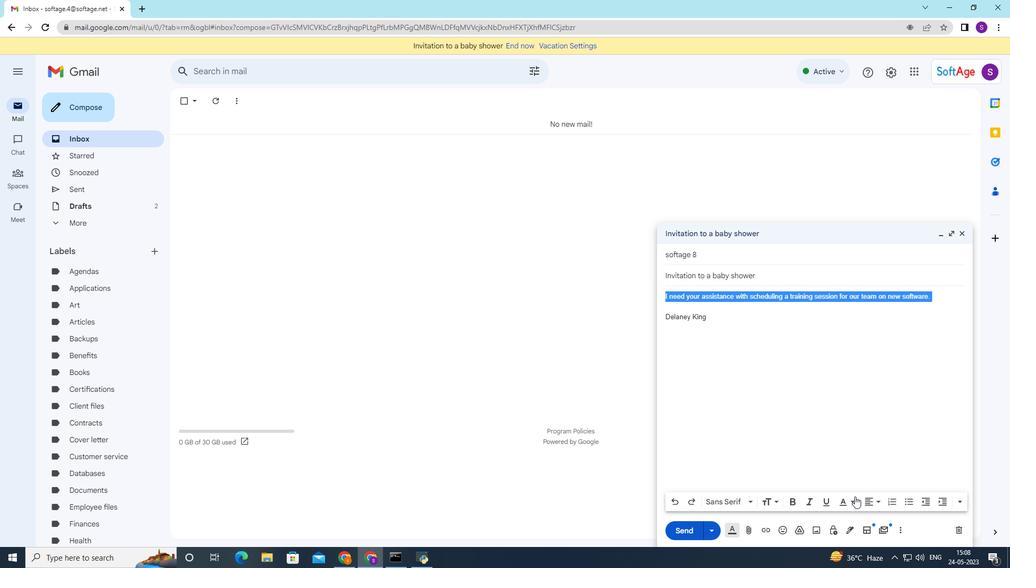 
Action: Mouse pressed left at (853, 499)
Screenshot: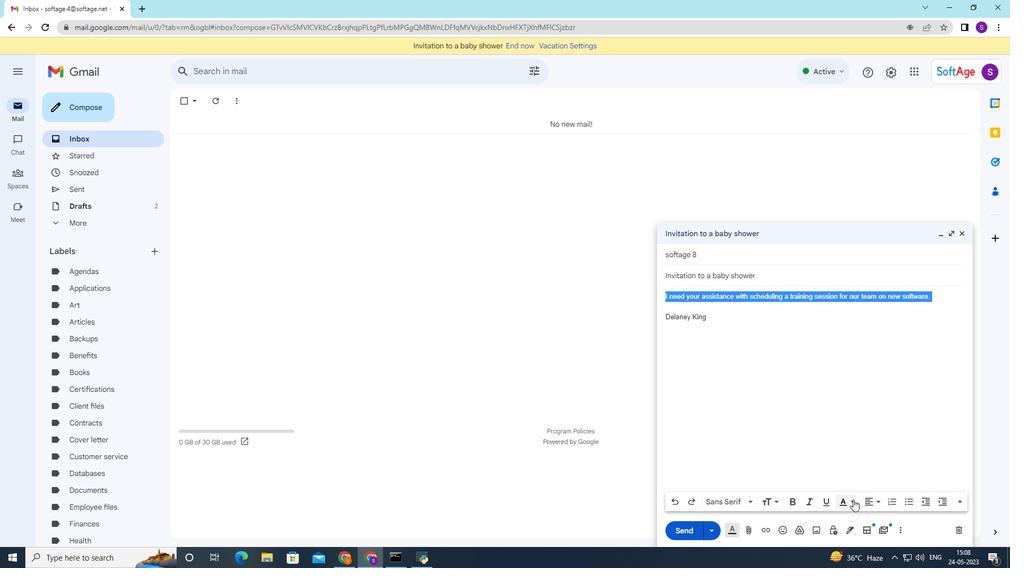 
Action: Mouse moved to (784, 428)
Screenshot: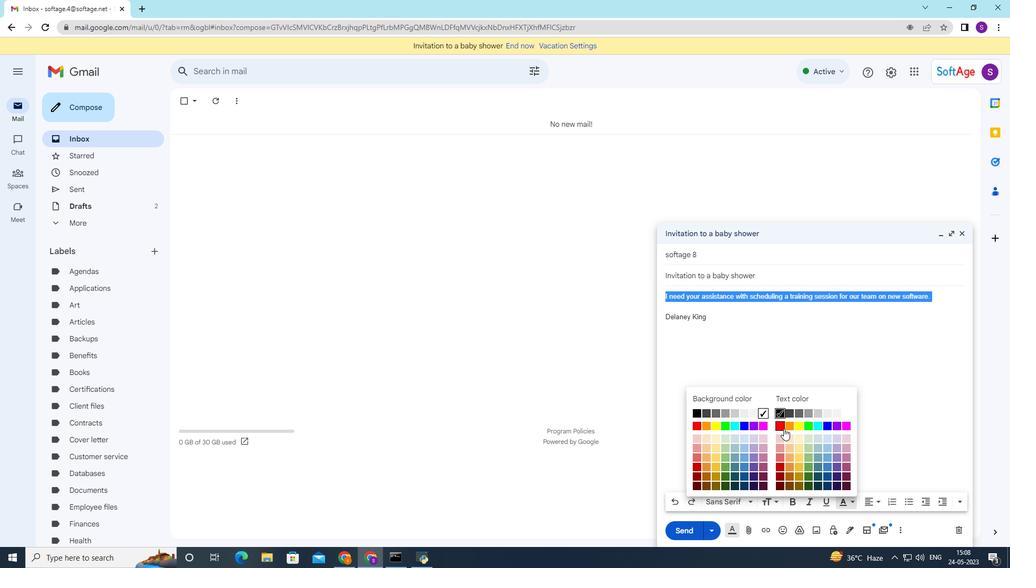 
Action: Mouse pressed left at (784, 428)
Screenshot: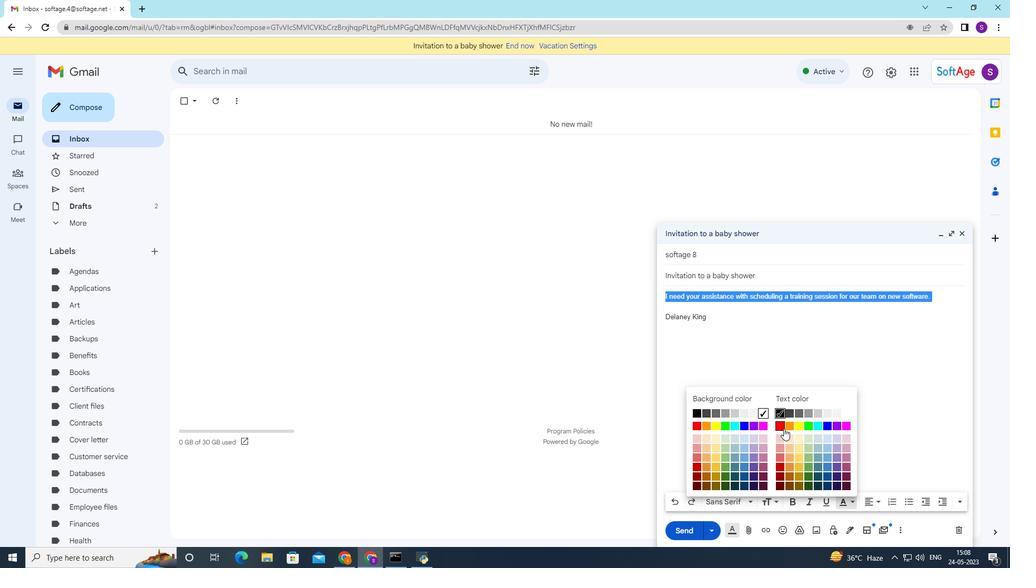 
Action: Mouse moved to (856, 501)
Screenshot: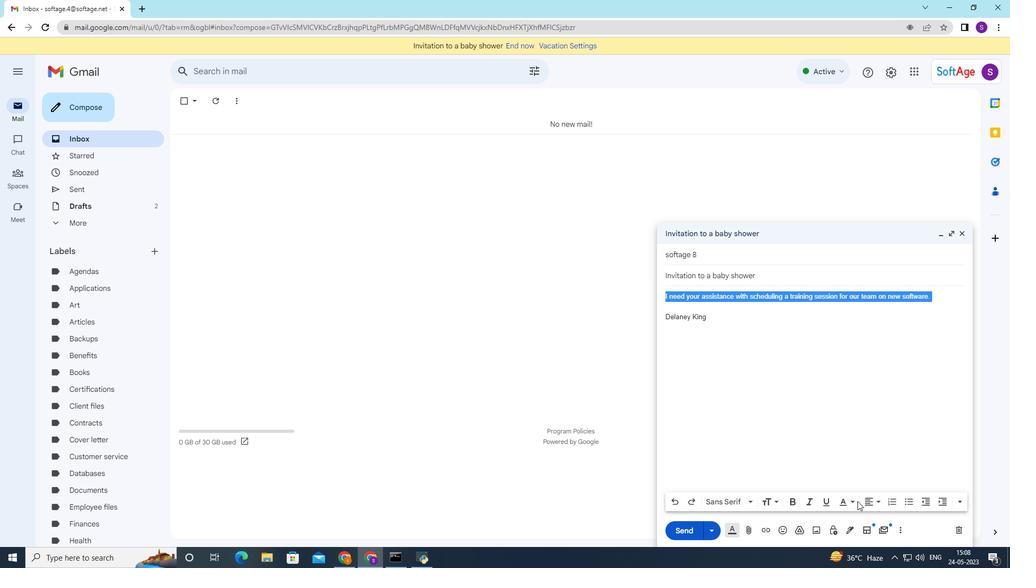 
Action: Mouse pressed left at (856, 501)
Screenshot: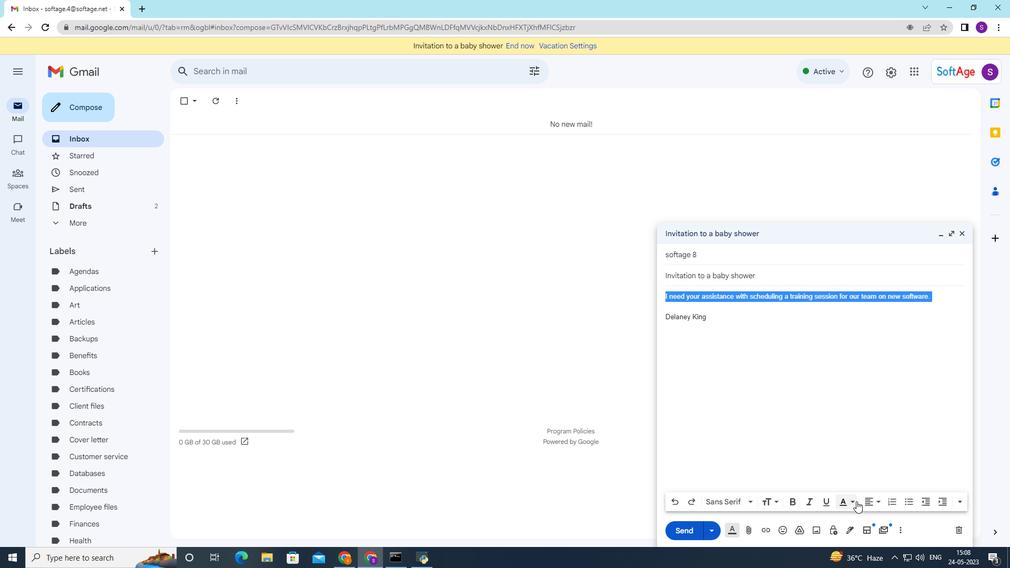 
Action: Mouse moved to (725, 427)
Screenshot: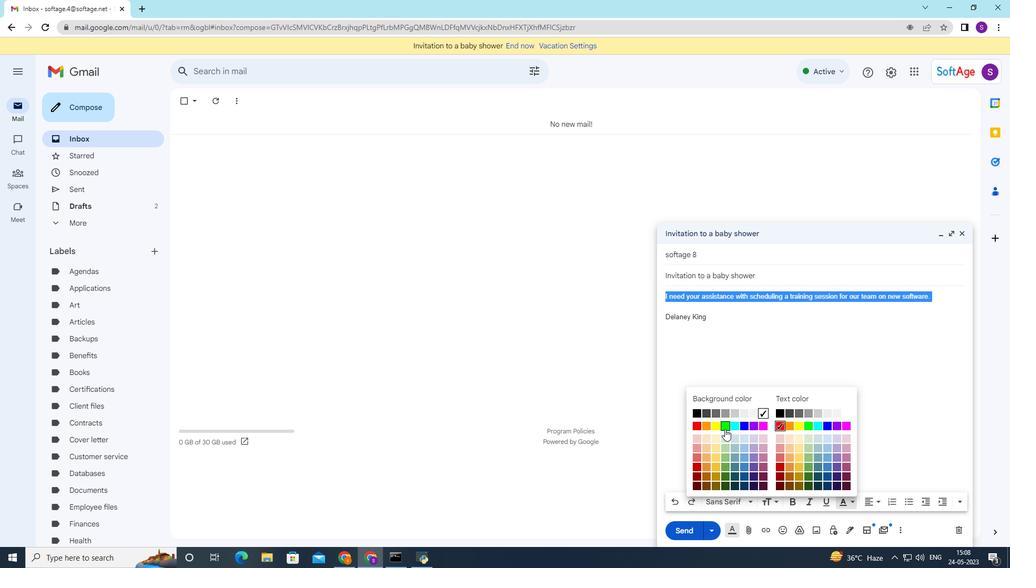 
Action: Mouse pressed left at (725, 427)
Screenshot: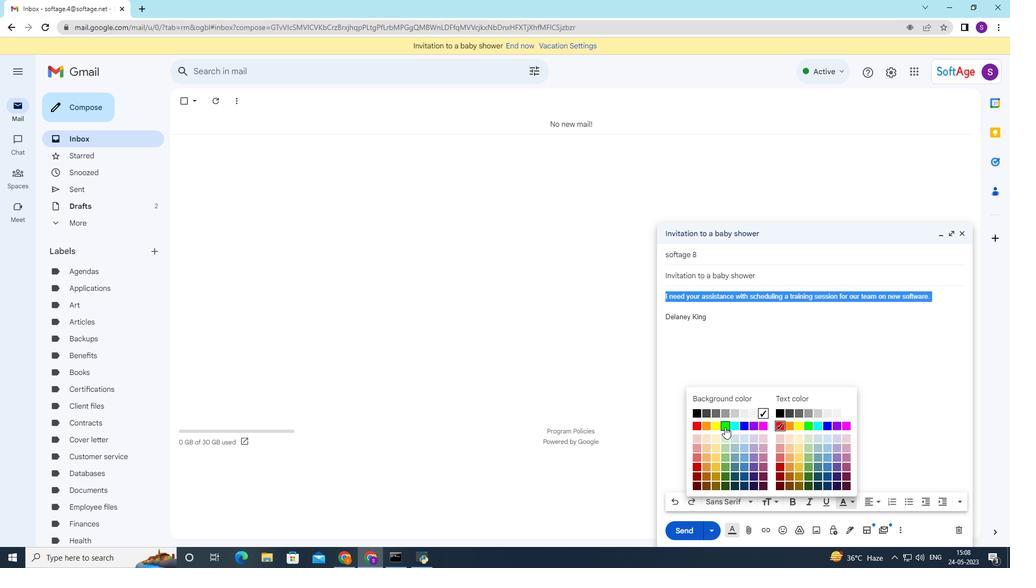 
Action: Mouse moved to (676, 535)
Screenshot: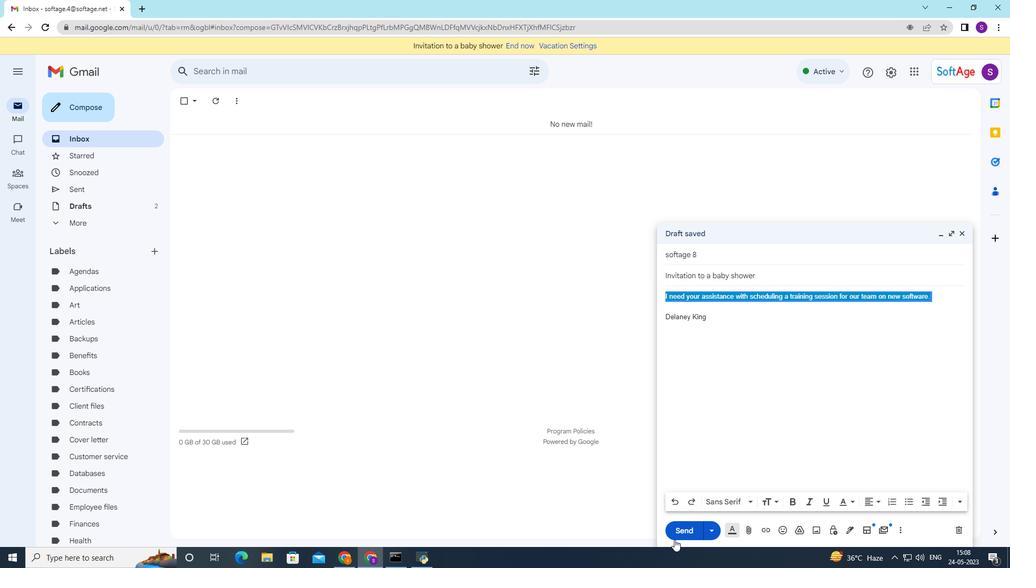 
Action: Mouse pressed left at (676, 535)
Screenshot: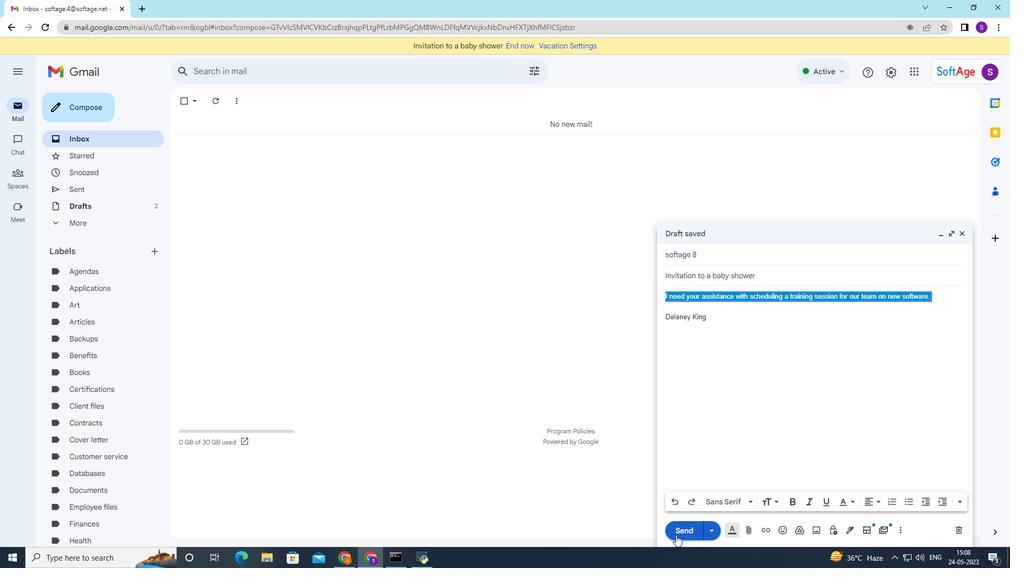 
Action: Mouse moved to (93, 194)
Screenshot: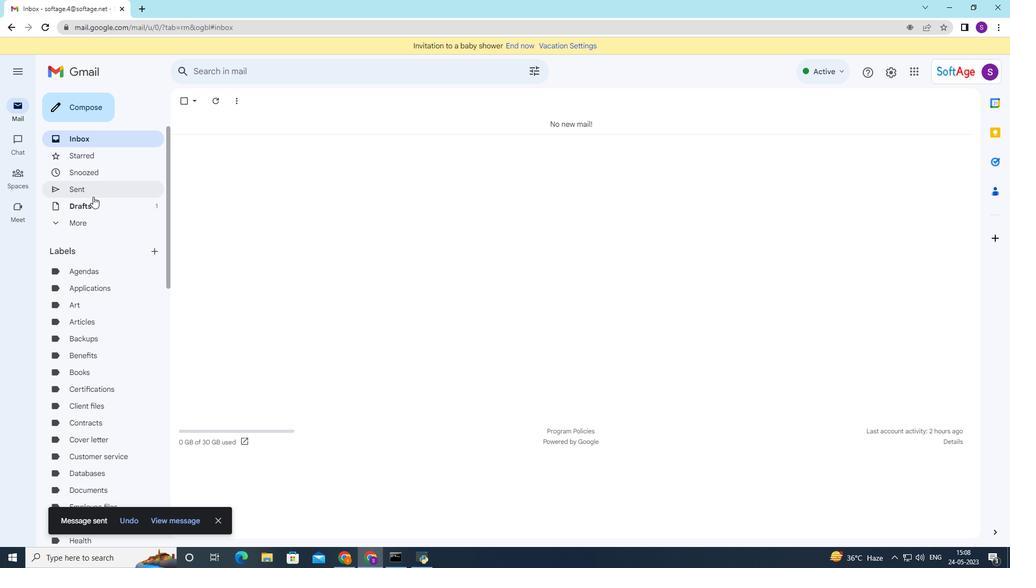 
Action: Mouse pressed left at (93, 194)
Screenshot: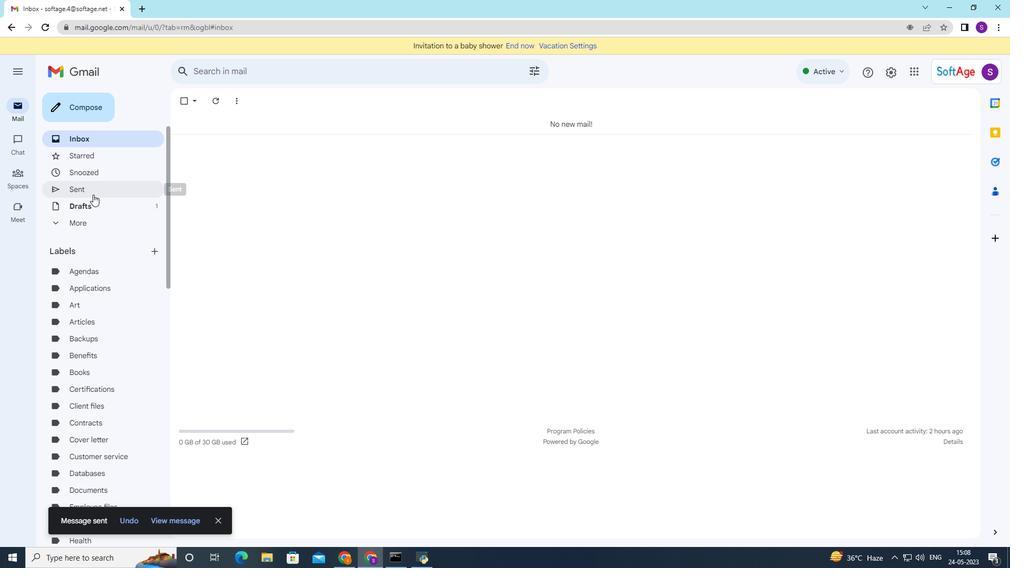 
Action: Mouse moved to (291, 156)
Screenshot: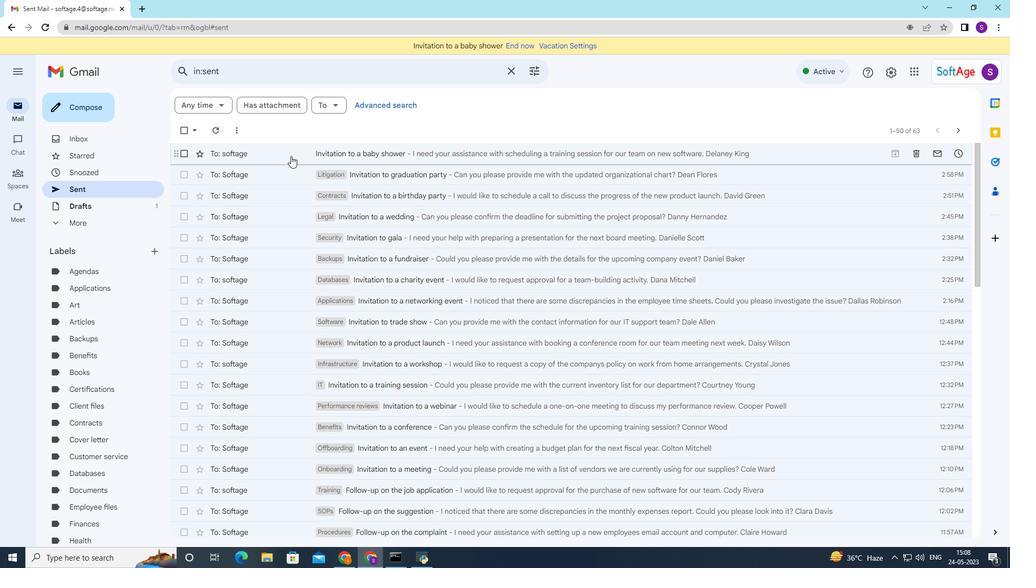 
Action: Mouse pressed right at (291, 156)
Screenshot: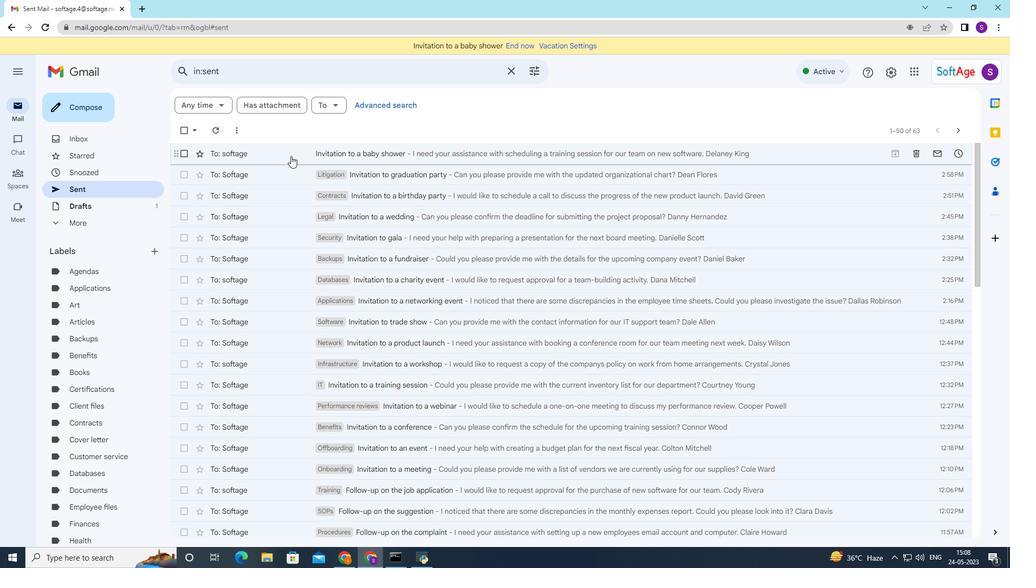 
Action: Mouse moved to (446, 316)
Screenshot: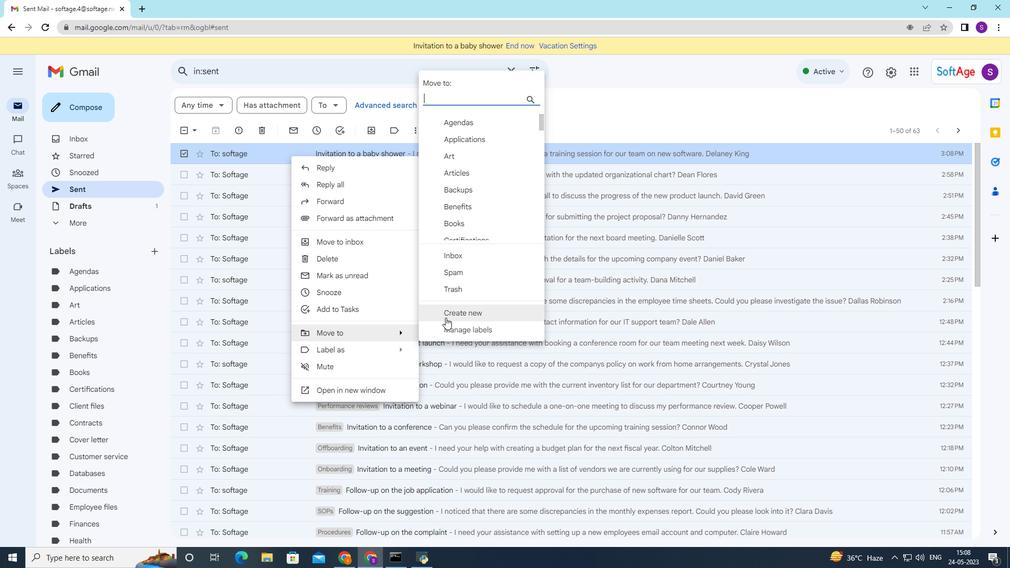 
Action: Mouse pressed left at (446, 316)
Screenshot: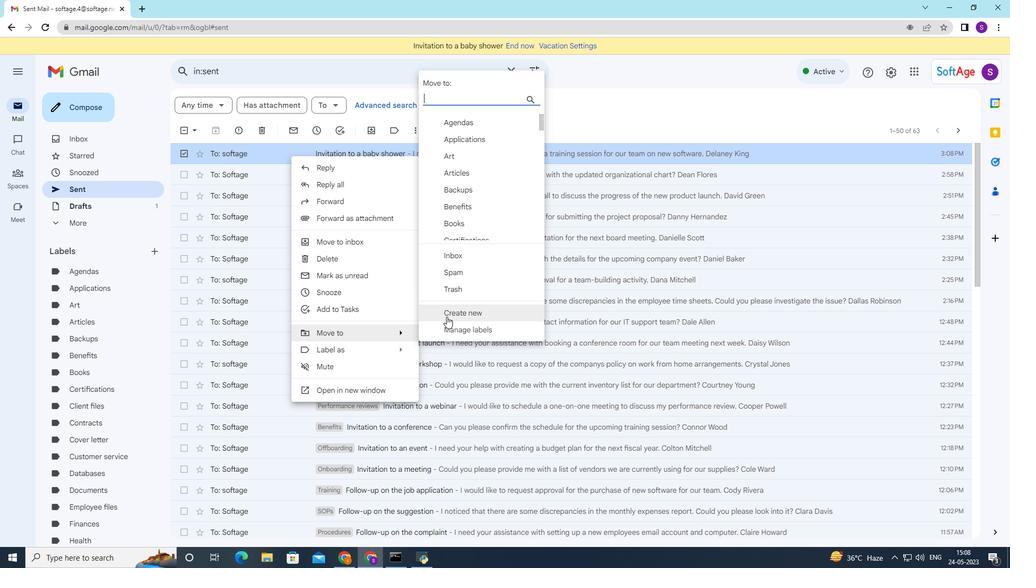 
Action: Mouse moved to (446, 317)
Screenshot: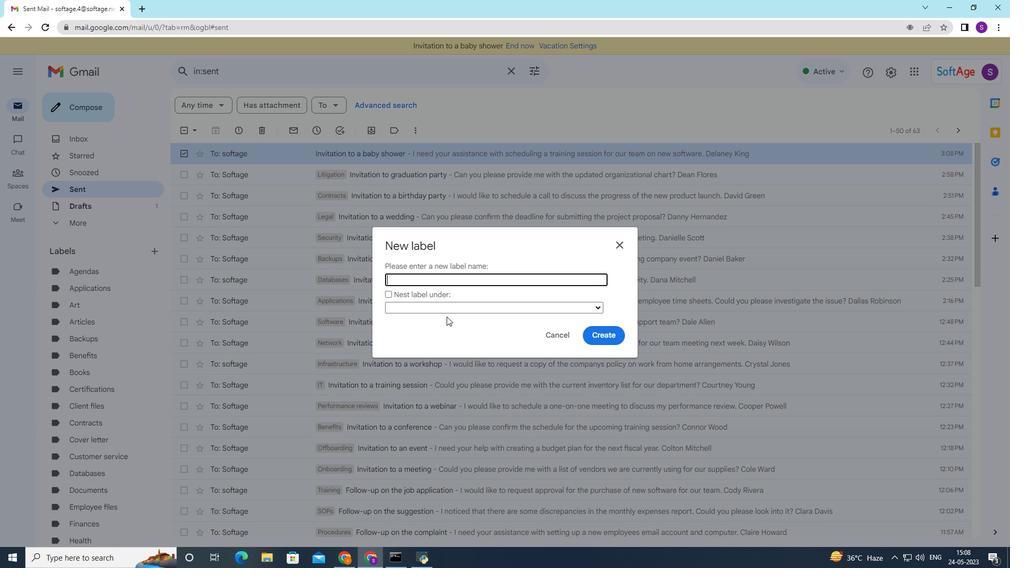 
Action: Key pressed <Key.shift>Intellectual<Key.space>property
Screenshot: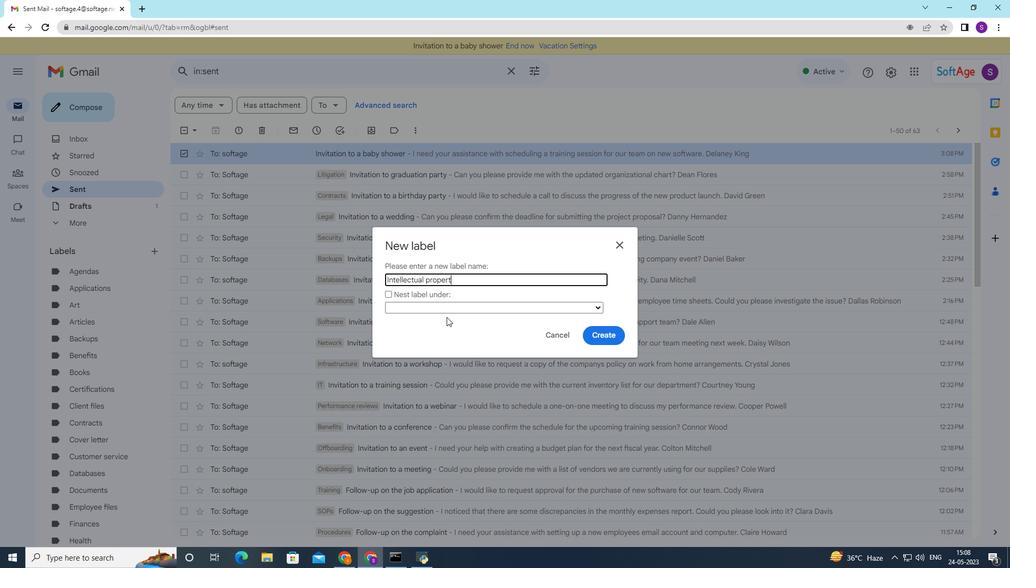 
Action: Mouse moved to (597, 336)
Screenshot: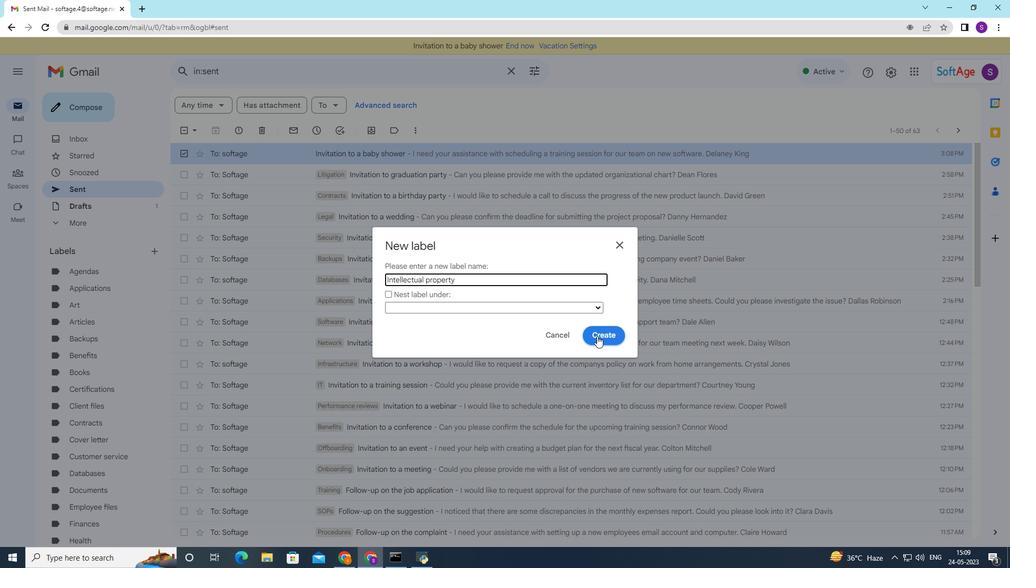 
Action: Mouse pressed left at (597, 336)
Screenshot: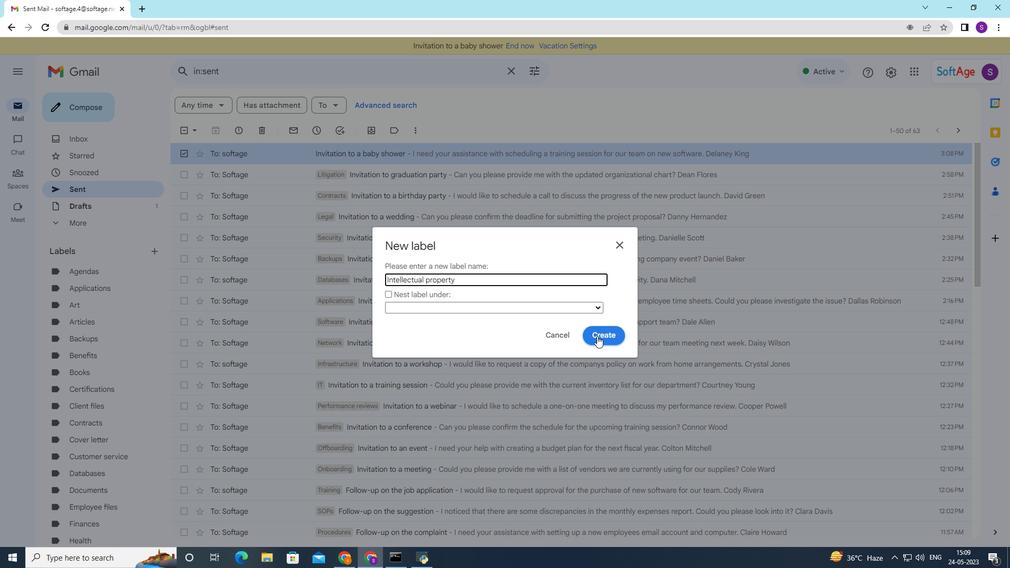 
Action: Mouse moved to (391, 157)
Screenshot: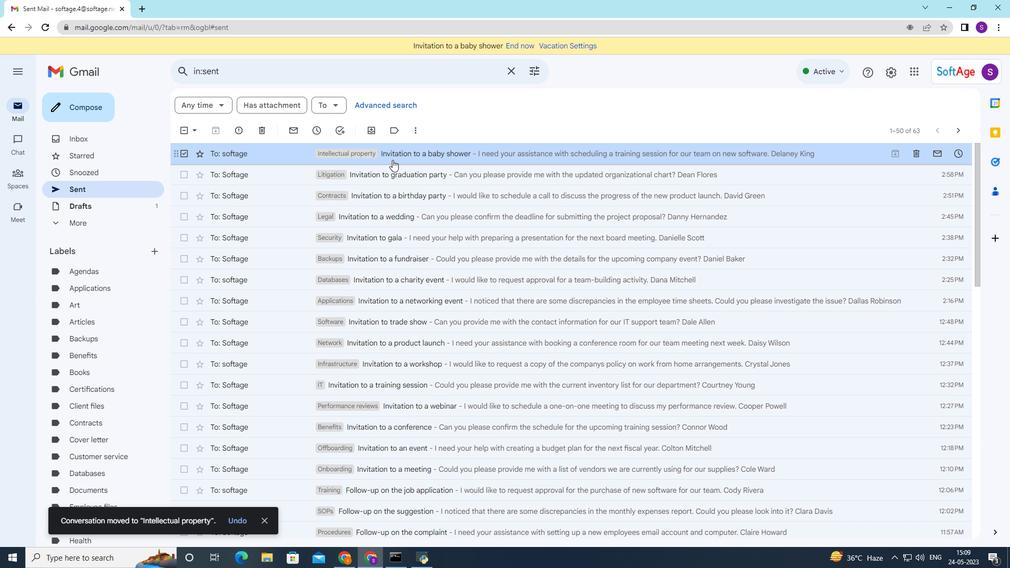 
Action: Mouse pressed right at (391, 157)
Screenshot: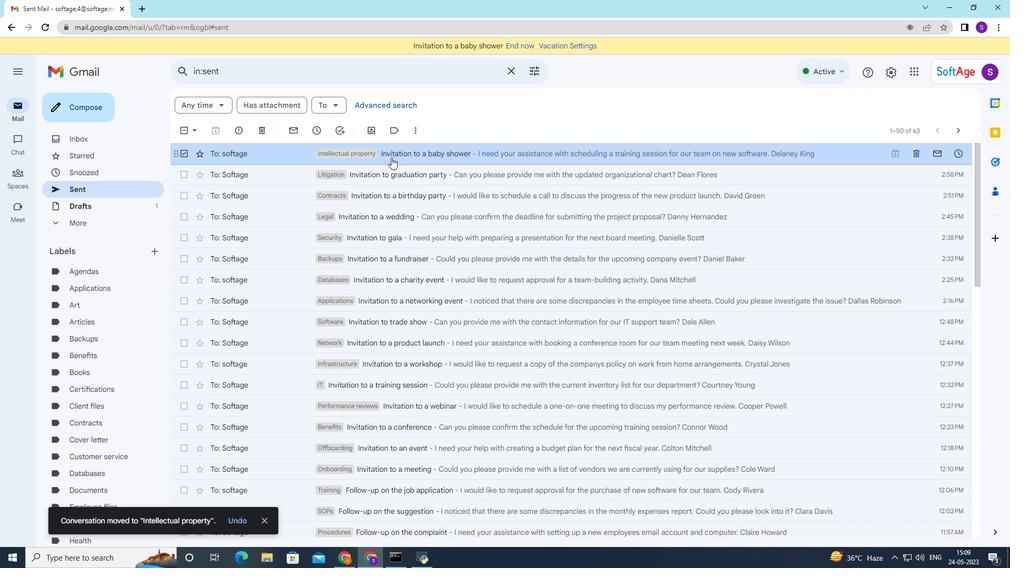 
Action: Mouse moved to (555, 176)
Screenshot: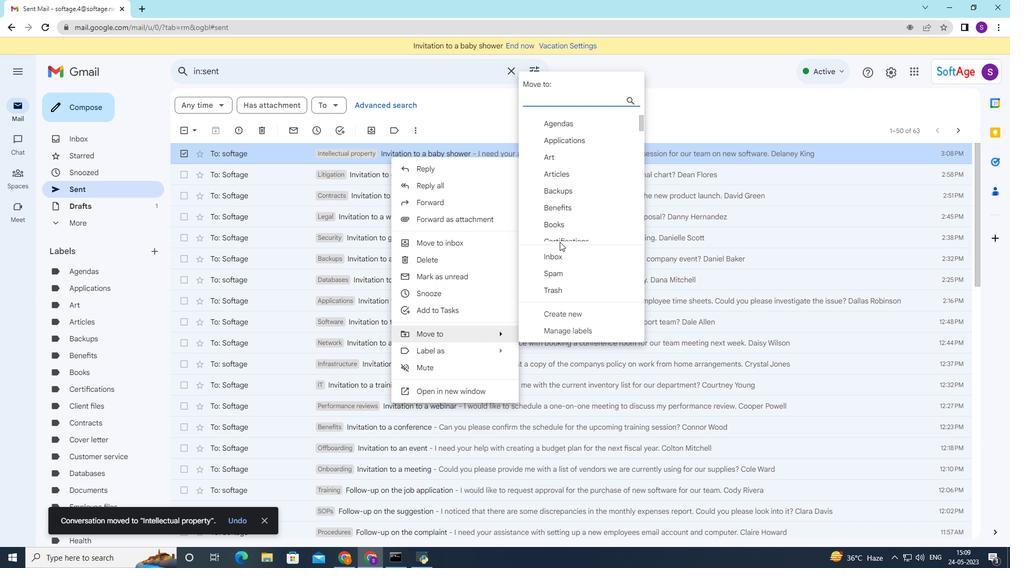 
Action: Mouse scrolled (555, 176) with delta (0, 0)
Screenshot: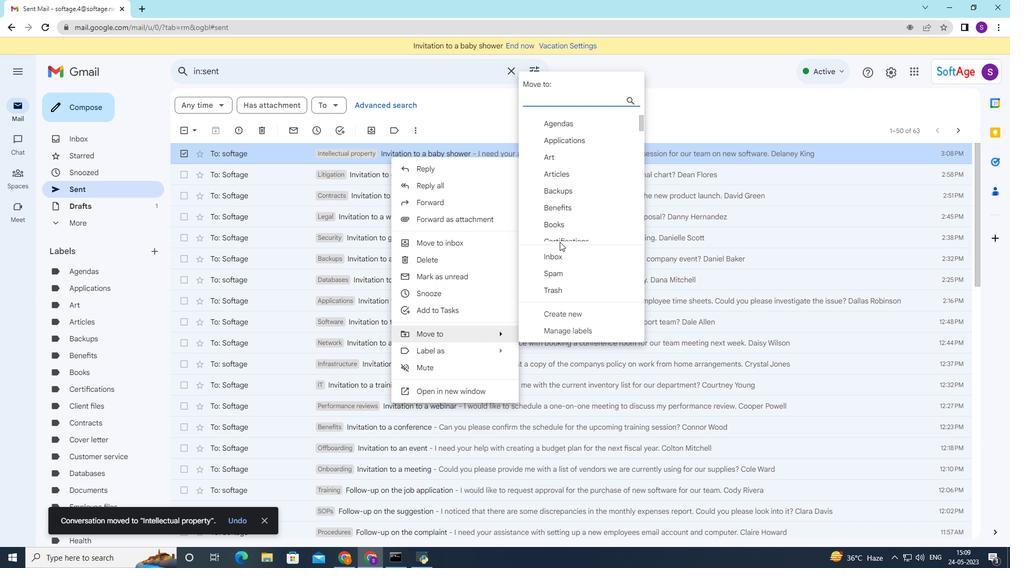 
Action: Mouse moved to (555, 176)
Screenshot: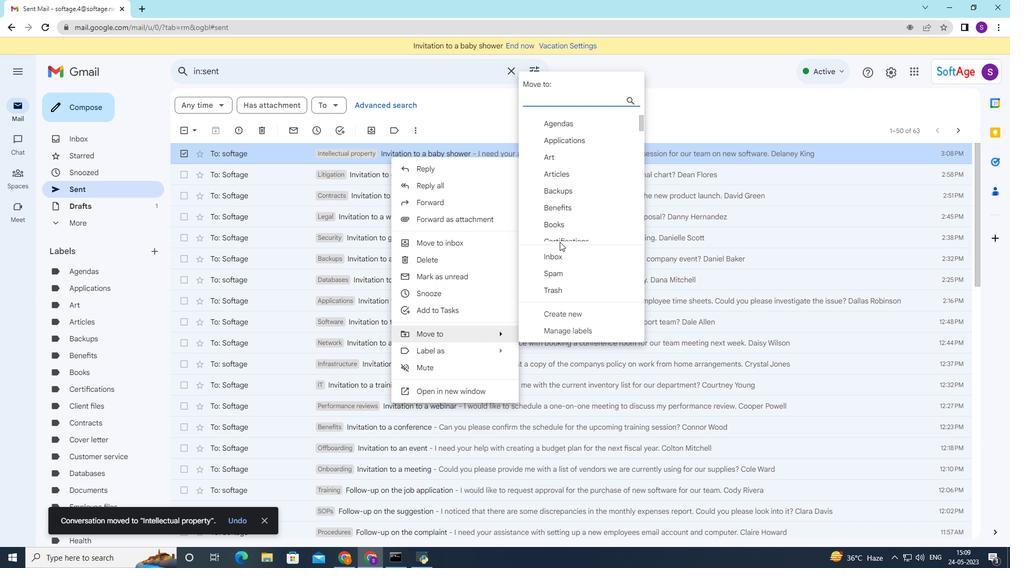 
Action: Mouse scrolled (555, 175) with delta (0, 0)
Screenshot: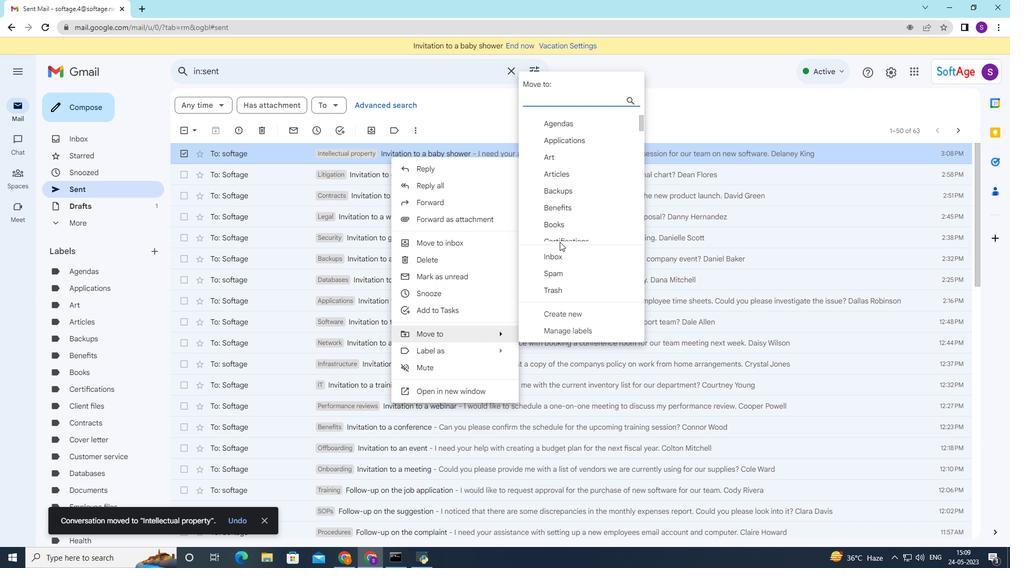 
Action: Mouse scrolled (555, 175) with delta (0, 0)
Screenshot: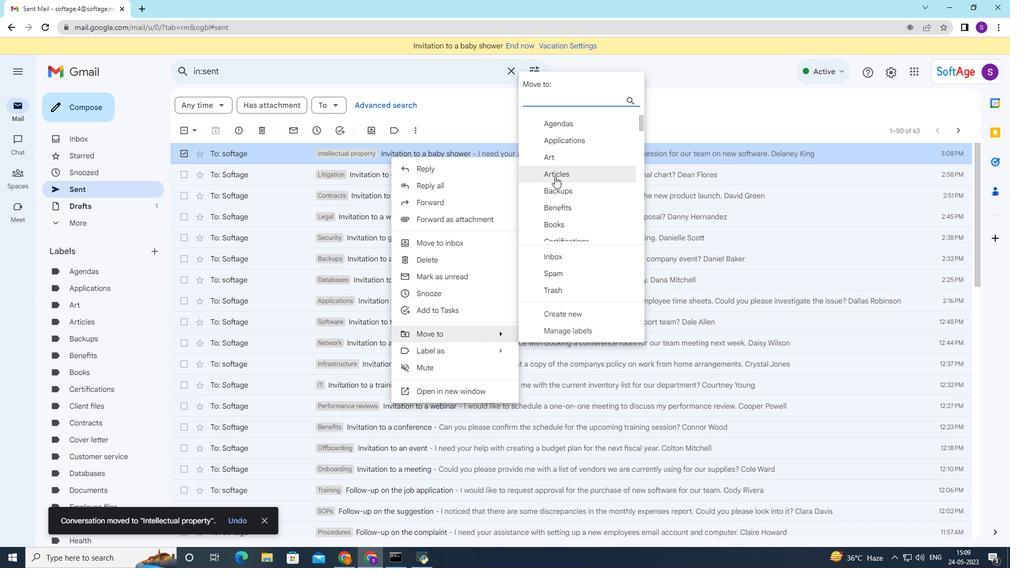 
Action: Mouse scrolled (555, 175) with delta (0, 0)
Screenshot: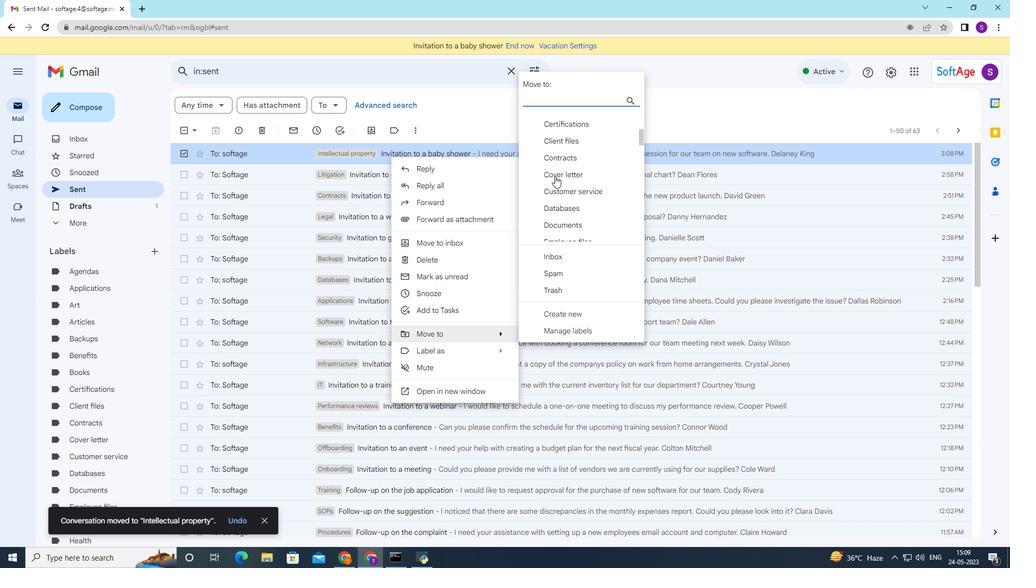 
Action: Mouse scrolled (555, 175) with delta (0, 0)
Screenshot: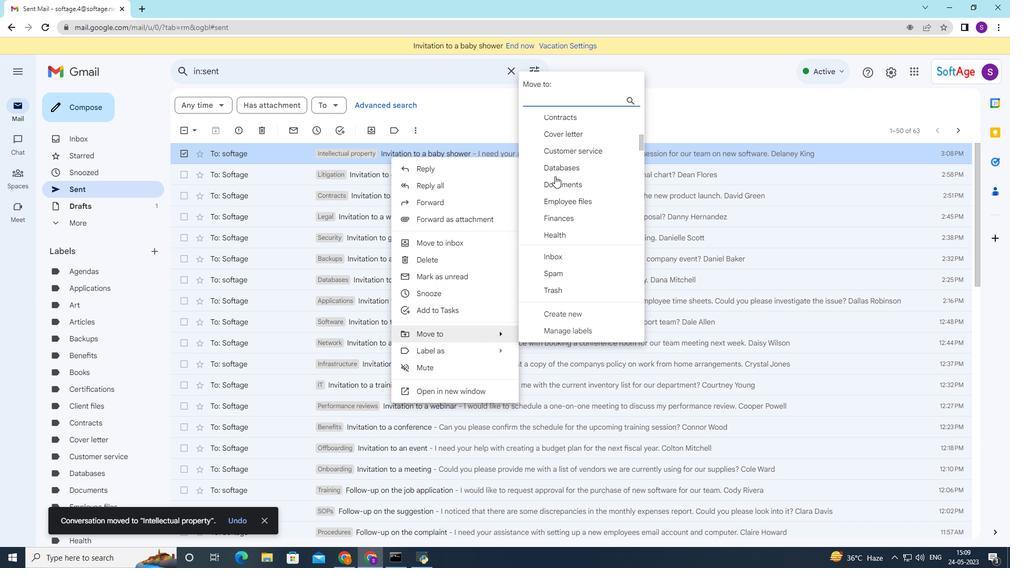 
Action: Mouse moved to (557, 194)
Screenshot: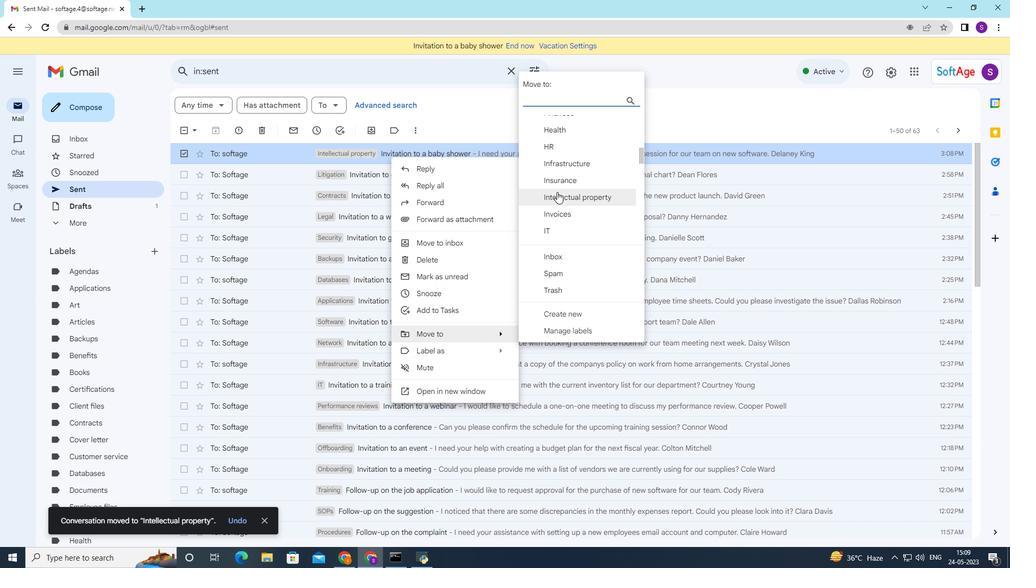 
Action: Mouse pressed left at (557, 194)
Screenshot: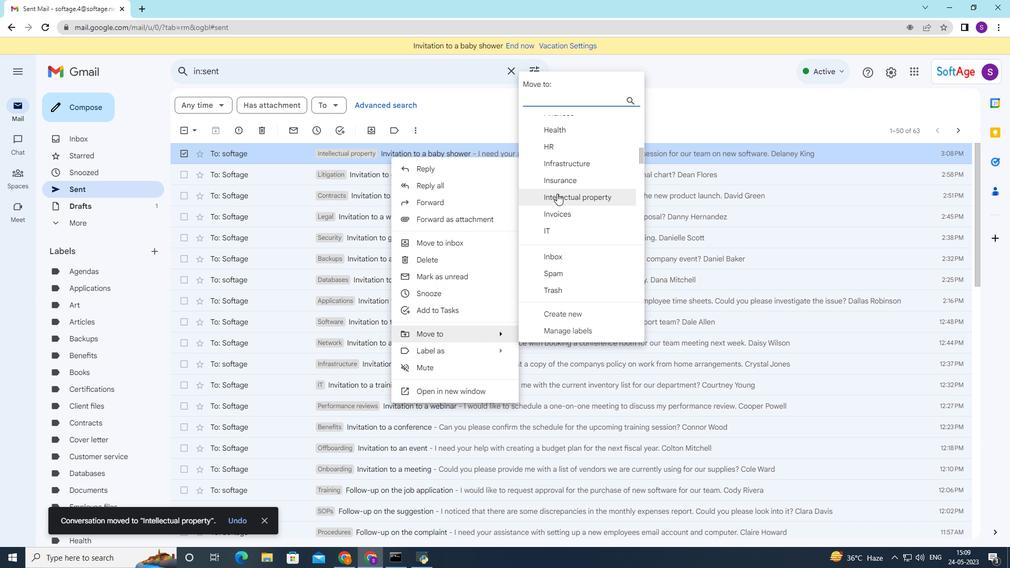 
Action: Mouse moved to (557, 194)
Screenshot: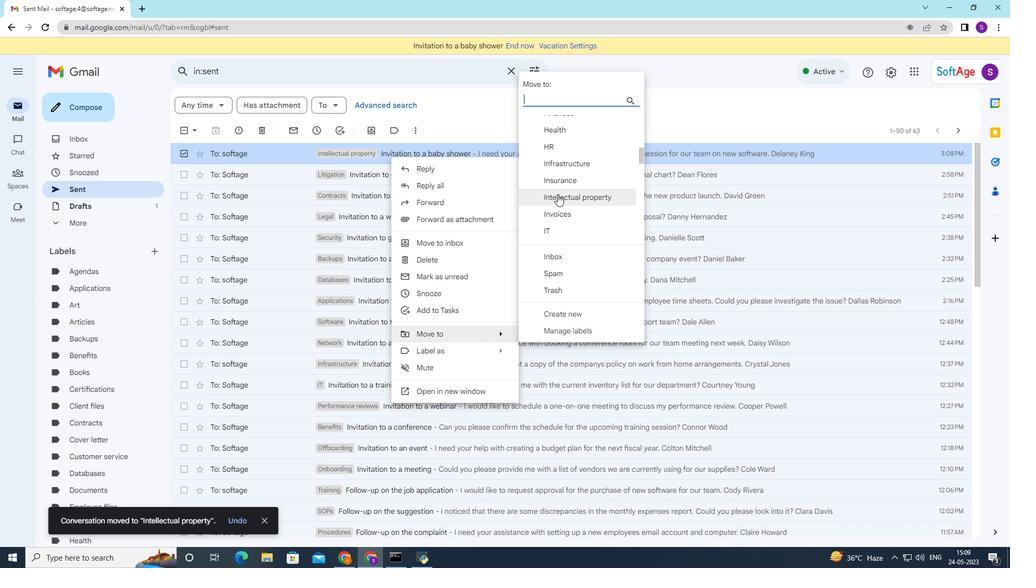 
